 Task: Look for space in Barinas, Venezuela from 12th July, 2023 to 16th July, 2023 for 8 adults in price range Rs.10000 to Rs.16000. Place can be private room with 8 bedrooms having 8 beds and 8 bathrooms. Property type can be house, flat, guest house. Amenities needed are: wifi, TV, free parkinig on premises, gym, breakfast. Booking option can be shelf check-in. Required host language is English.
Action: Mouse moved to (578, 127)
Screenshot: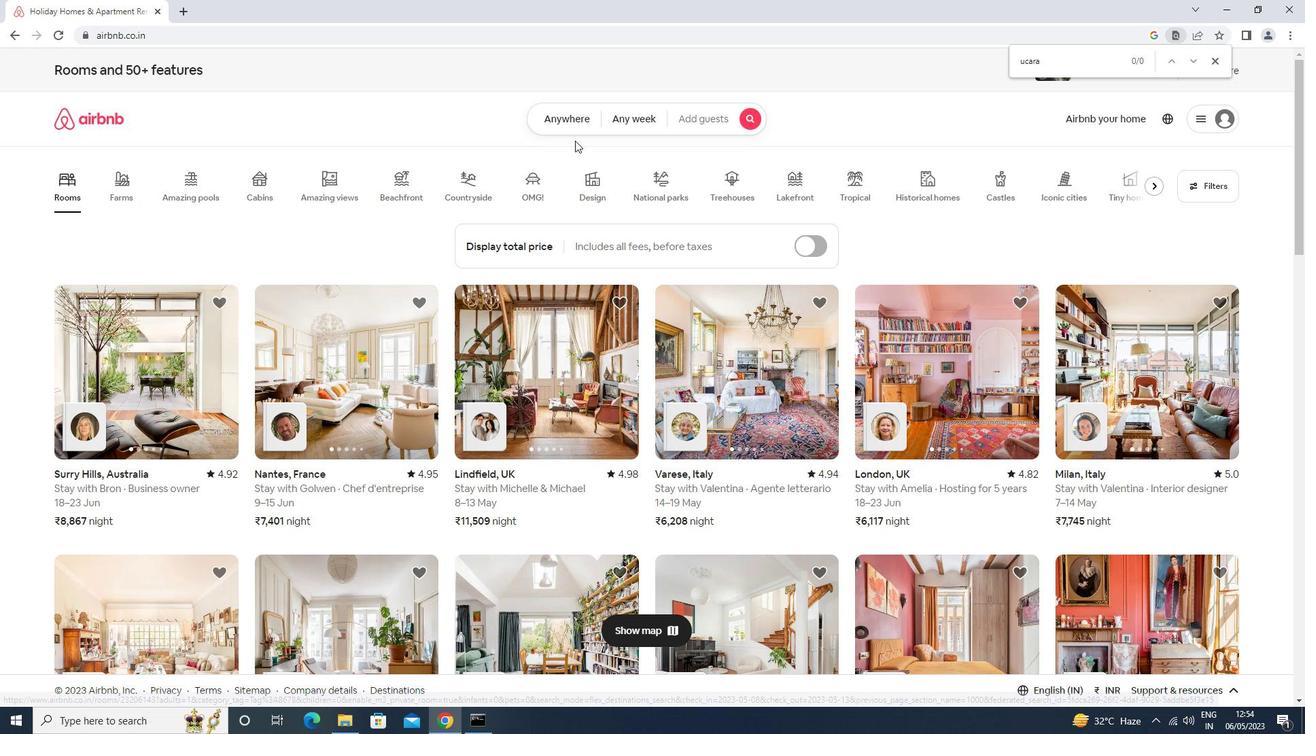 
Action: Mouse pressed left at (578, 127)
Screenshot: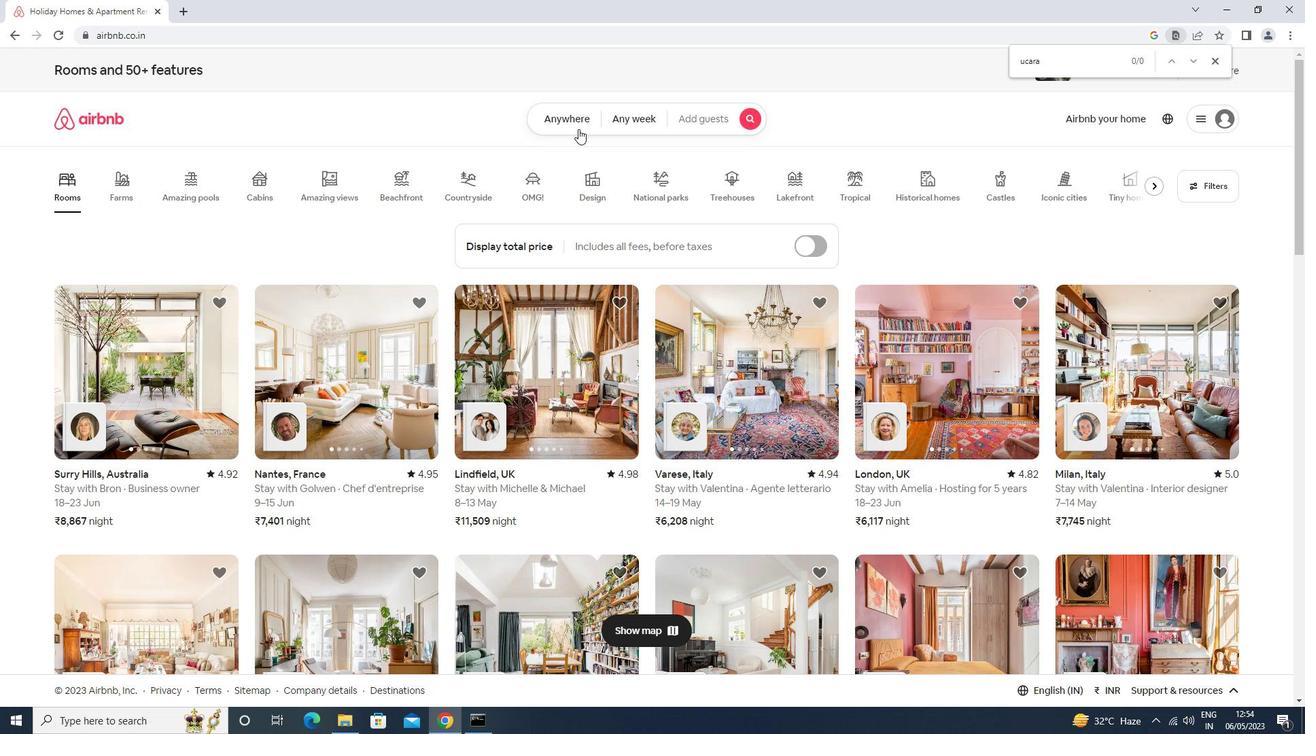 
Action: Mouse moved to (509, 177)
Screenshot: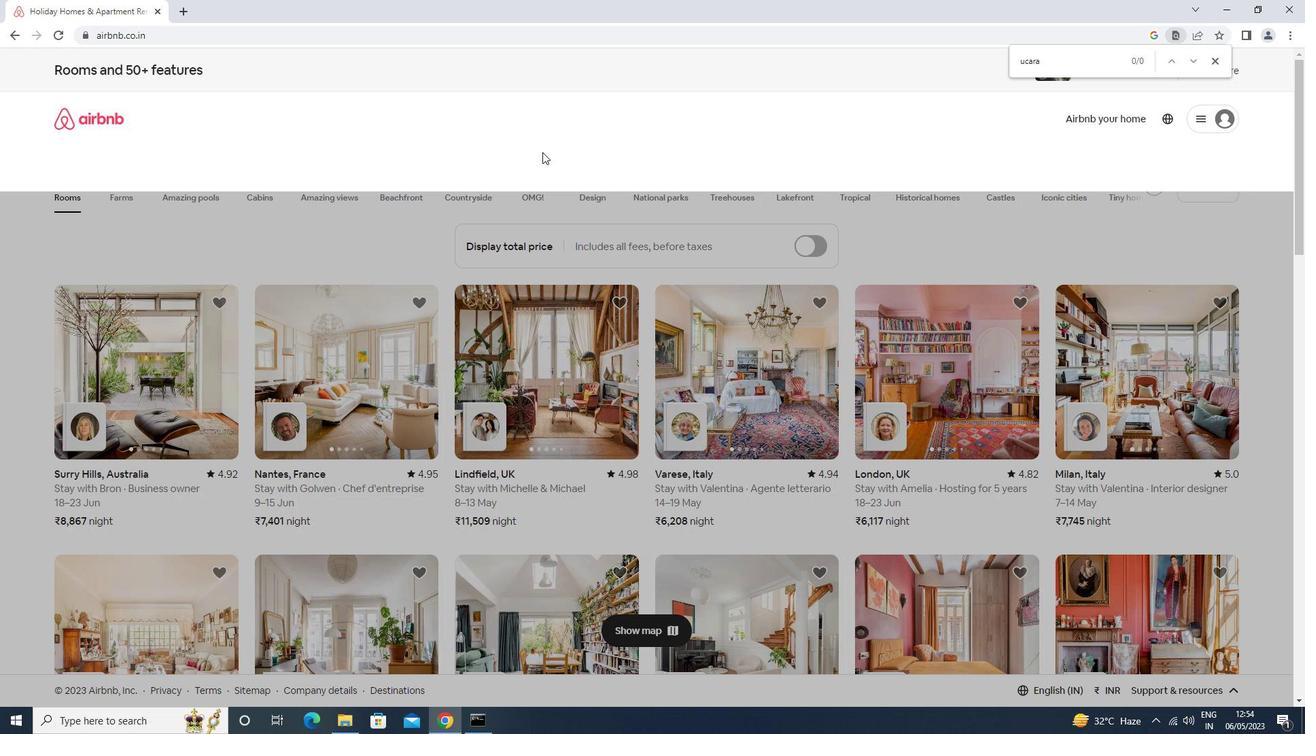 
Action: Mouse pressed left at (509, 177)
Screenshot: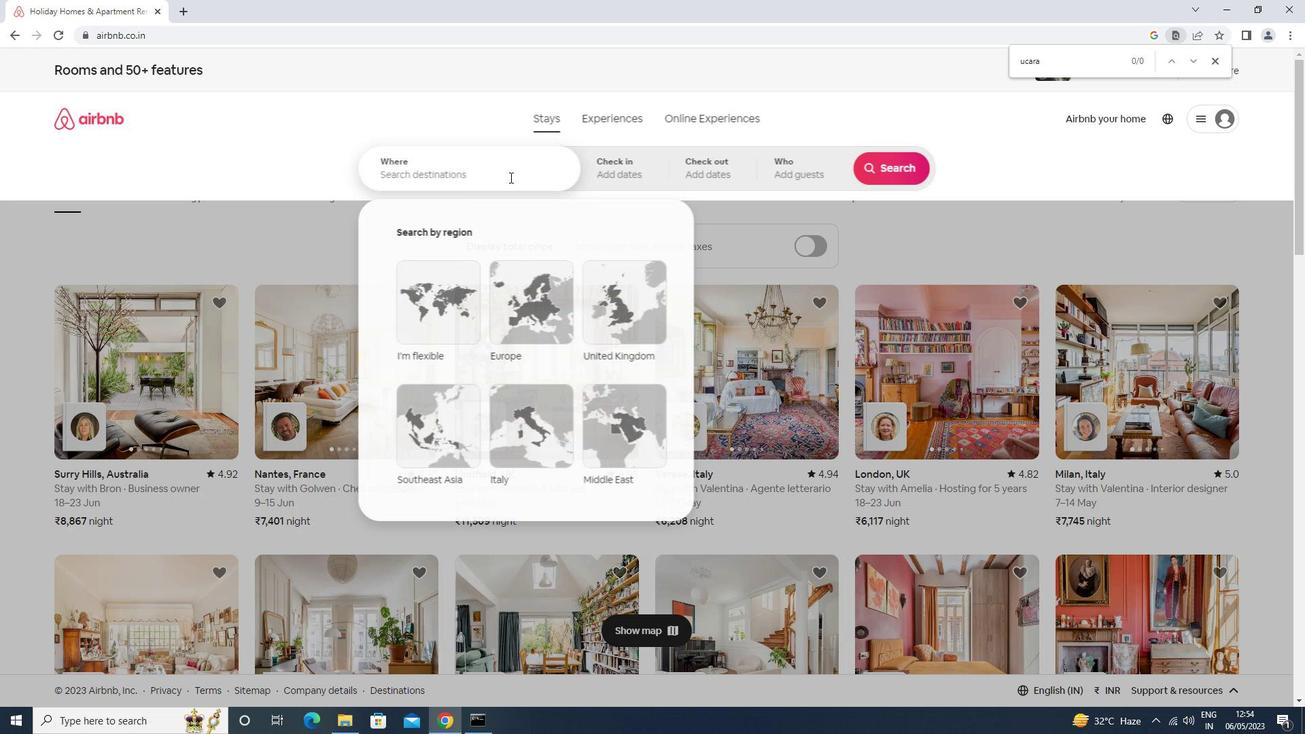 
Action: Key pressed barinas<Key.down><Key.enter>
Screenshot: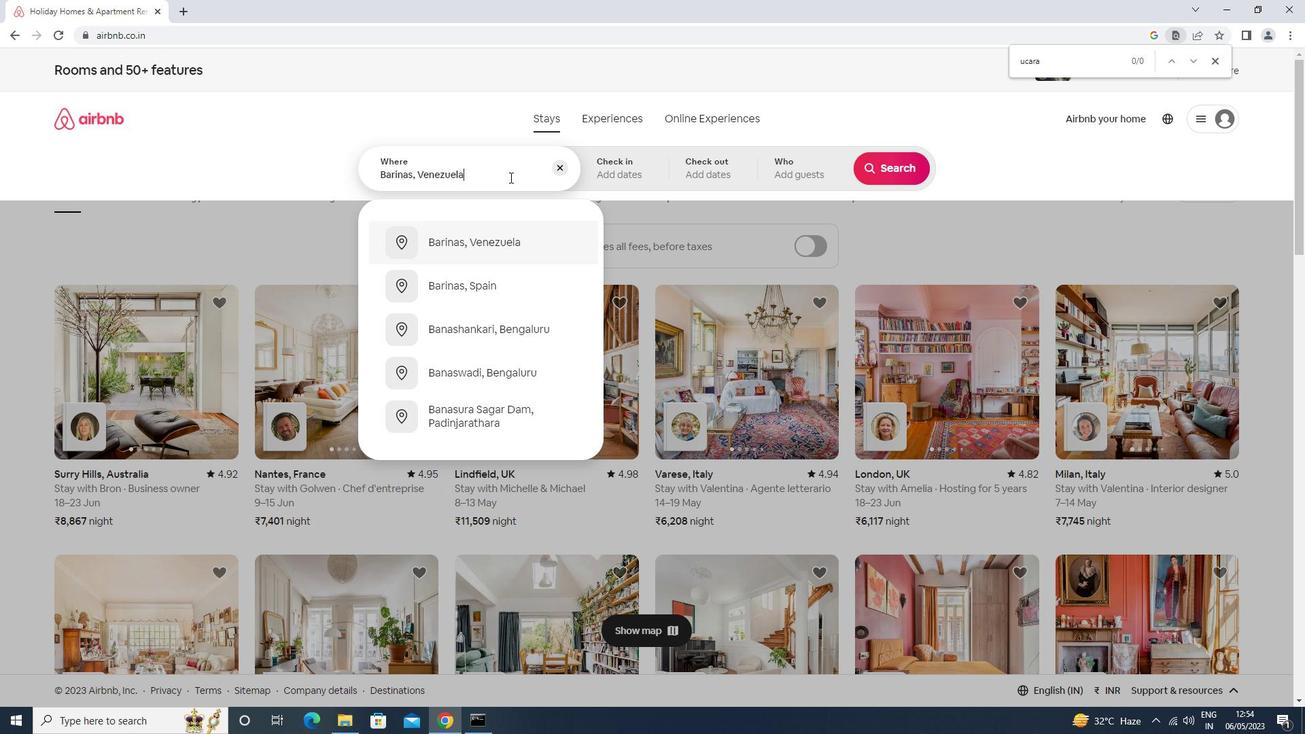 
Action: Mouse moved to (889, 280)
Screenshot: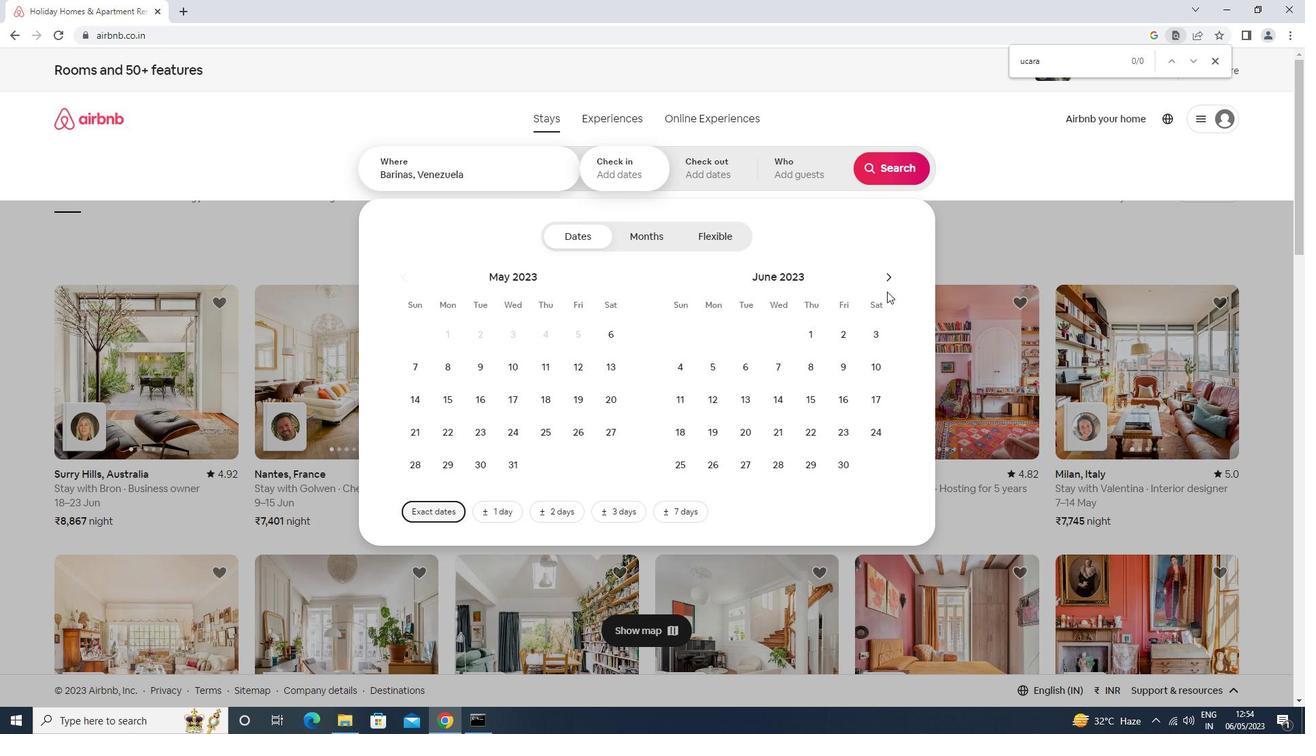 
Action: Mouse pressed left at (889, 280)
Screenshot: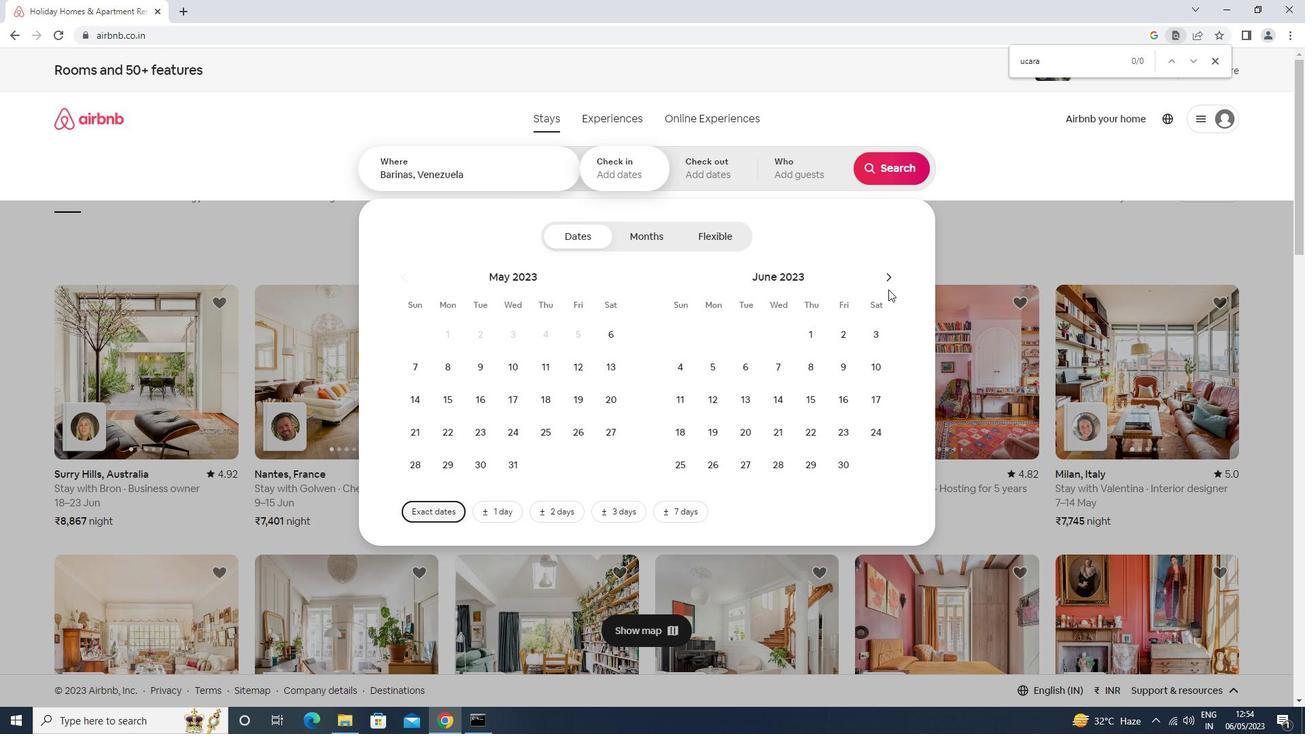 
Action: Mouse moved to (780, 388)
Screenshot: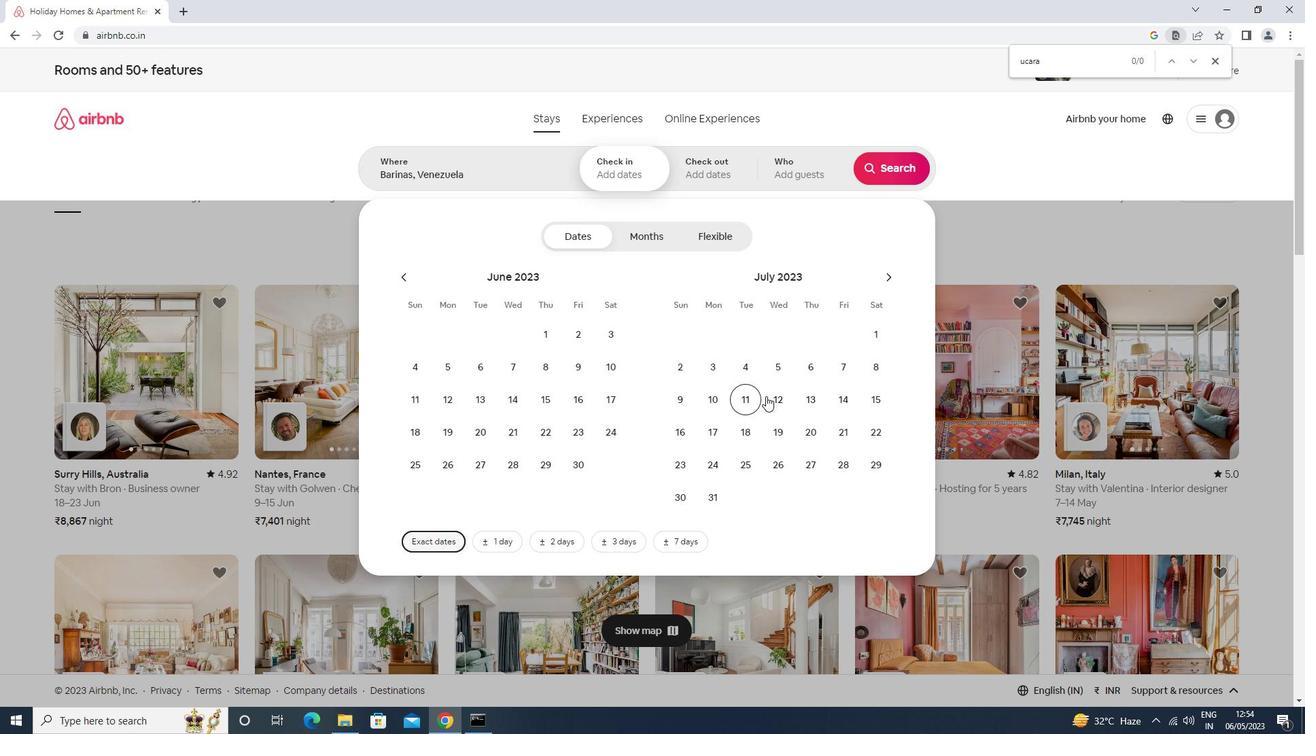 
Action: Mouse pressed left at (780, 388)
Screenshot: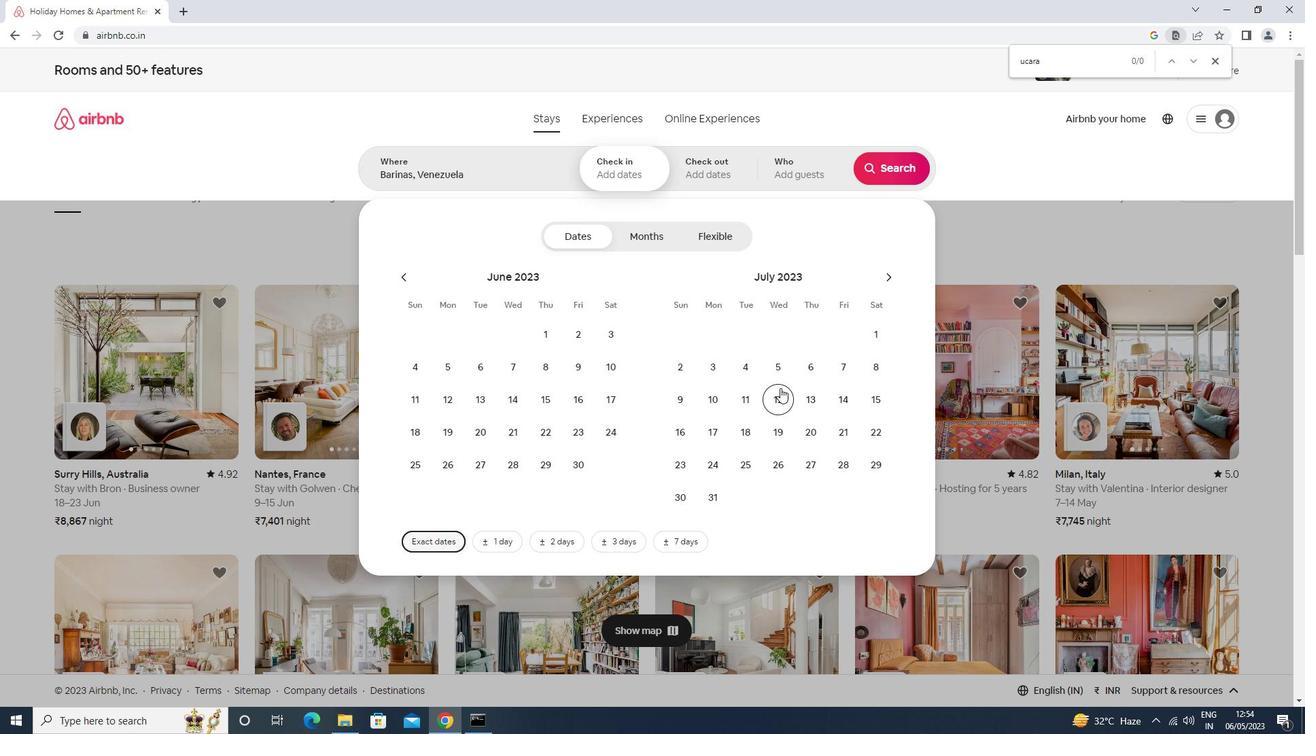 
Action: Mouse moved to (688, 429)
Screenshot: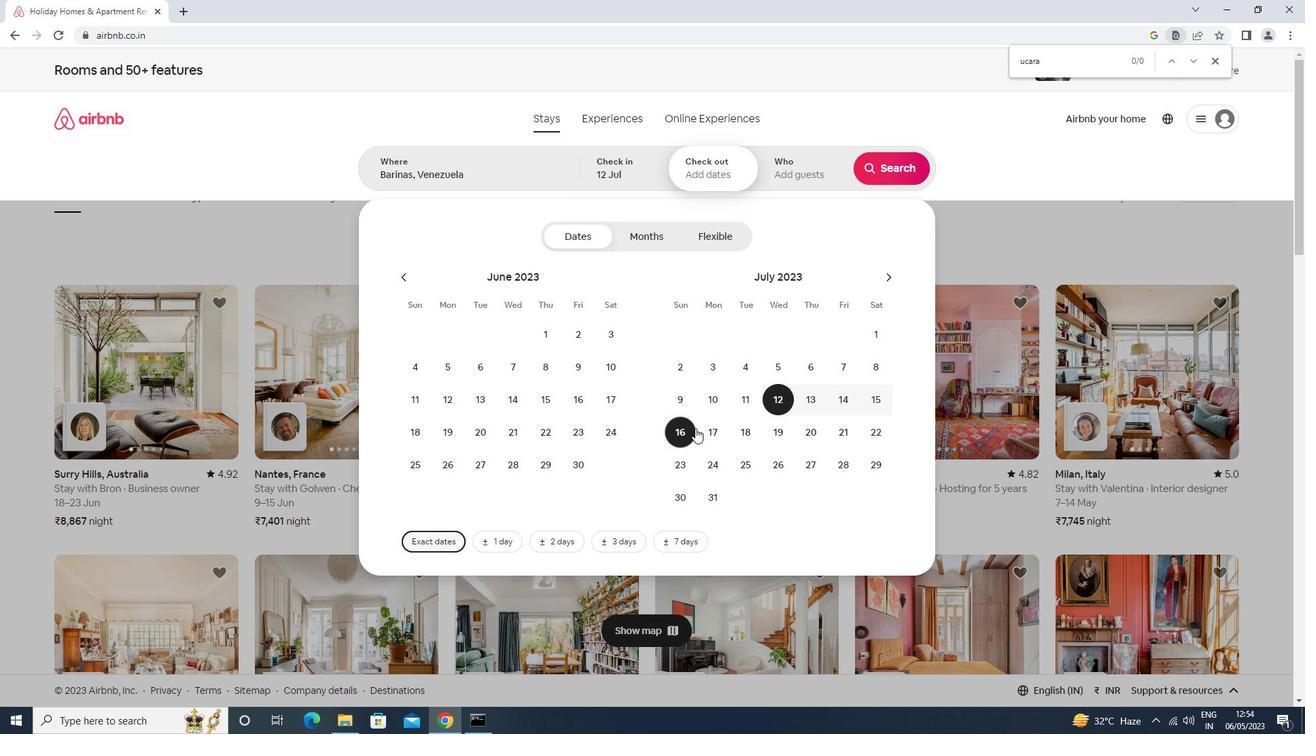 
Action: Mouse pressed left at (688, 429)
Screenshot: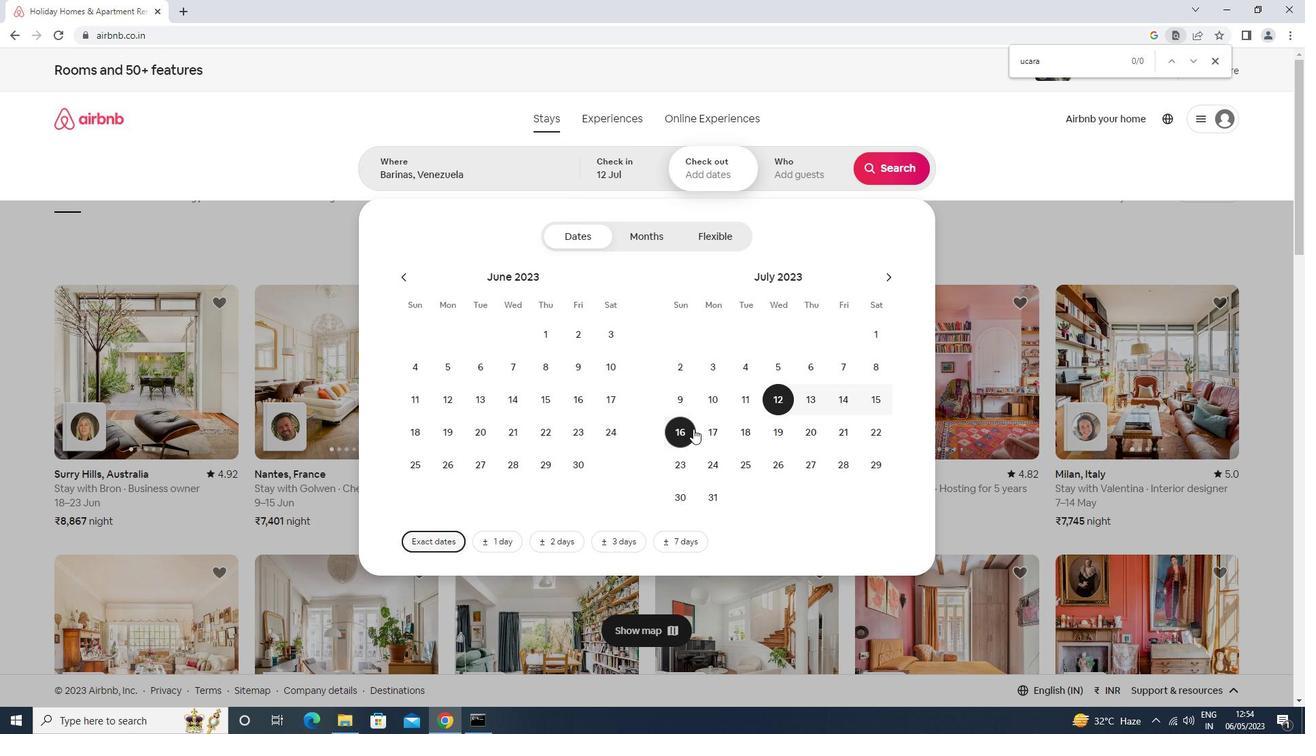 
Action: Mouse moved to (787, 178)
Screenshot: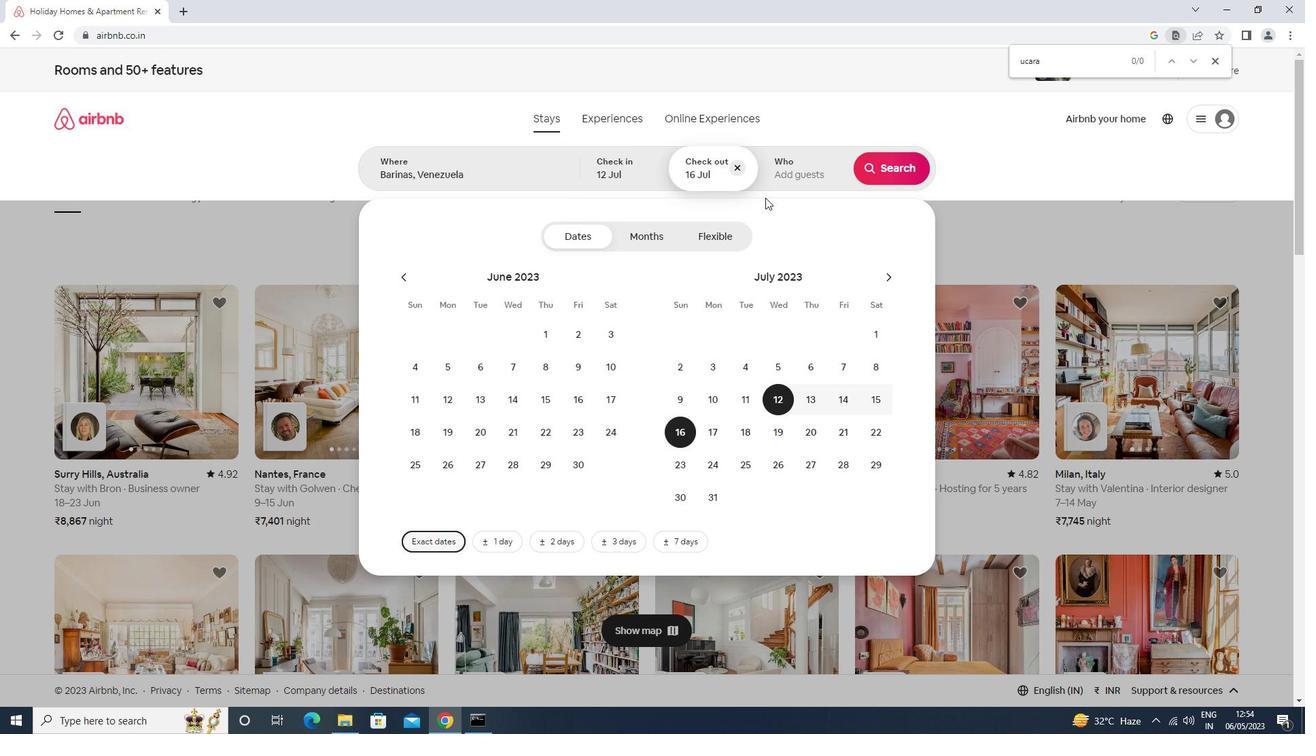 
Action: Mouse pressed left at (787, 178)
Screenshot: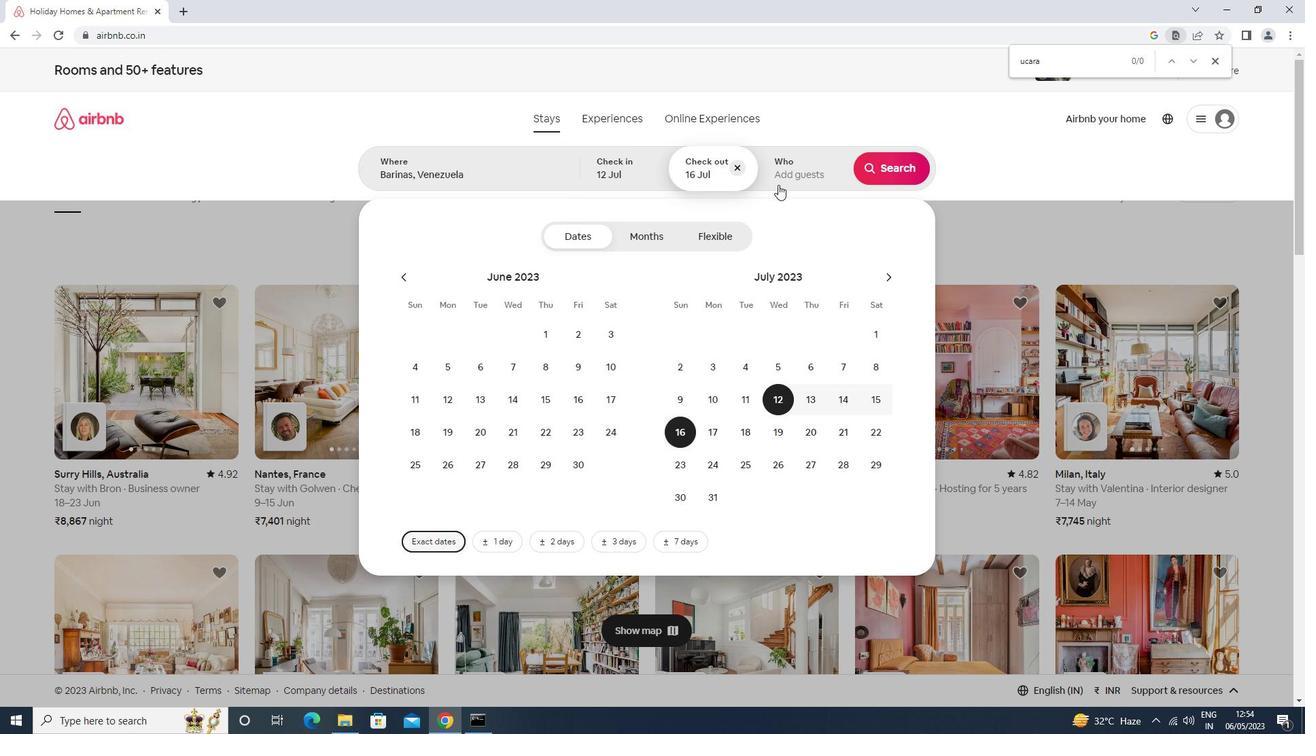 
Action: Mouse moved to (902, 246)
Screenshot: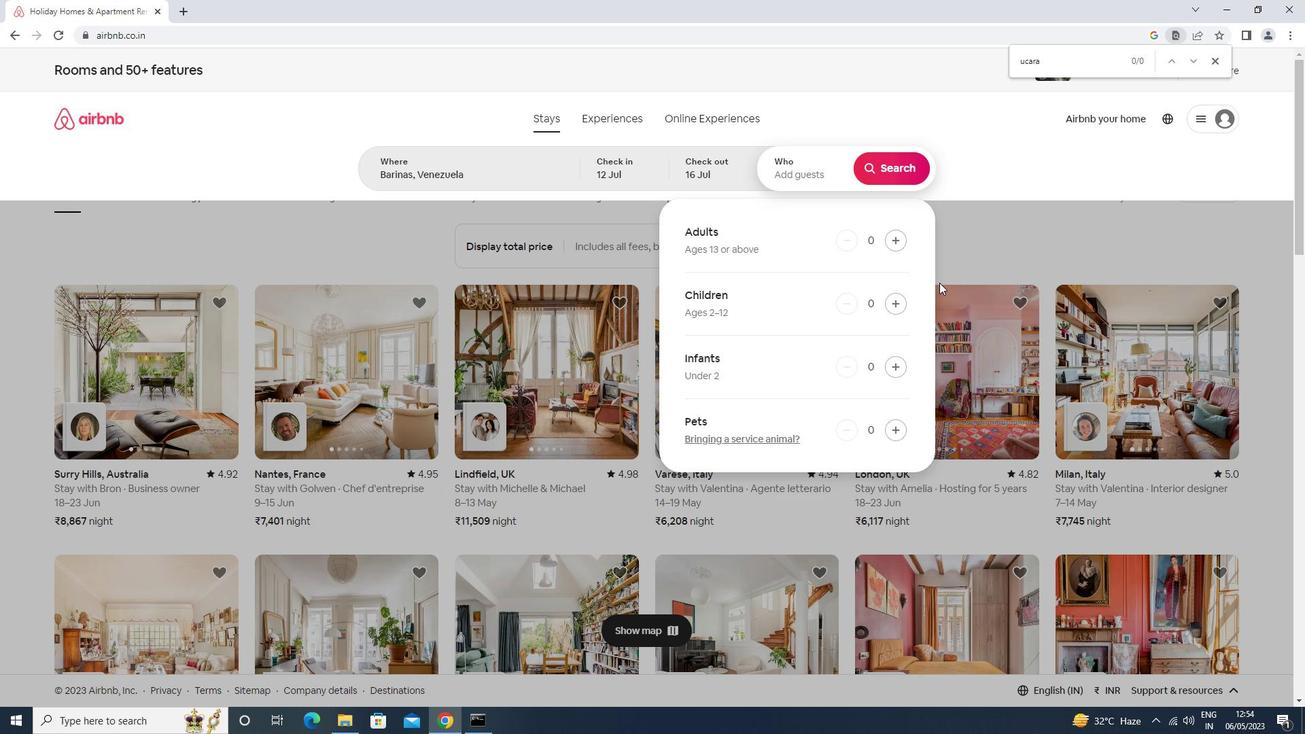 
Action: Mouse pressed left at (902, 246)
Screenshot: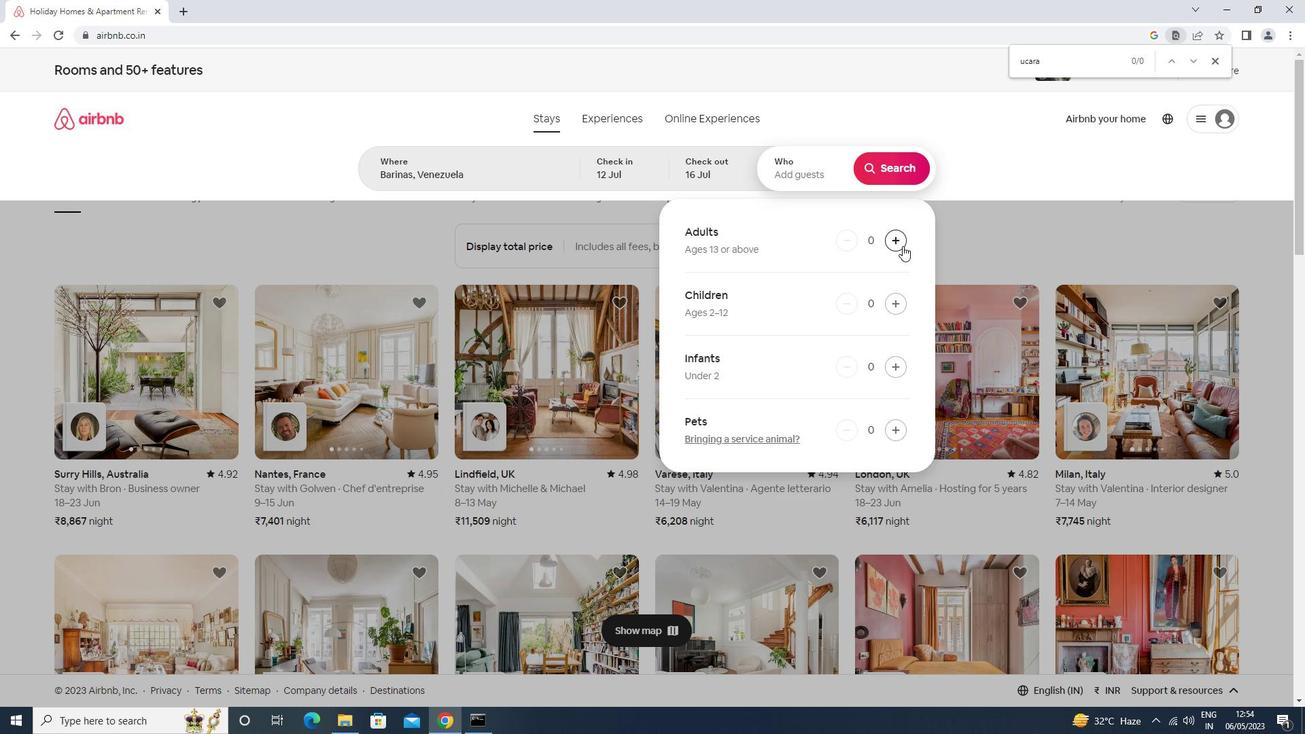 
Action: Mouse pressed left at (902, 246)
Screenshot: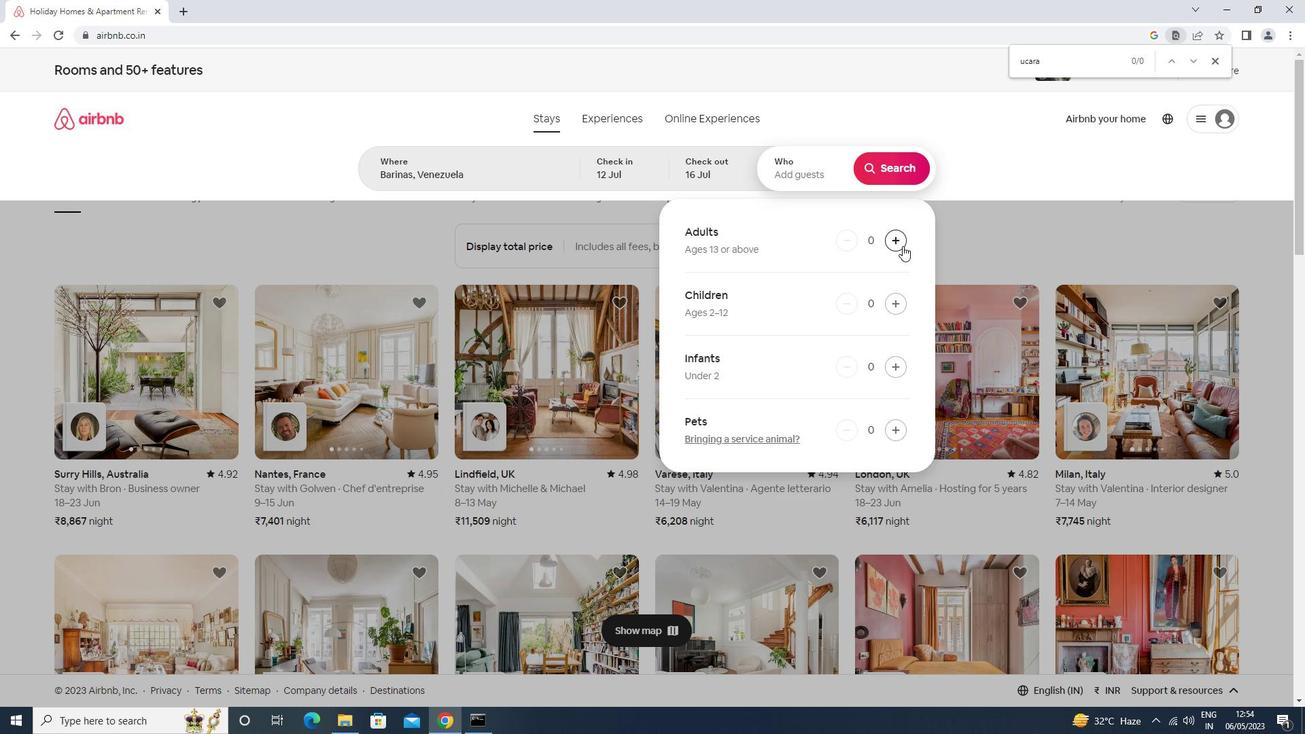 
Action: Mouse pressed left at (902, 246)
Screenshot: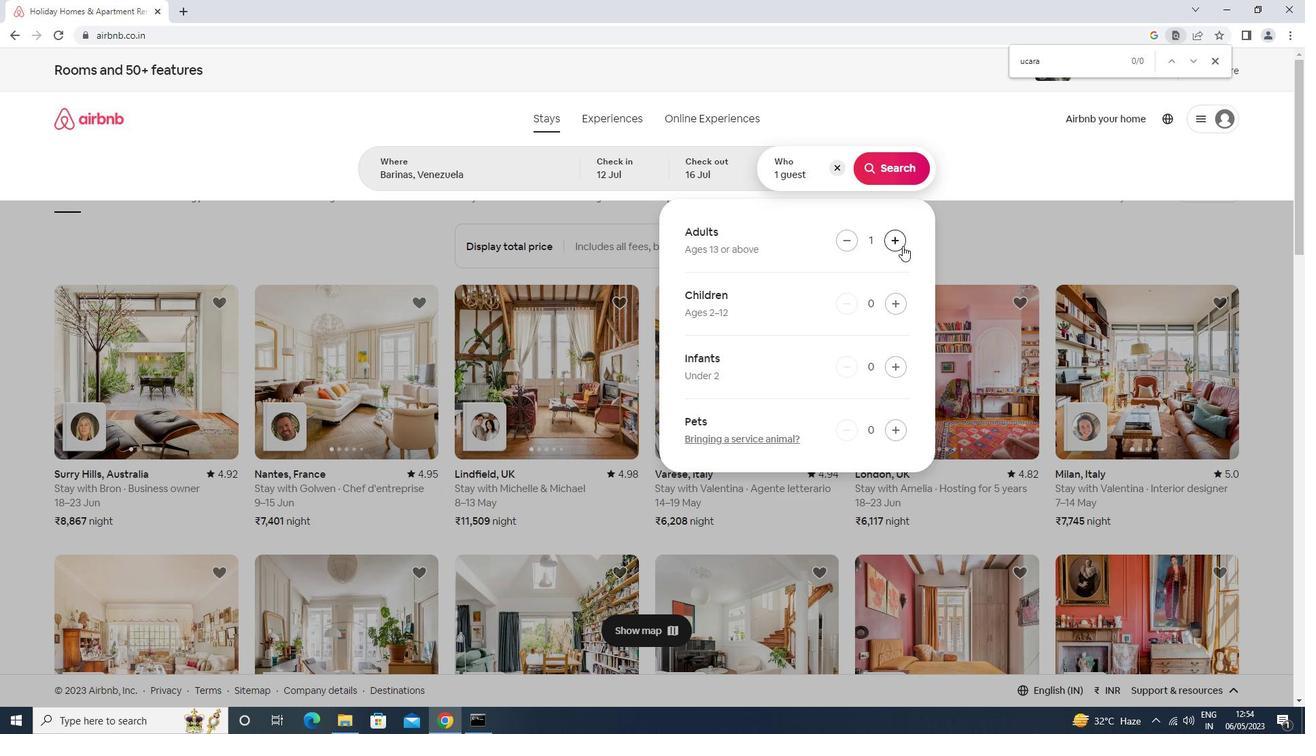
Action: Mouse pressed left at (902, 246)
Screenshot: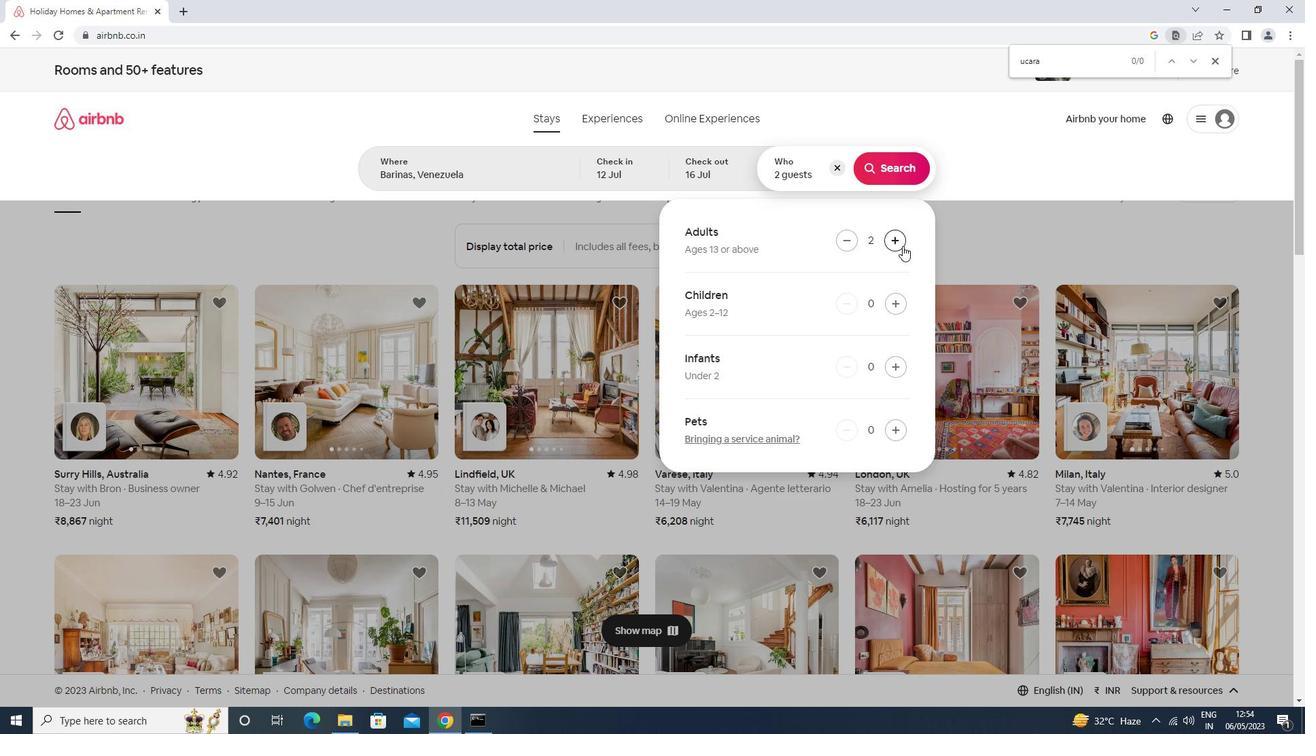 
Action: Mouse pressed left at (902, 246)
Screenshot: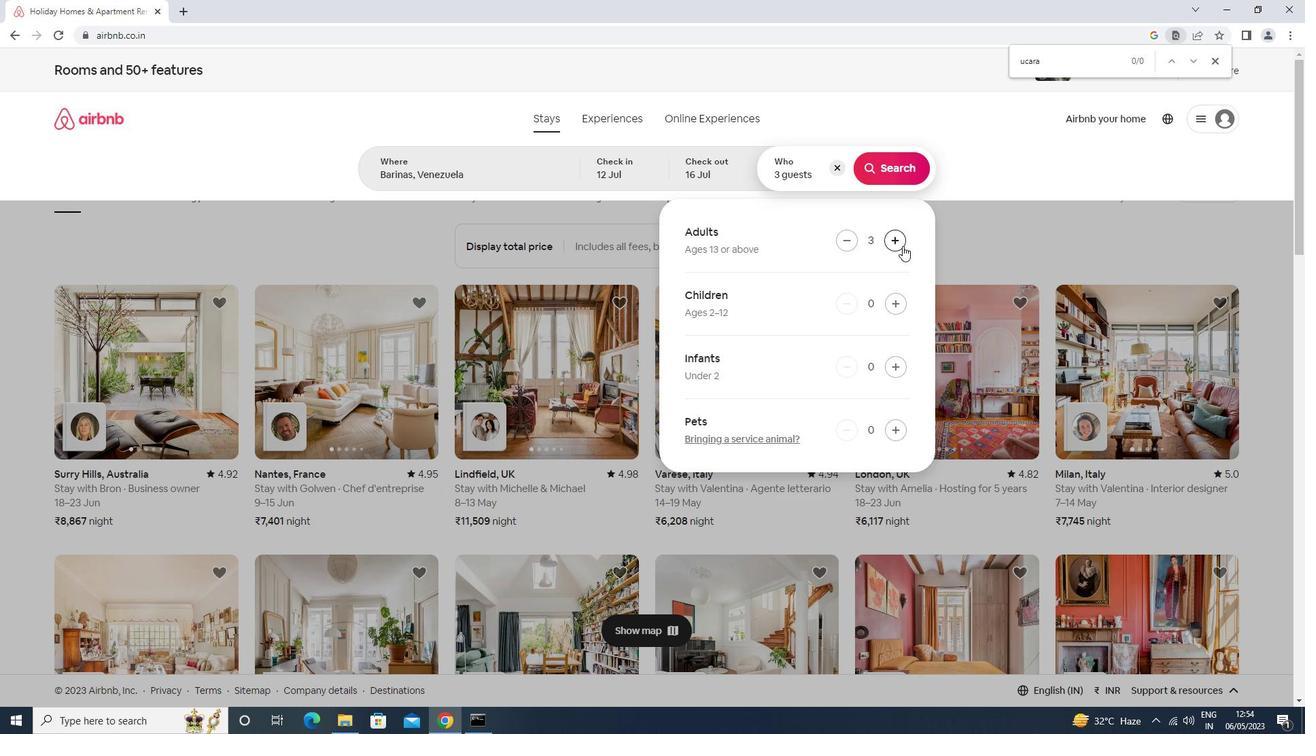
Action: Mouse pressed left at (902, 246)
Screenshot: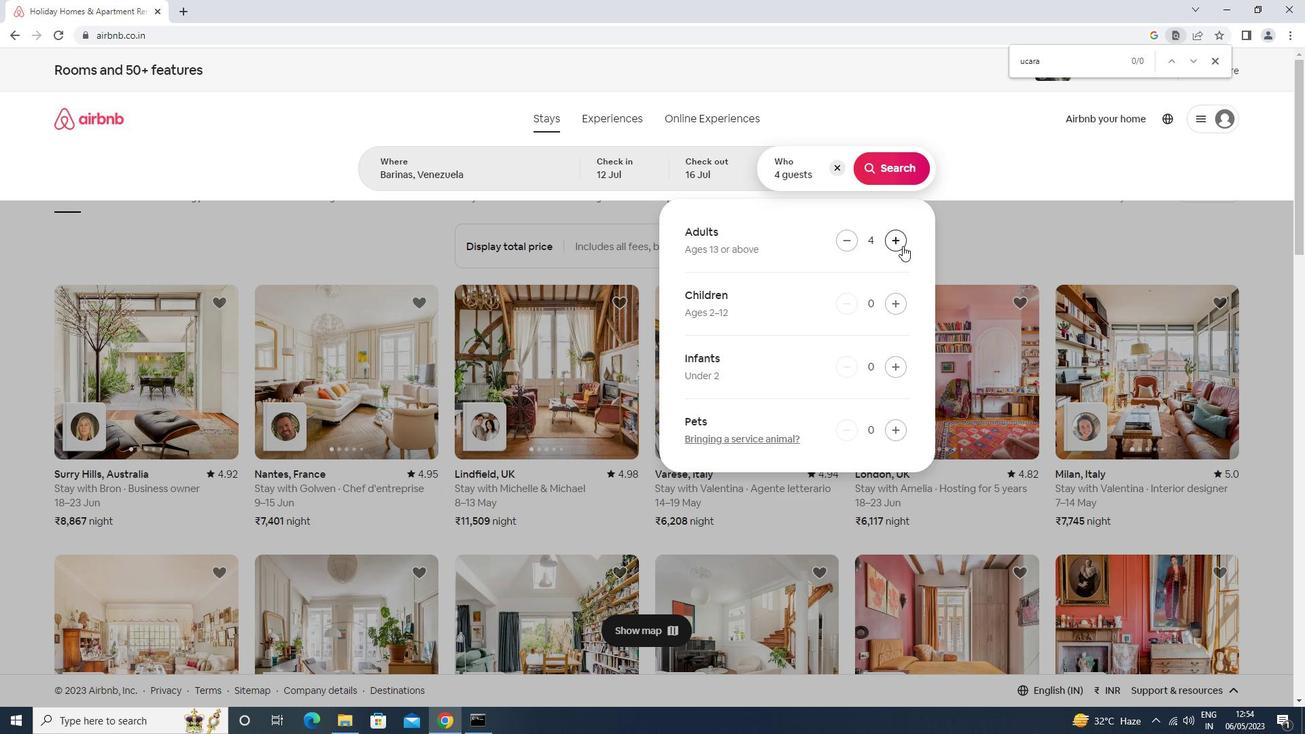 
Action: Mouse pressed left at (902, 246)
Screenshot: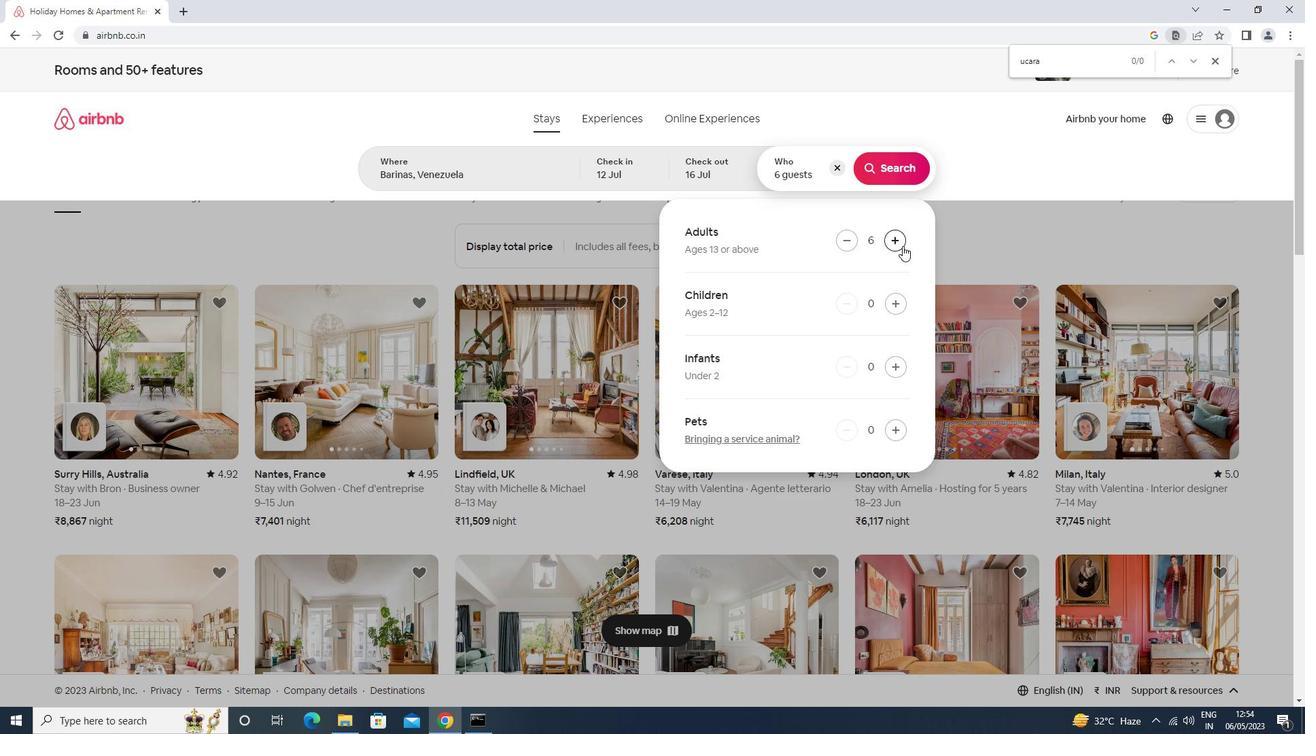 
Action: Mouse pressed left at (902, 246)
Screenshot: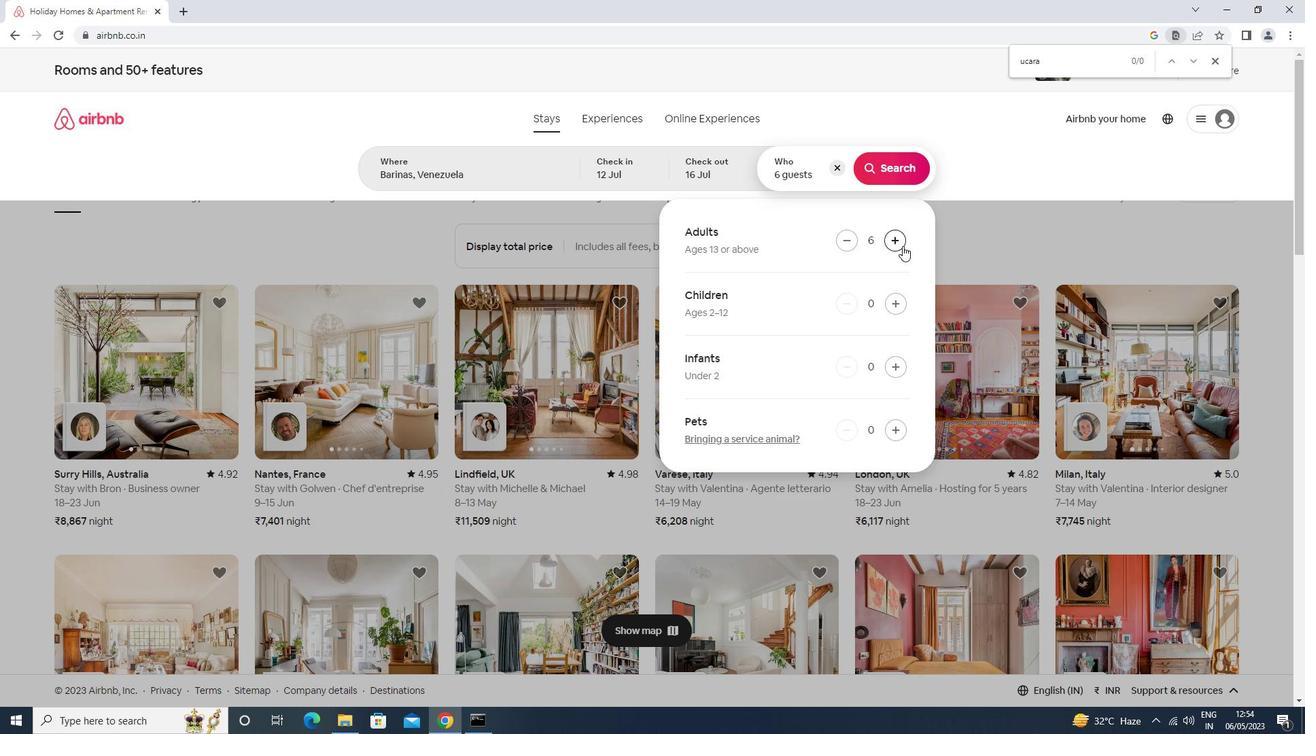 
Action: Mouse moved to (888, 166)
Screenshot: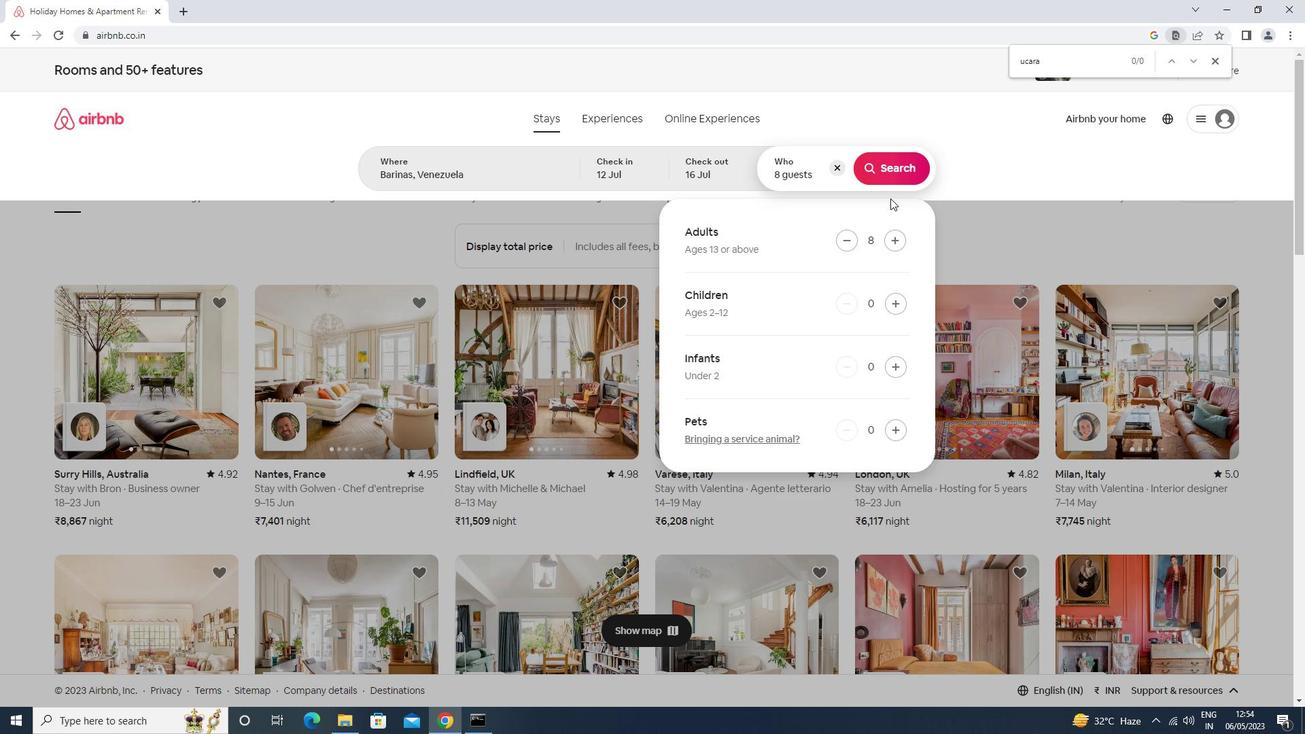 
Action: Mouse pressed left at (888, 166)
Screenshot: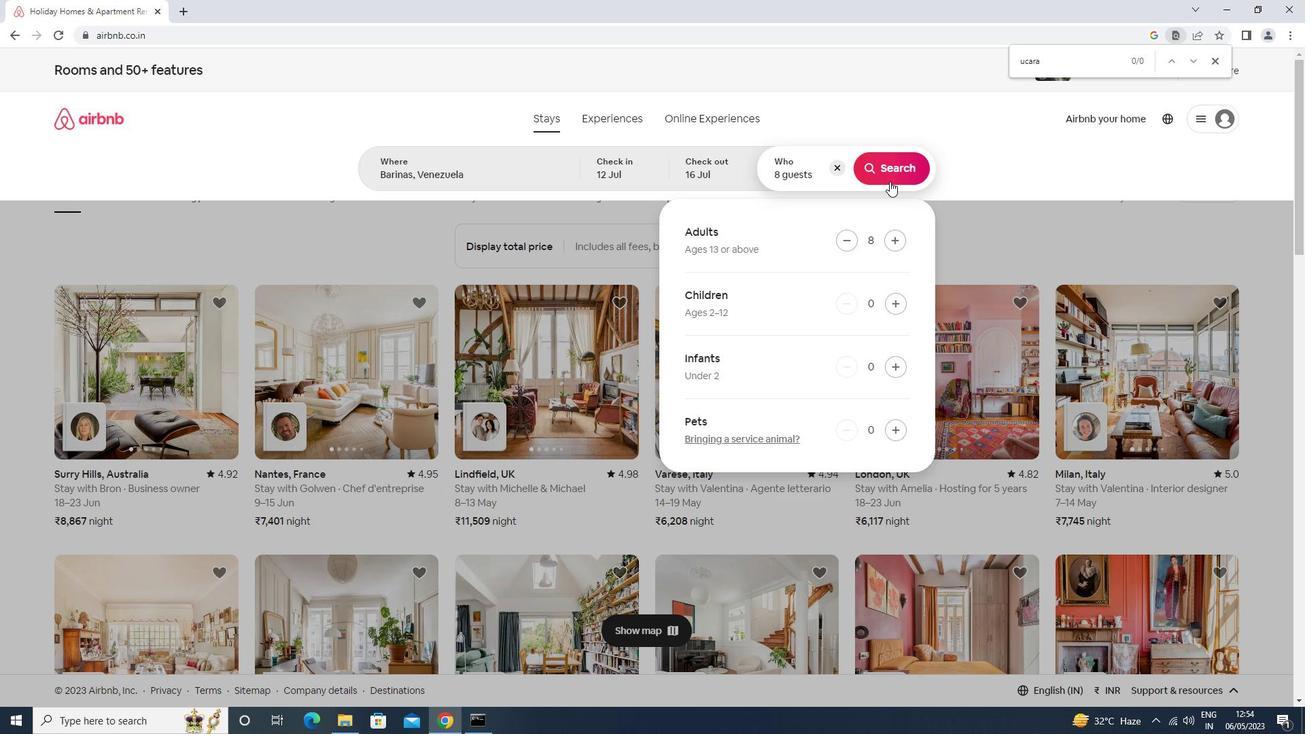 
Action: Mouse moved to (1257, 125)
Screenshot: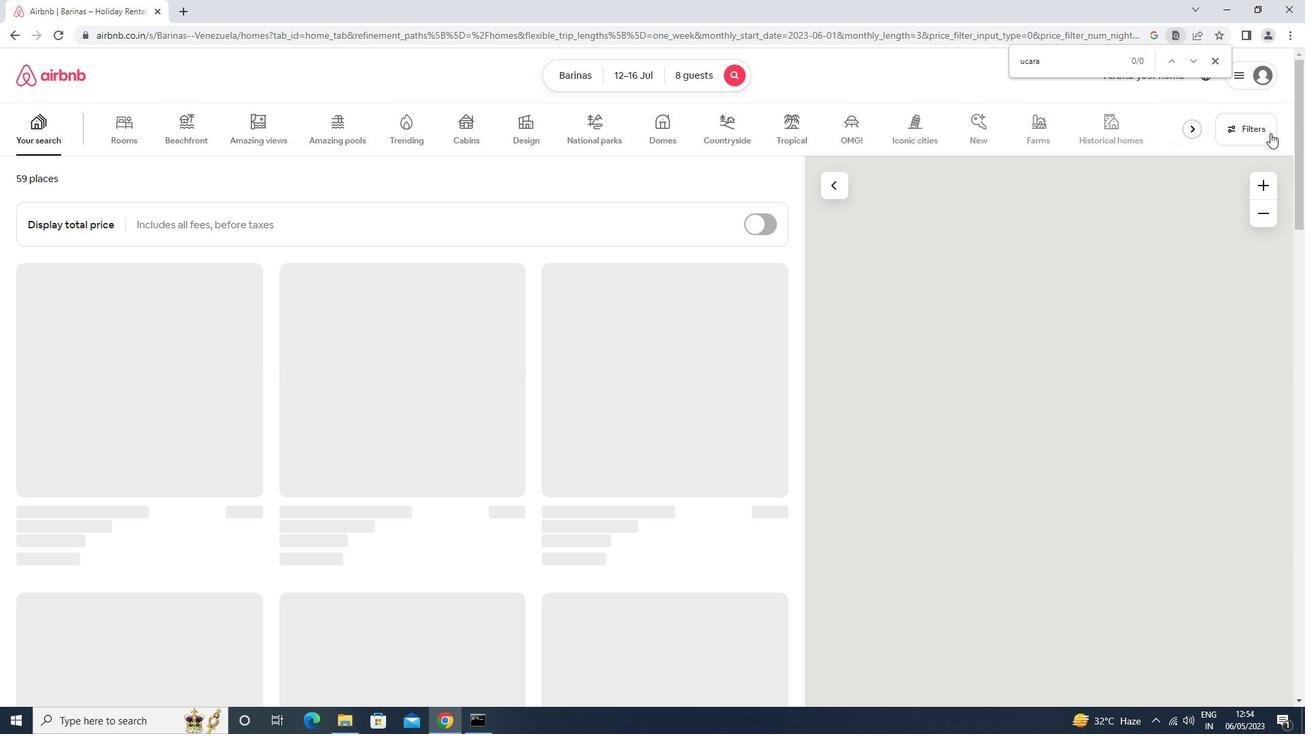 
Action: Mouse pressed left at (1257, 125)
Screenshot: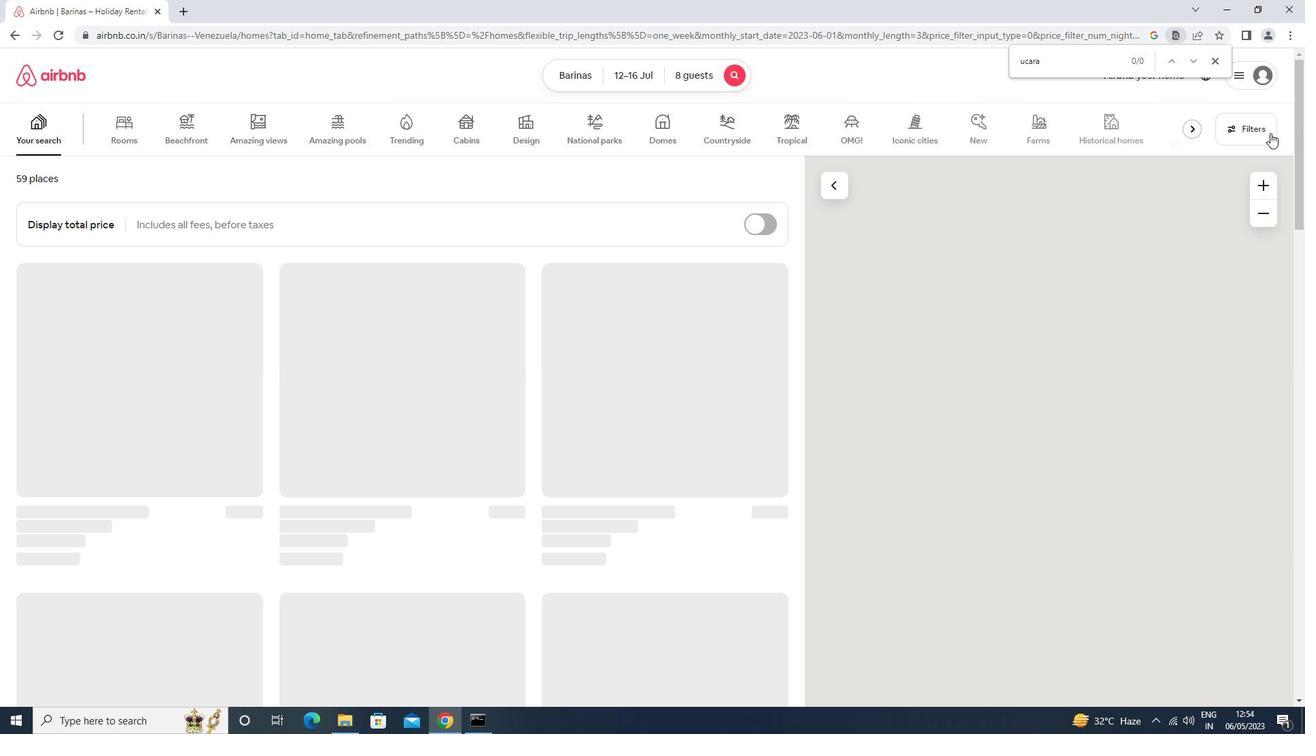 
Action: Mouse moved to (489, 468)
Screenshot: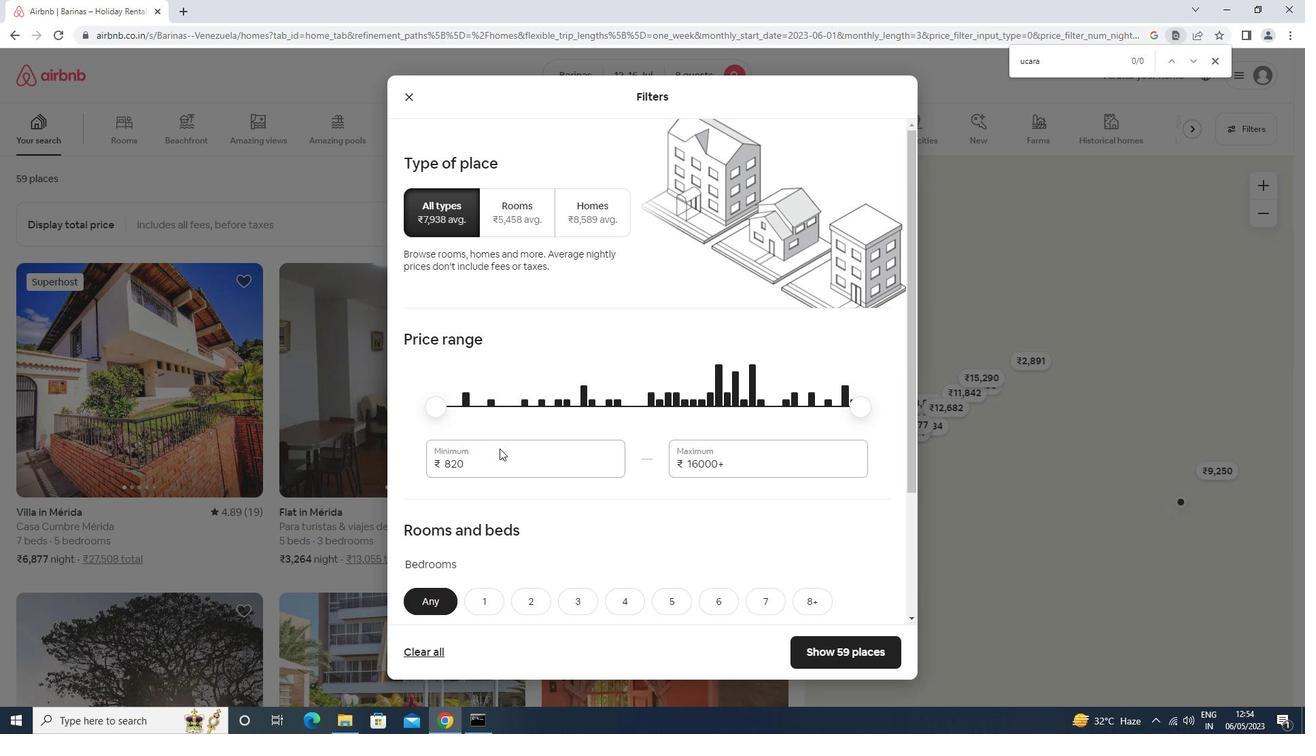 
Action: Mouse pressed left at (489, 468)
Screenshot: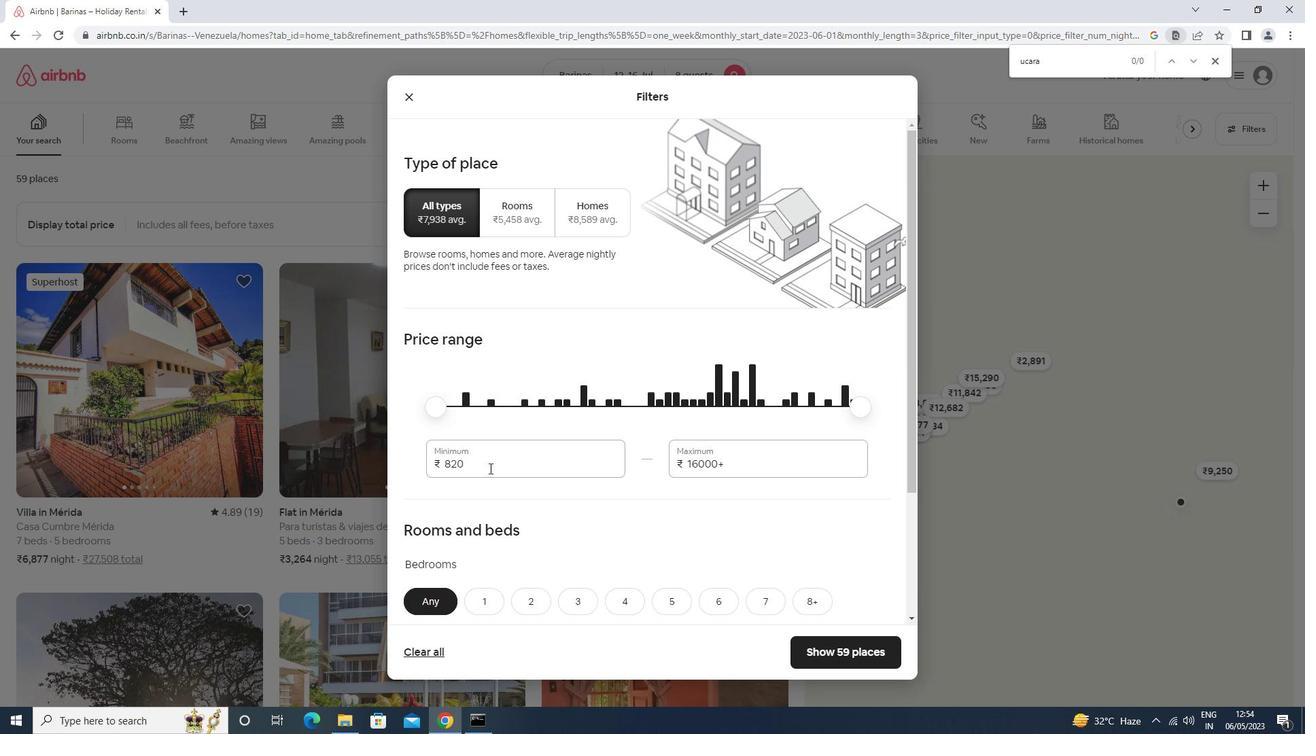 
Action: Mouse moved to (490, 465)
Screenshot: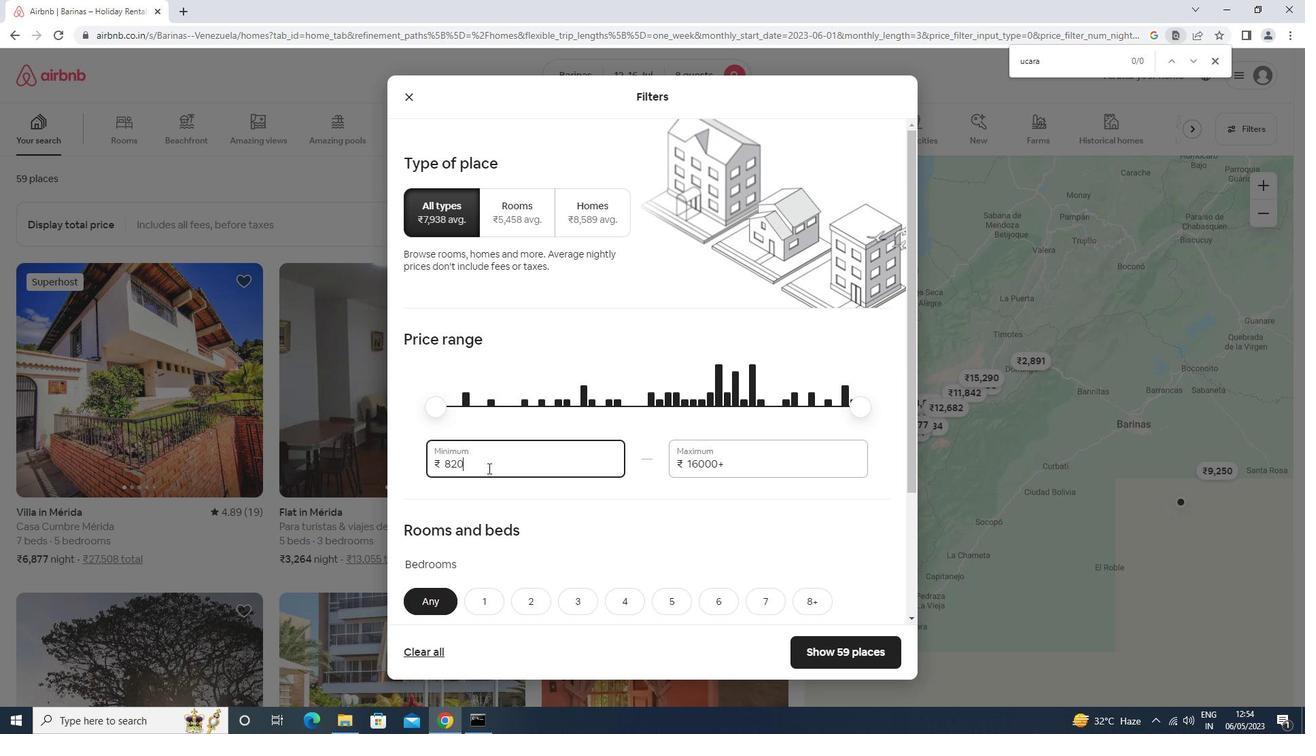
Action: Key pressed <Key.backspace><Key.backspace><Key.backspace><Key.backspace><Key.backspace><Key.backspace><Key.backspace><Key.backspace><Key.backspace><Key.backspace>10000<Key.tab>16000
Screenshot: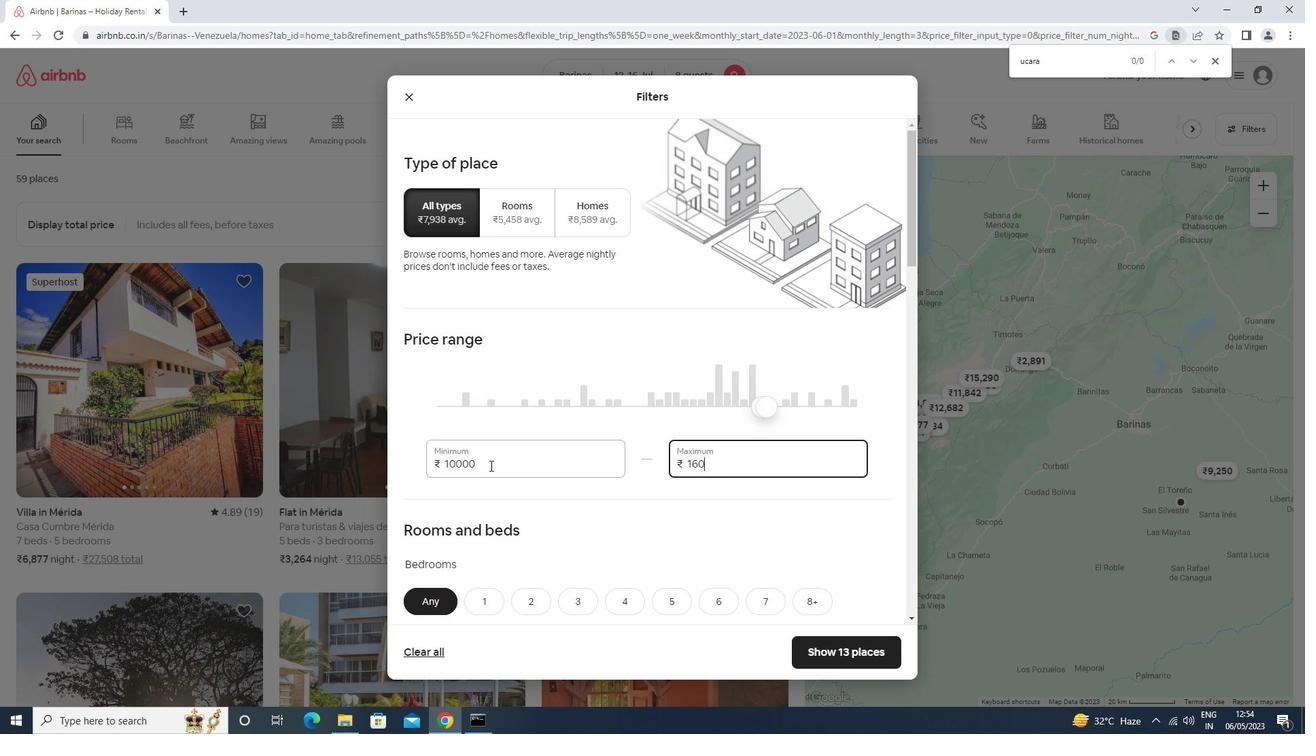 
Action: Mouse scrolled (490, 465) with delta (0, 0)
Screenshot: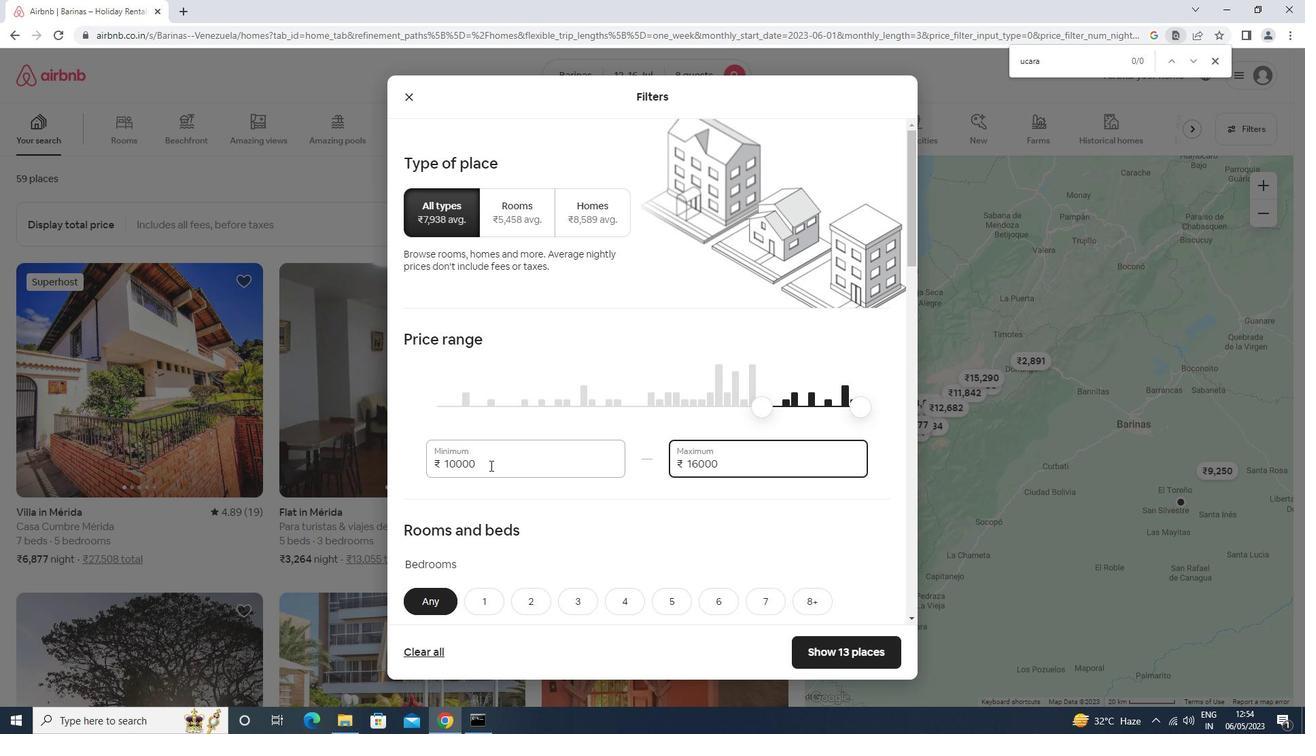 
Action: Mouse scrolled (490, 465) with delta (0, 0)
Screenshot: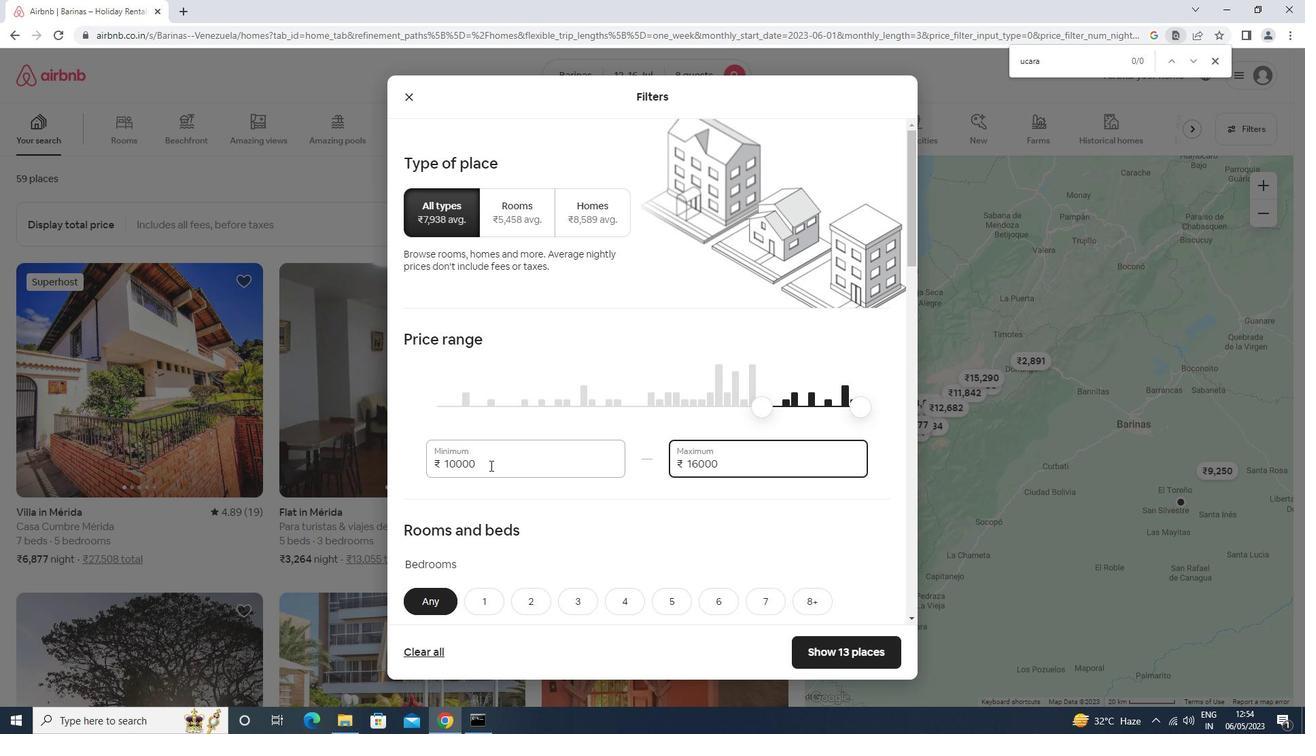 
Action: Mouse scrolled (490, 465) with delta (0, 0)
Screenshot: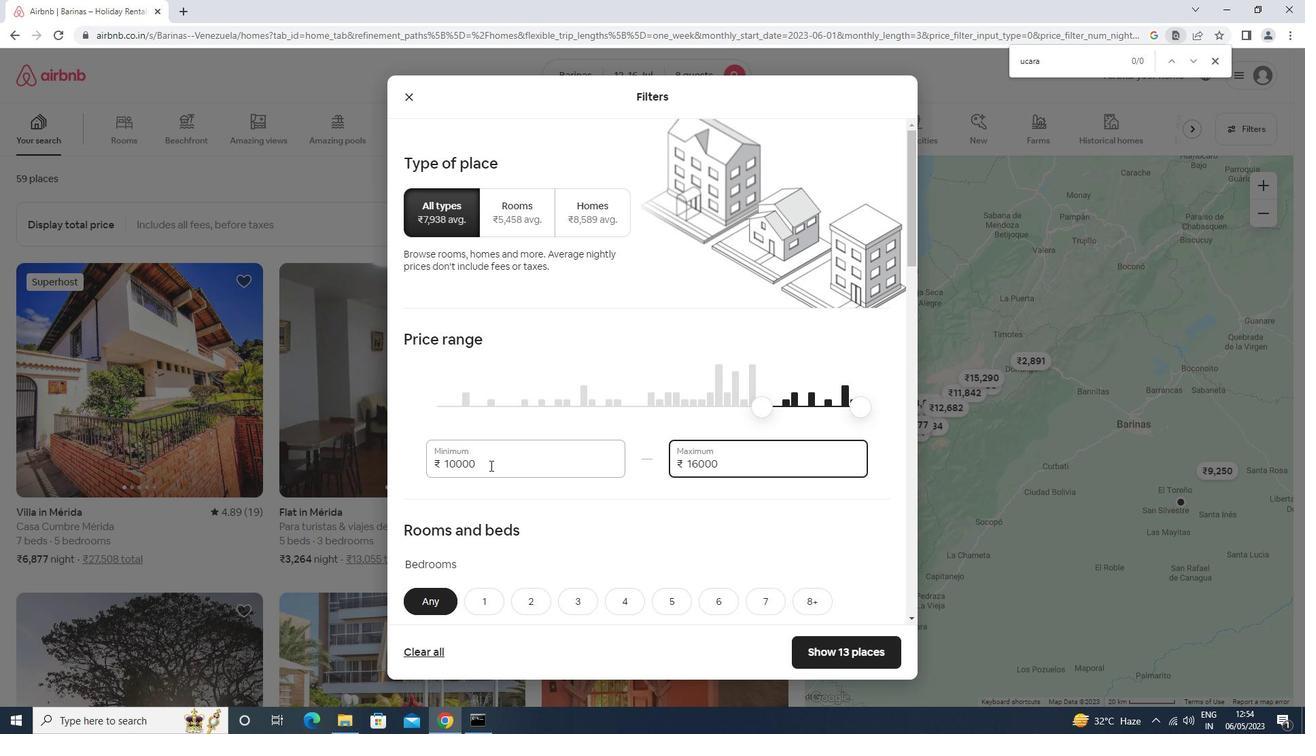 
Action: Mouse moved to (819, 395)
Screenshot: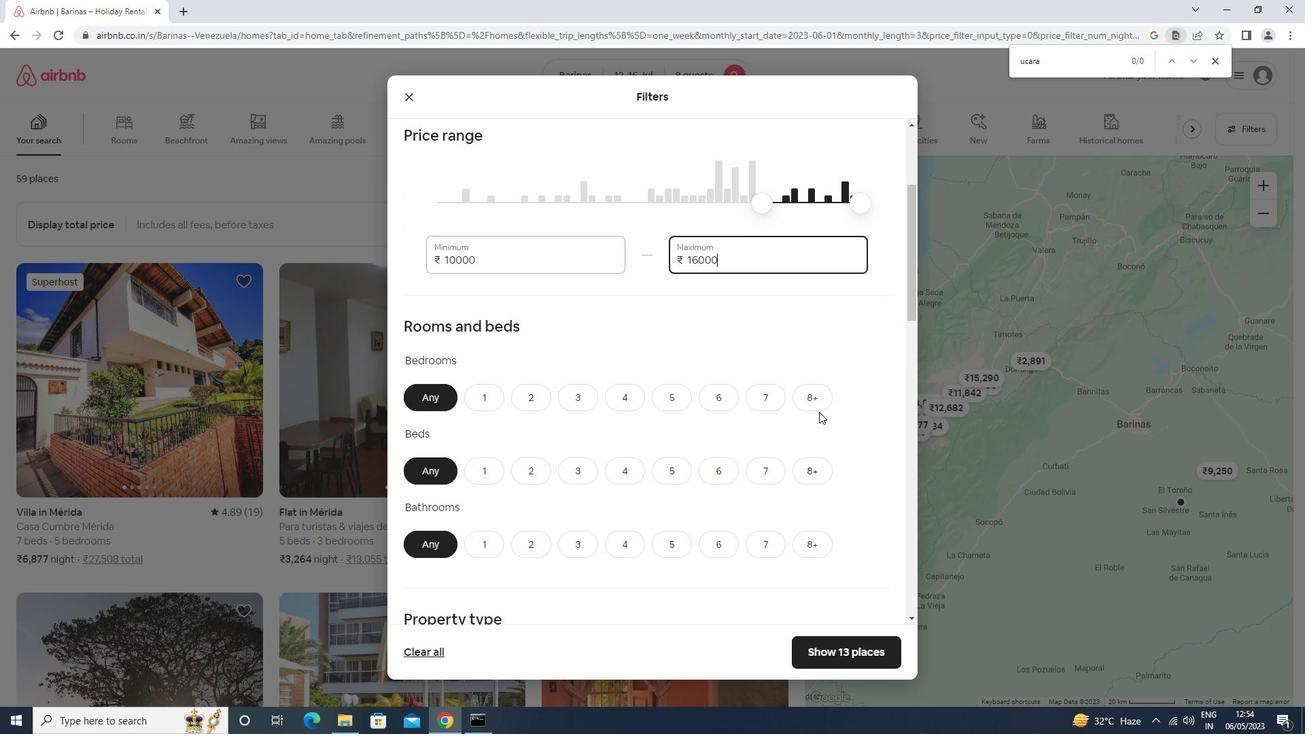 
Action: Mouse pressed left at (819, 395)
Screenshot: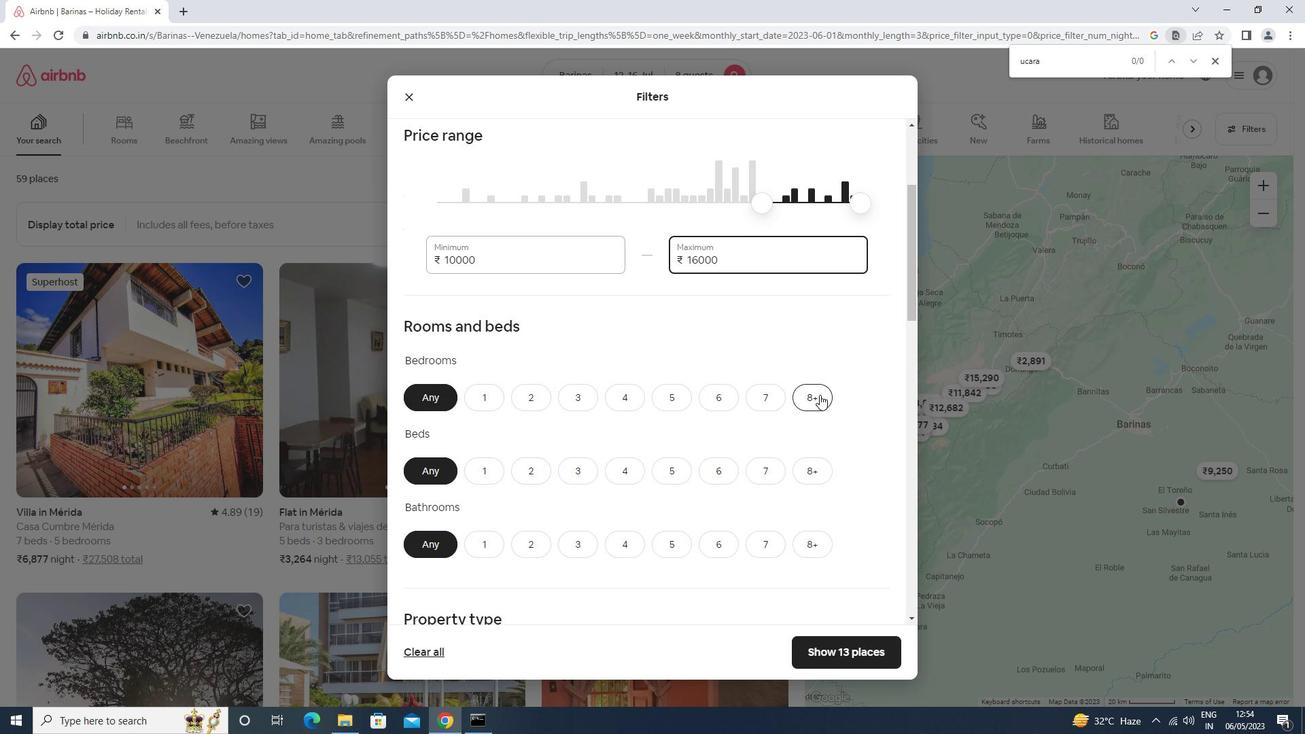 
Action: Mouse moved to (720, 406)
Screenshot: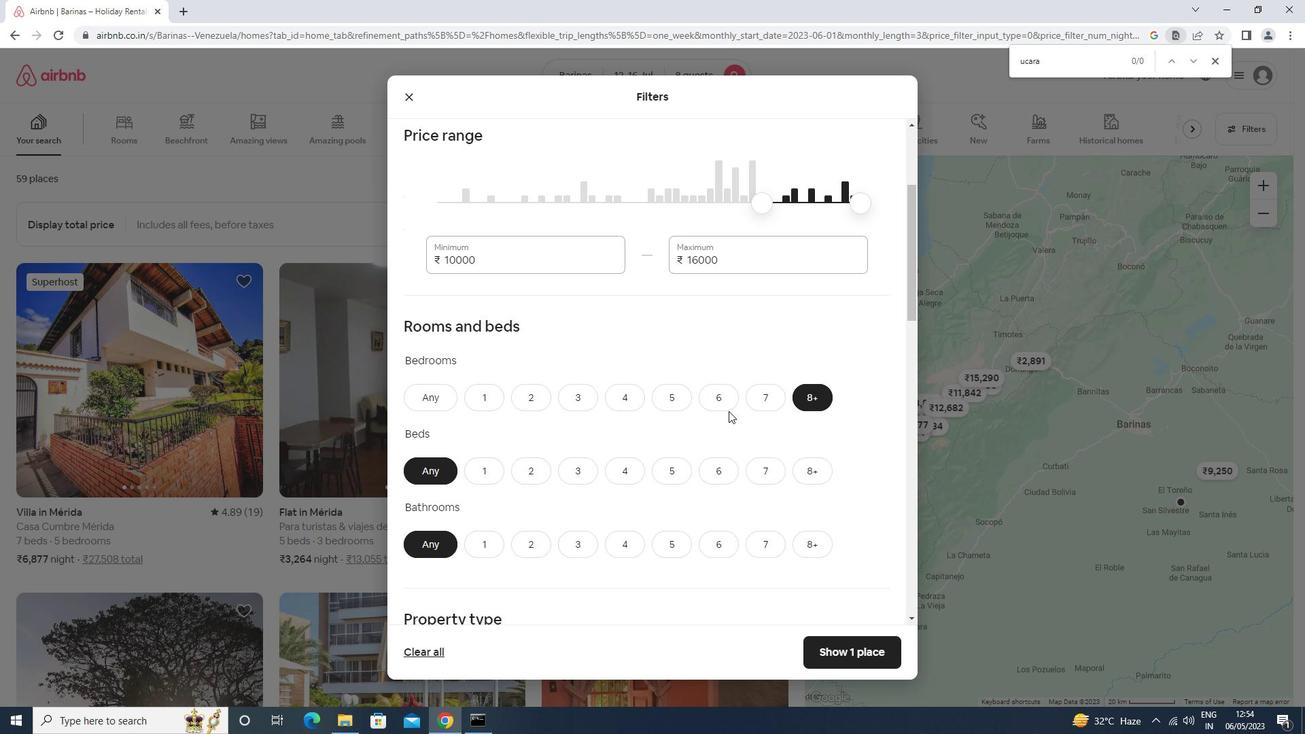 
Action: Mouse pressed left at (720, 406)
Screenshot: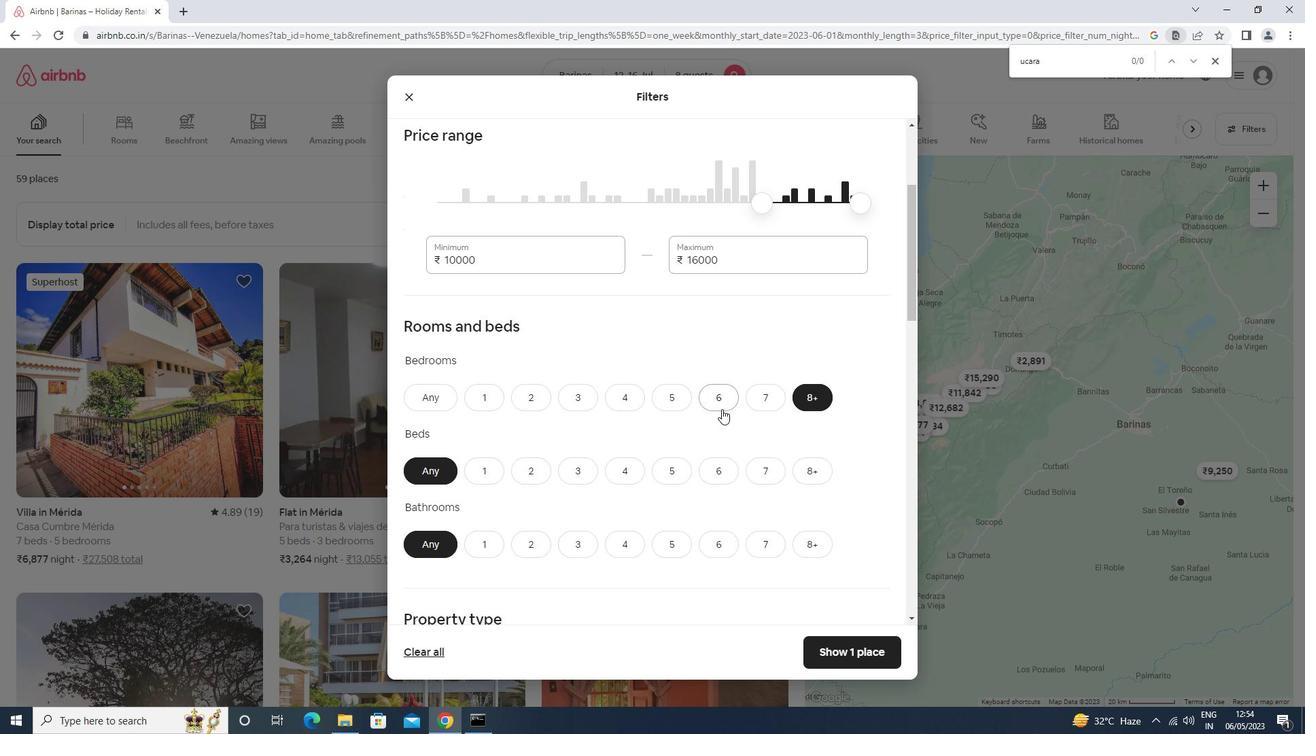 
Action: Mouse moved to (800, 467)
Screenshot: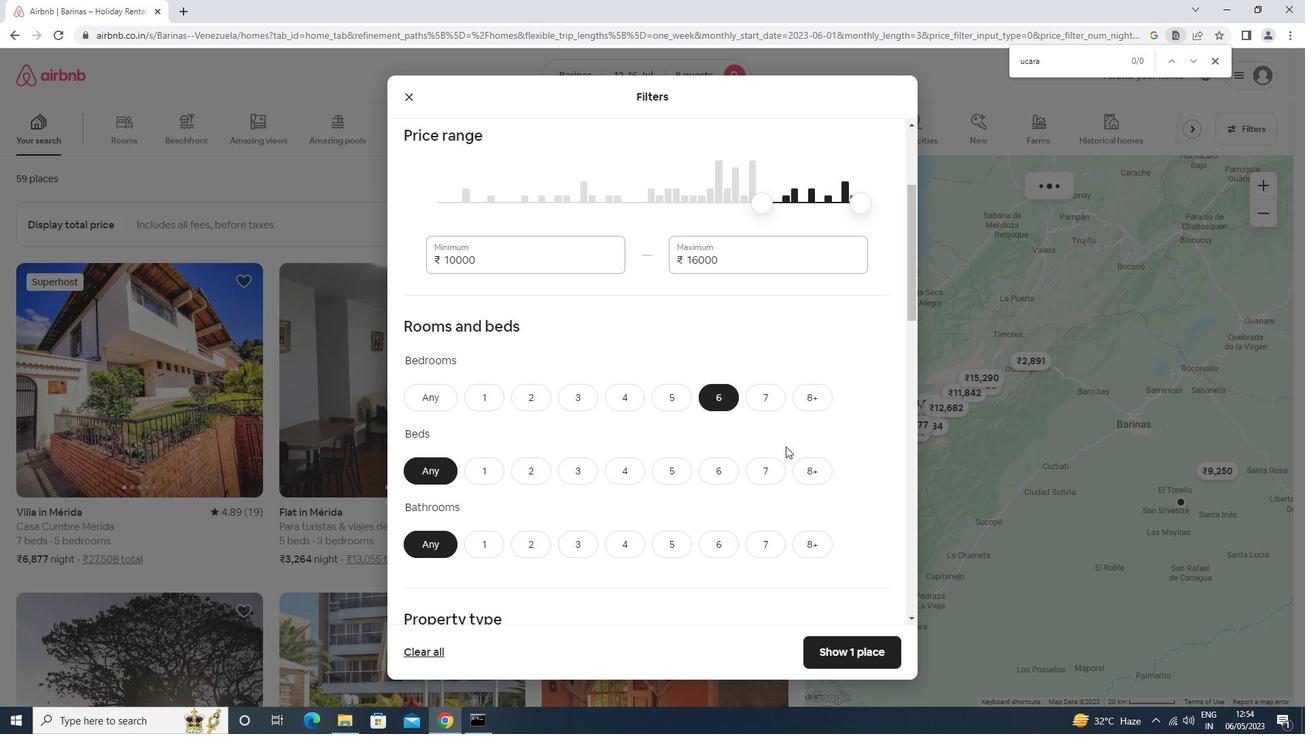 
Action: Mouse pressed left at (800, 467)
Screenshot: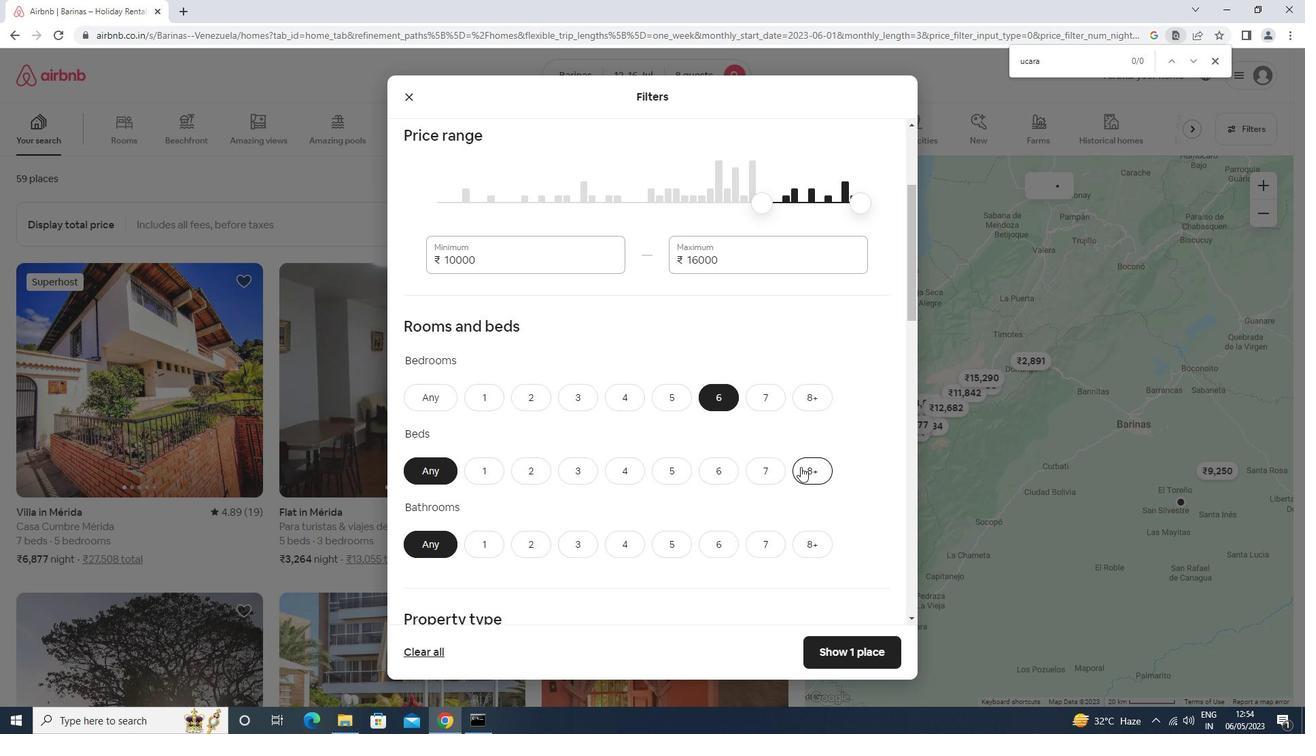 
Action: Mouse moved to (712, 539)
Screenshot: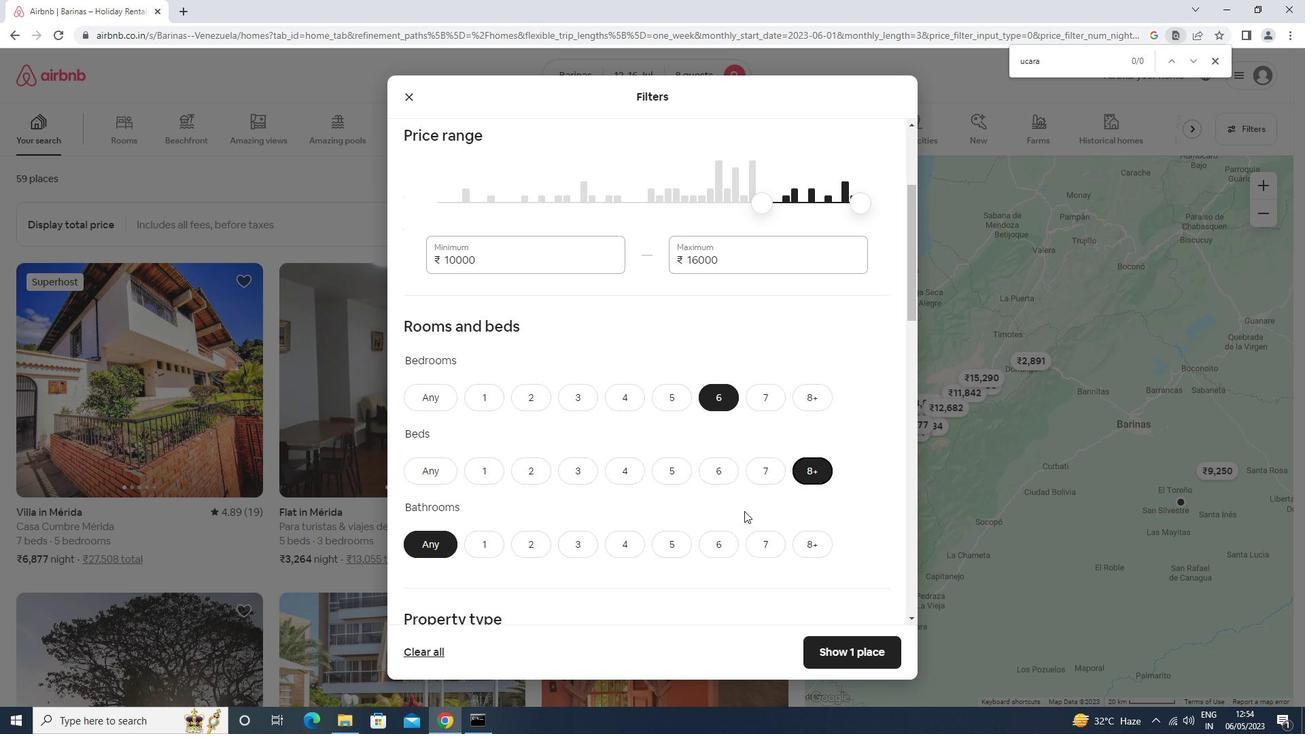 
Action: Mouse pressed left at (712, 539)
Screenshot: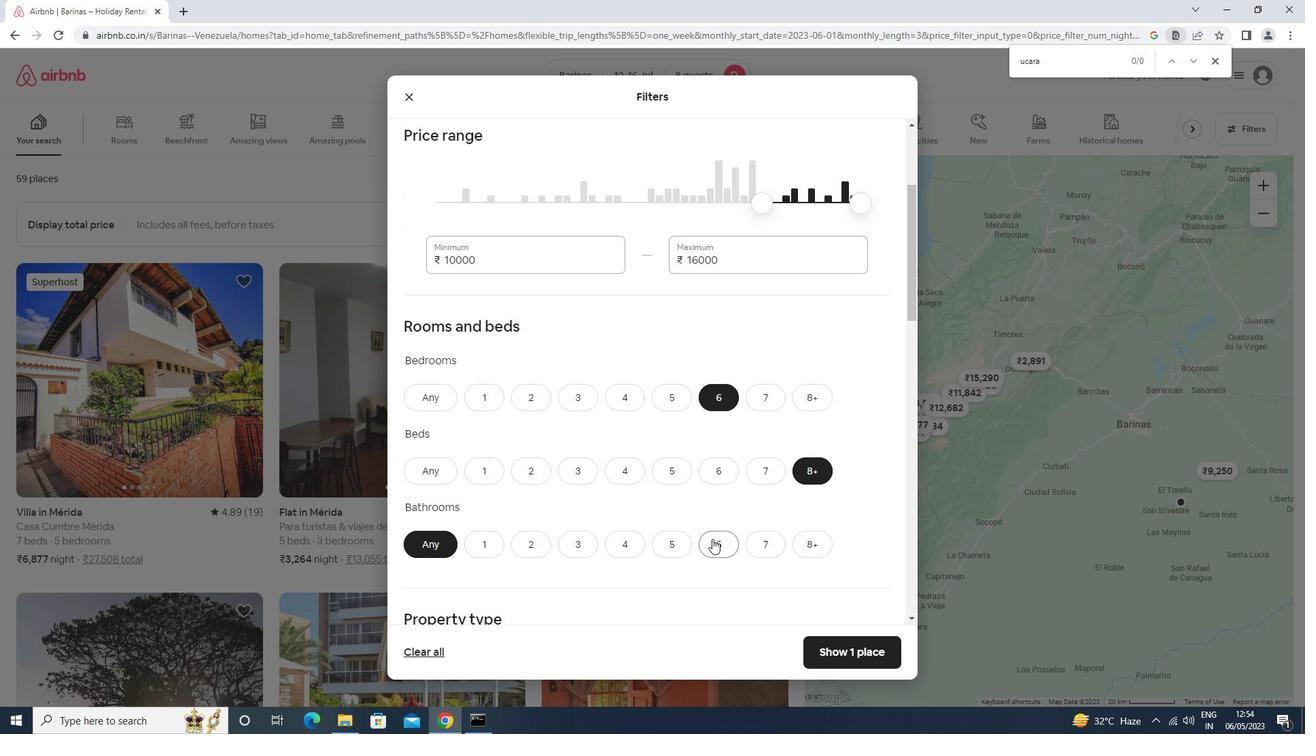 
Action: Mouse moved to (694, 413)
Screenshot: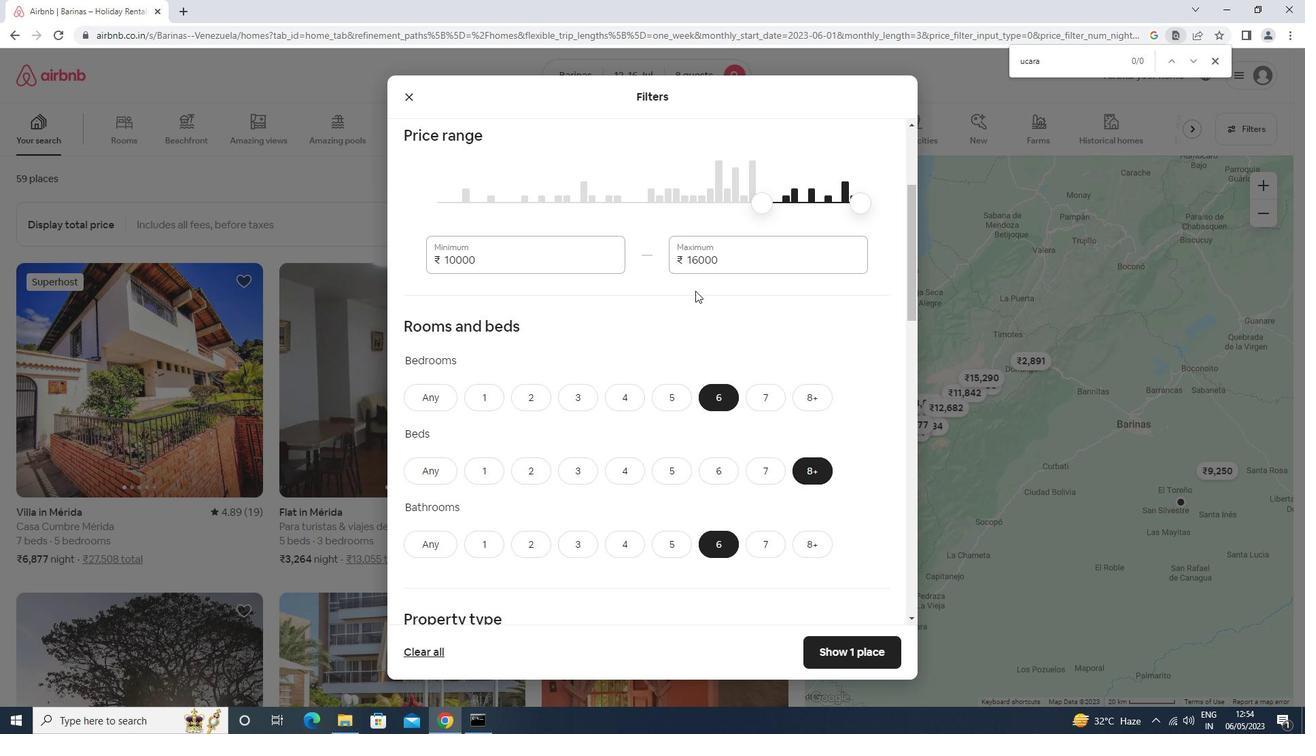 
Action: Mouse scrolled (694, 412) with delta (0, 0)
Screenshot: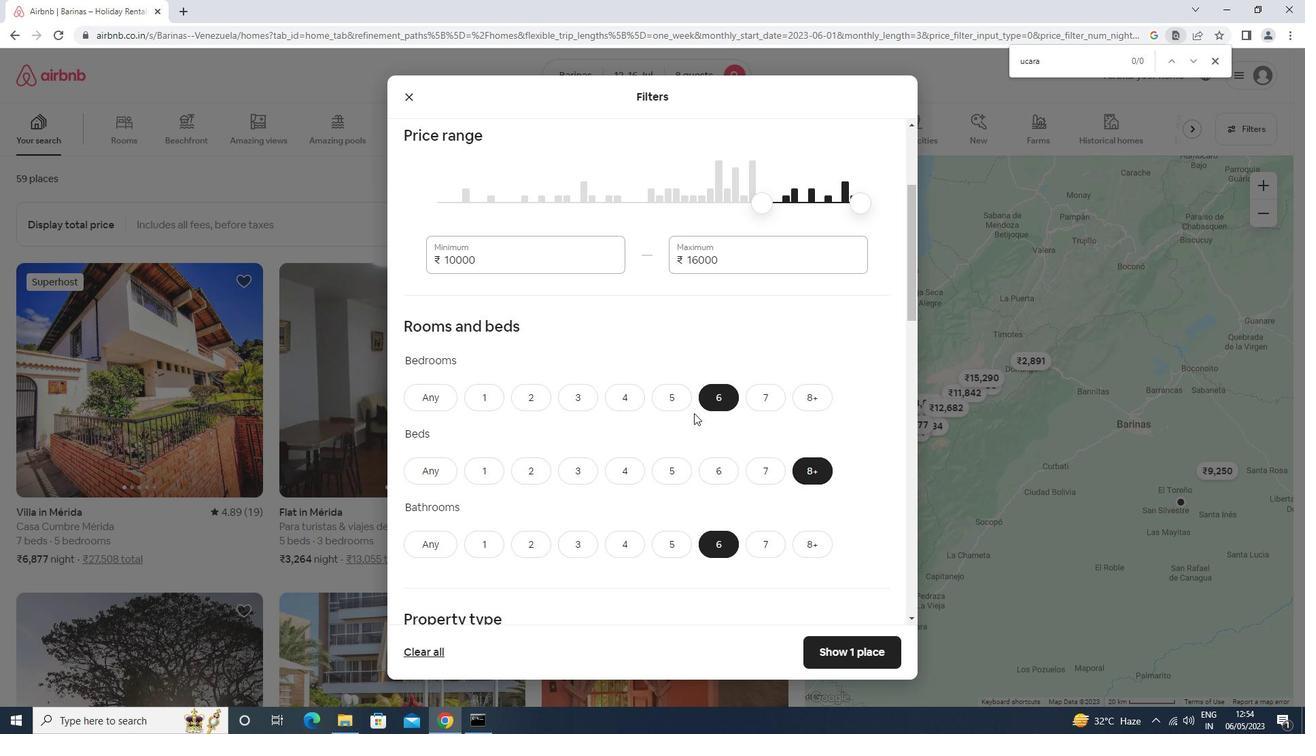 
Action: Mouse scrolled (694, 412) with delta (0, 0)
Screenshot: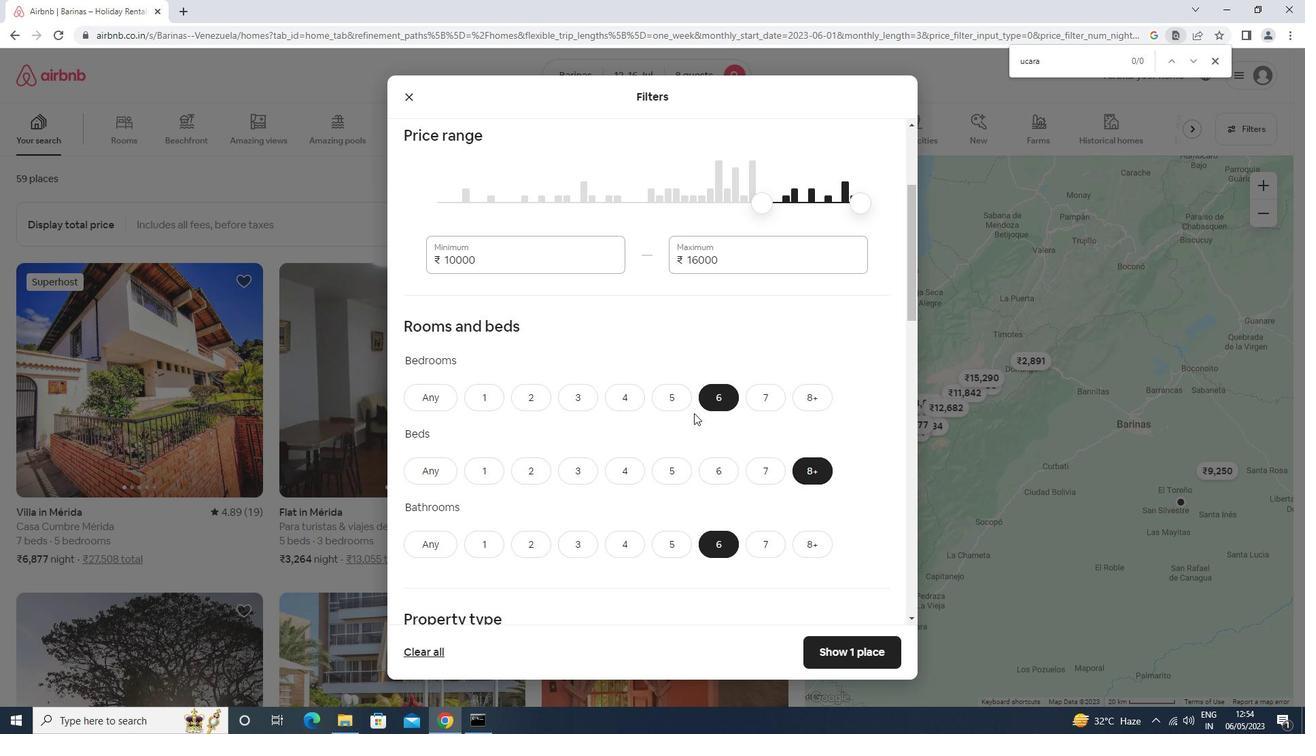 
Action: Mouse moved to (694, 414)
Screenshot: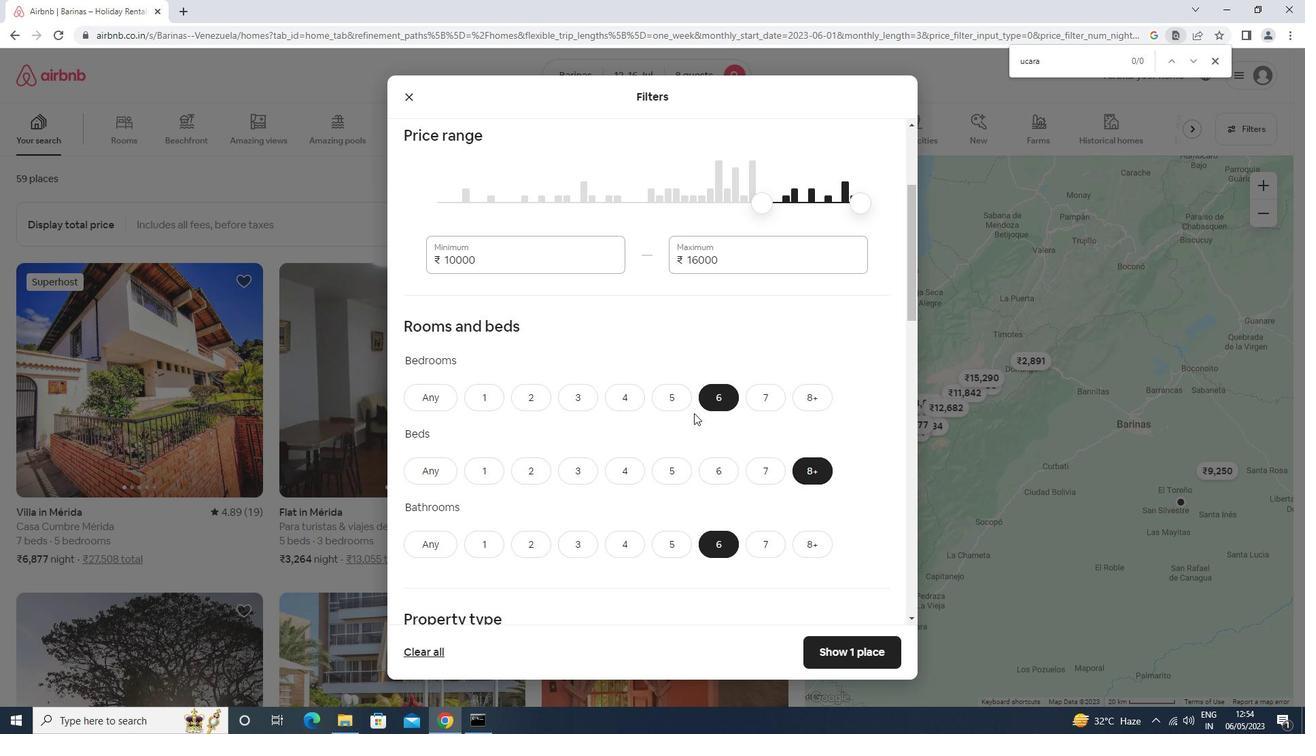 
Action: Mouse scrolled (694, 413) with delta (0, 0)
Screenshot: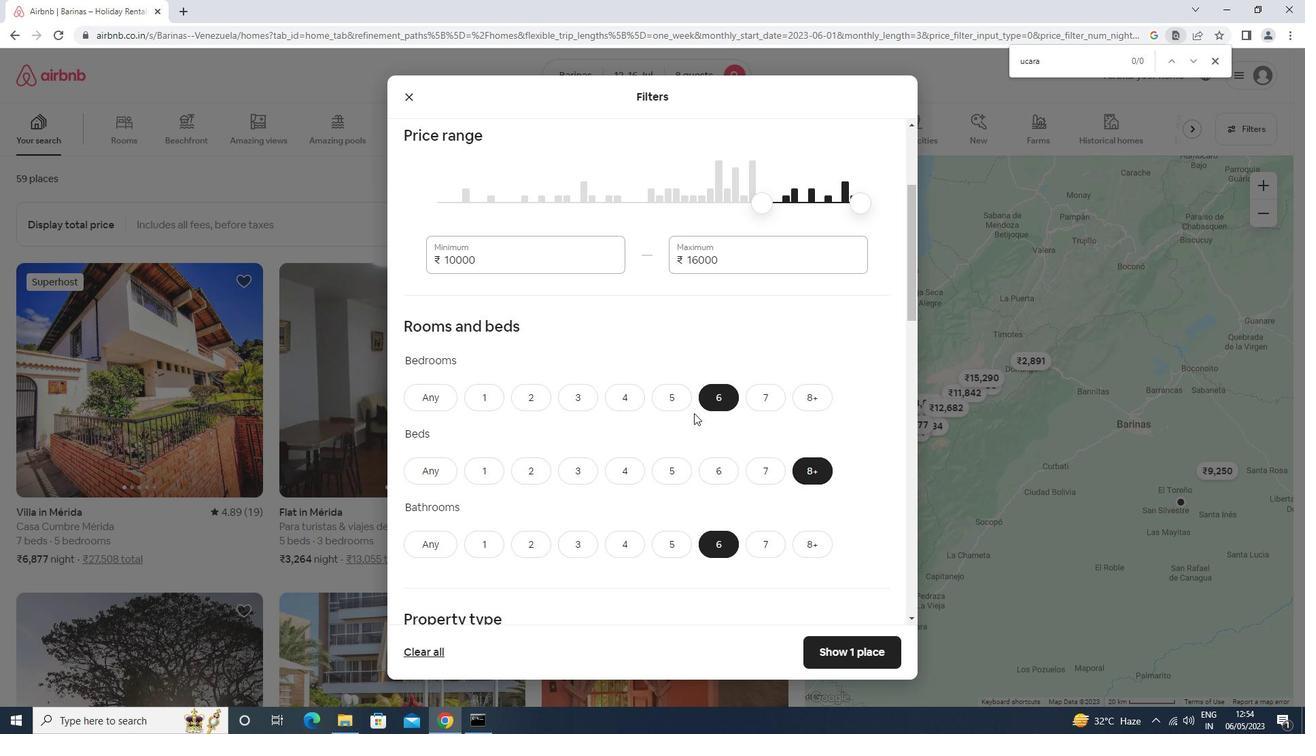 
Action: Mouse scrolled (694, 413) with delta (0, 0)
Screenshot: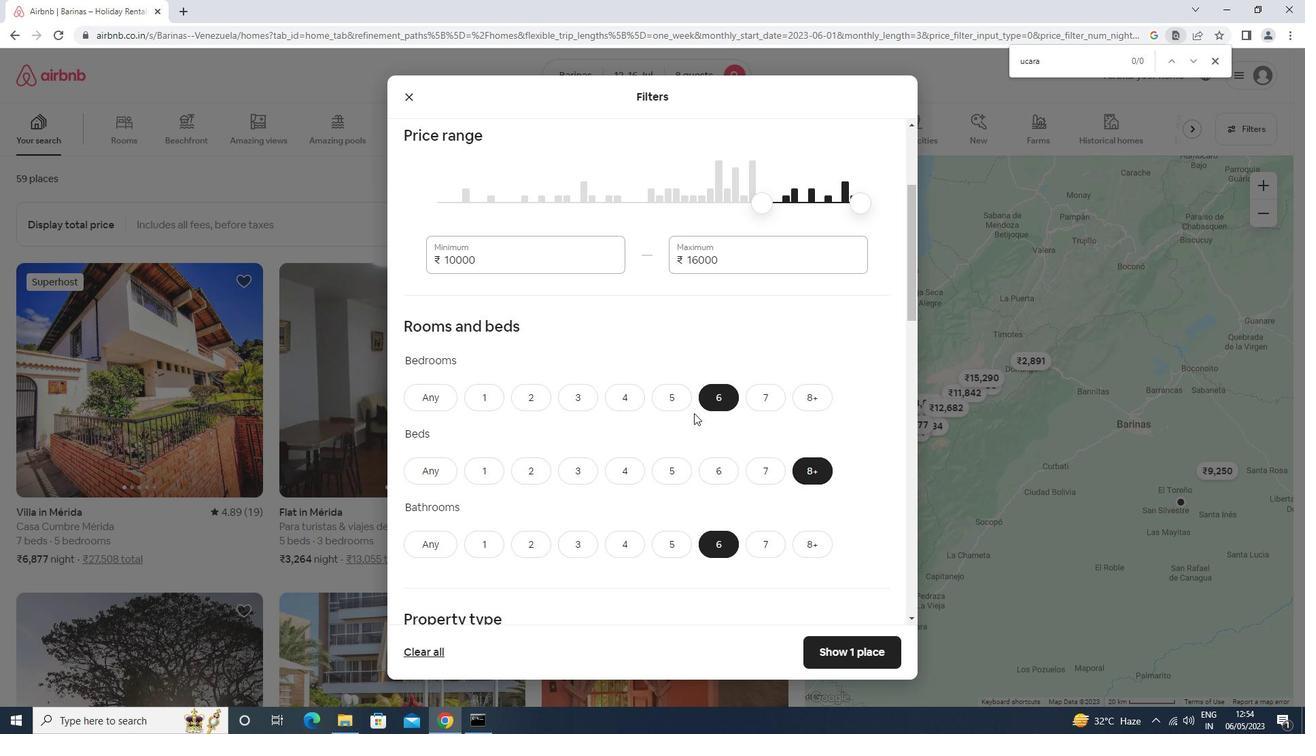 
Action: Mouse scrolled (694, 413) with delta (0, 0)
Screenshot: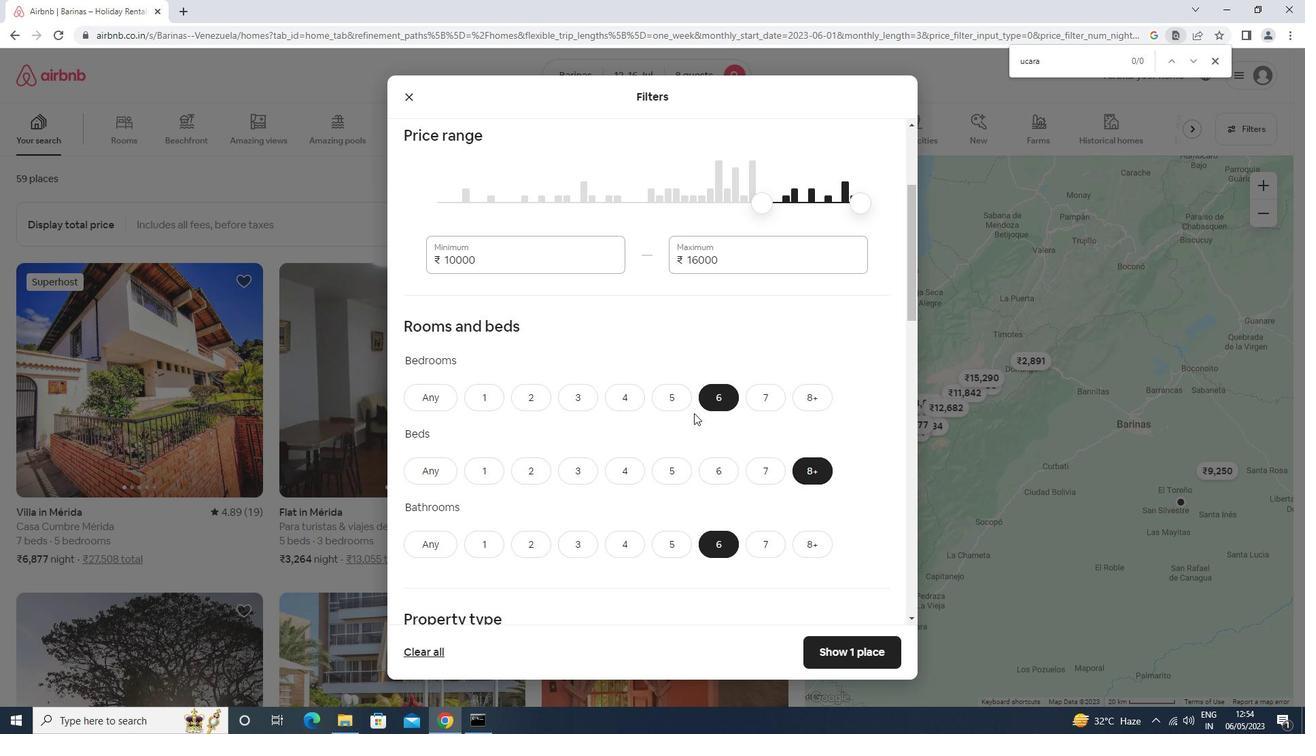 
Action: Mouse moved to (428, 347)
Screenshot: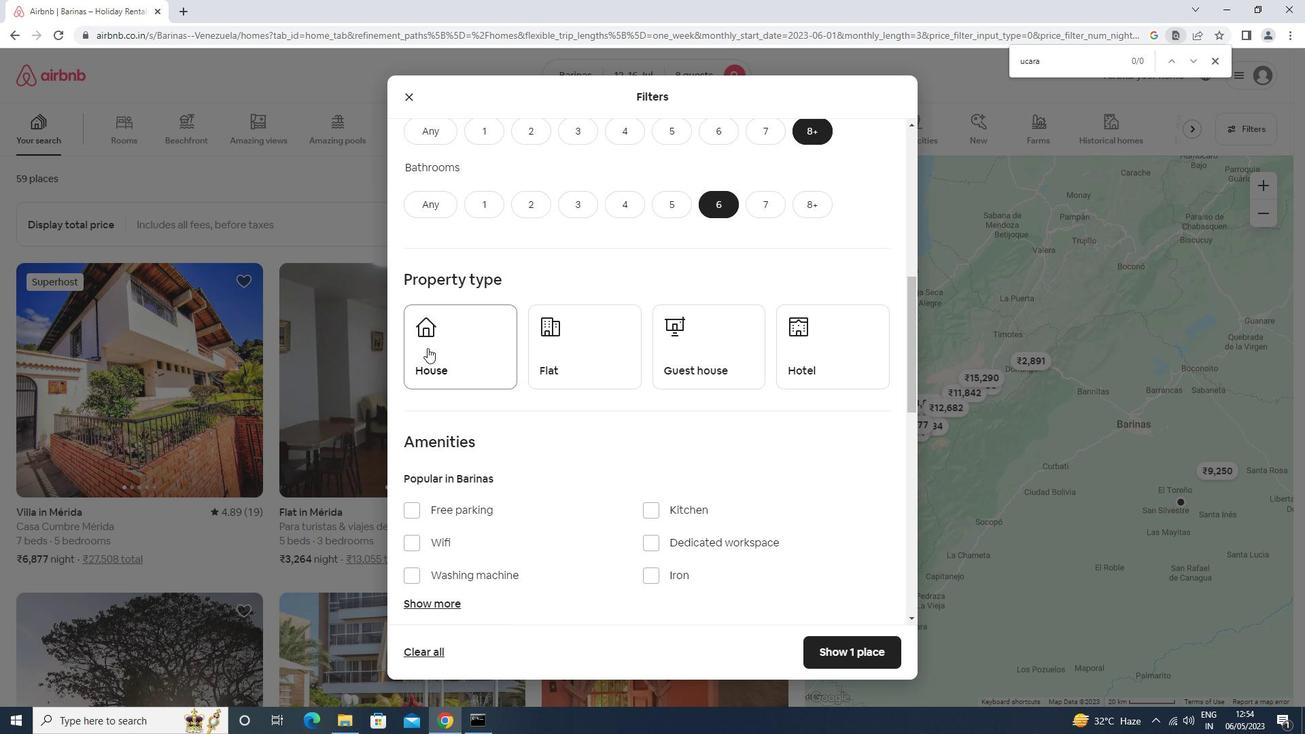 
Action: Mouse pressed left at (428, 347)
Screenshot: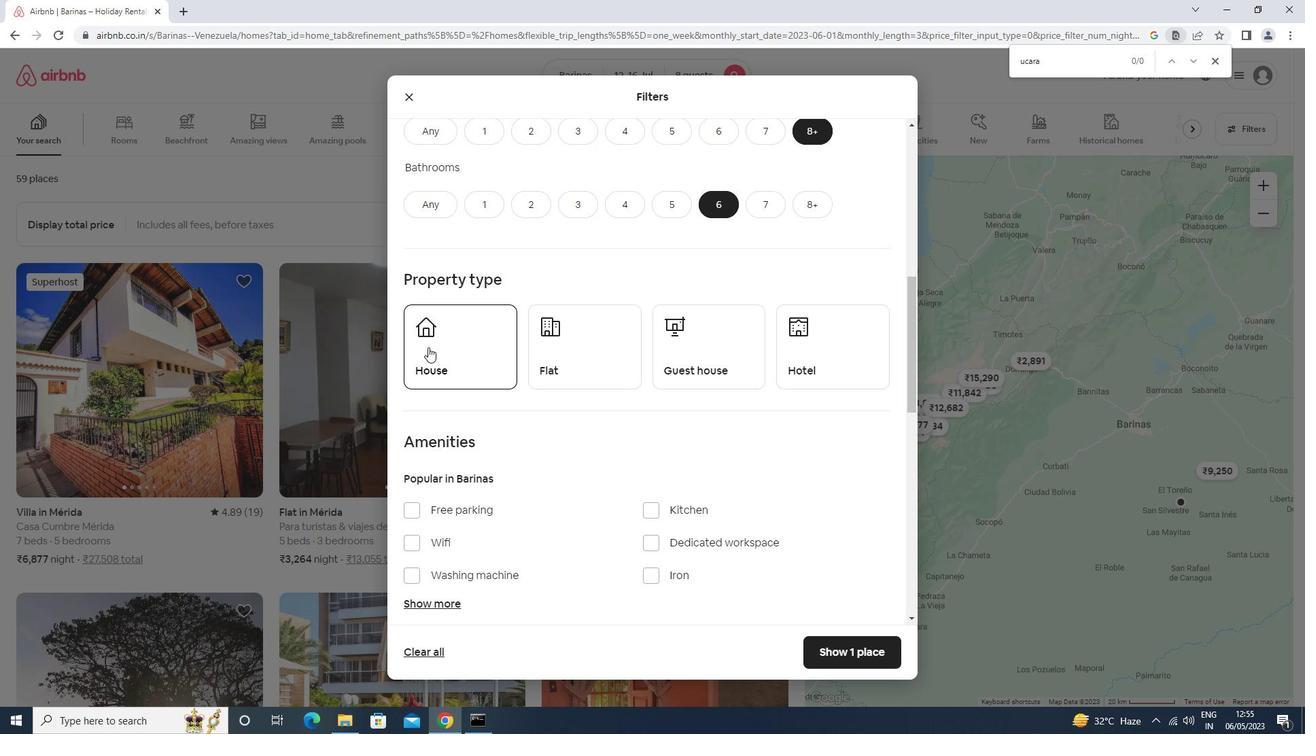 
Action: Mouse moved to (565, 364)
Screenshot: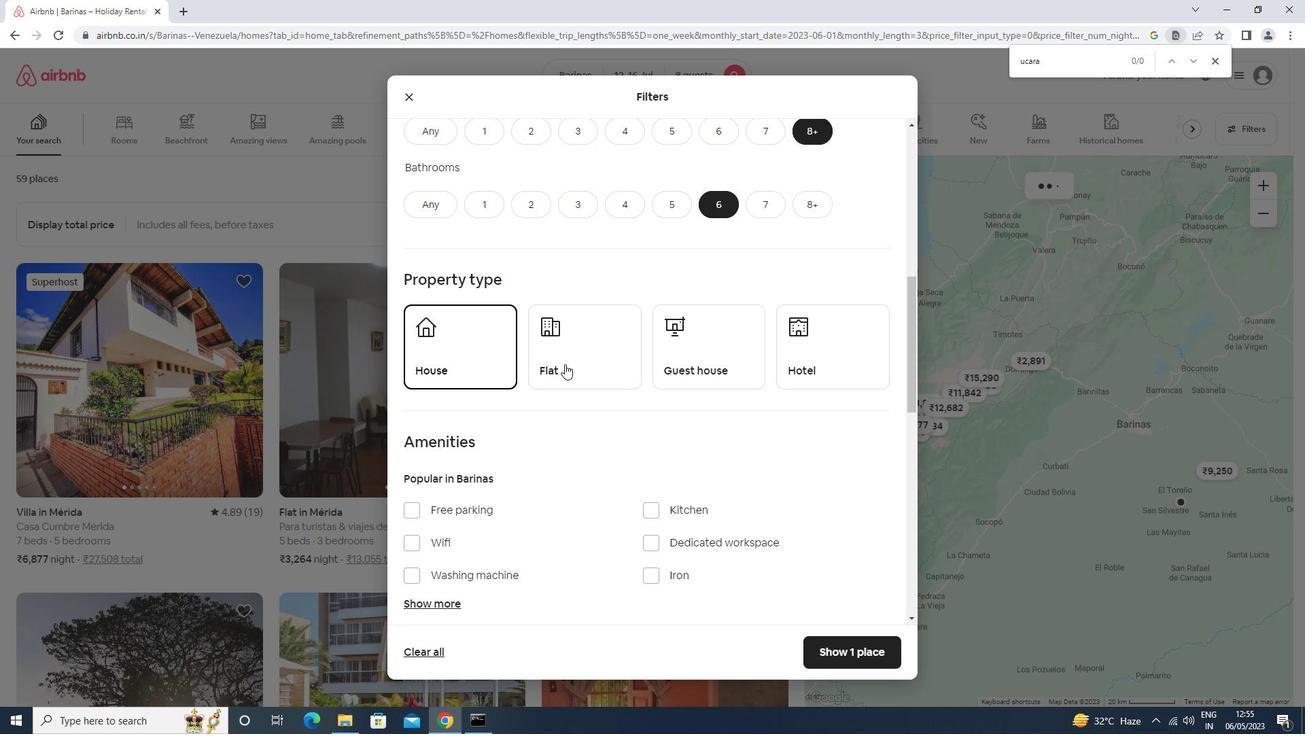 
Action: Mouse pressed left at (565, 364)
Screenshot: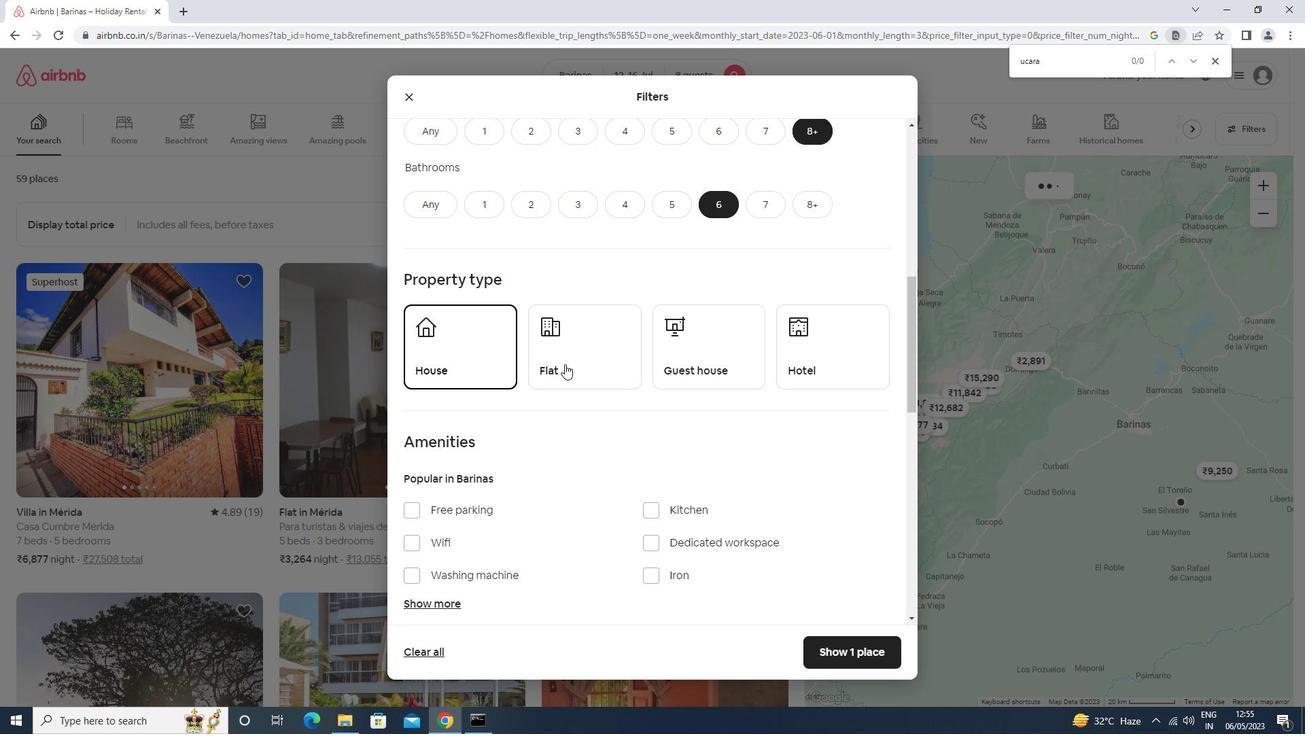 
Action: Mouse moved to (711, 367)
Screenshot: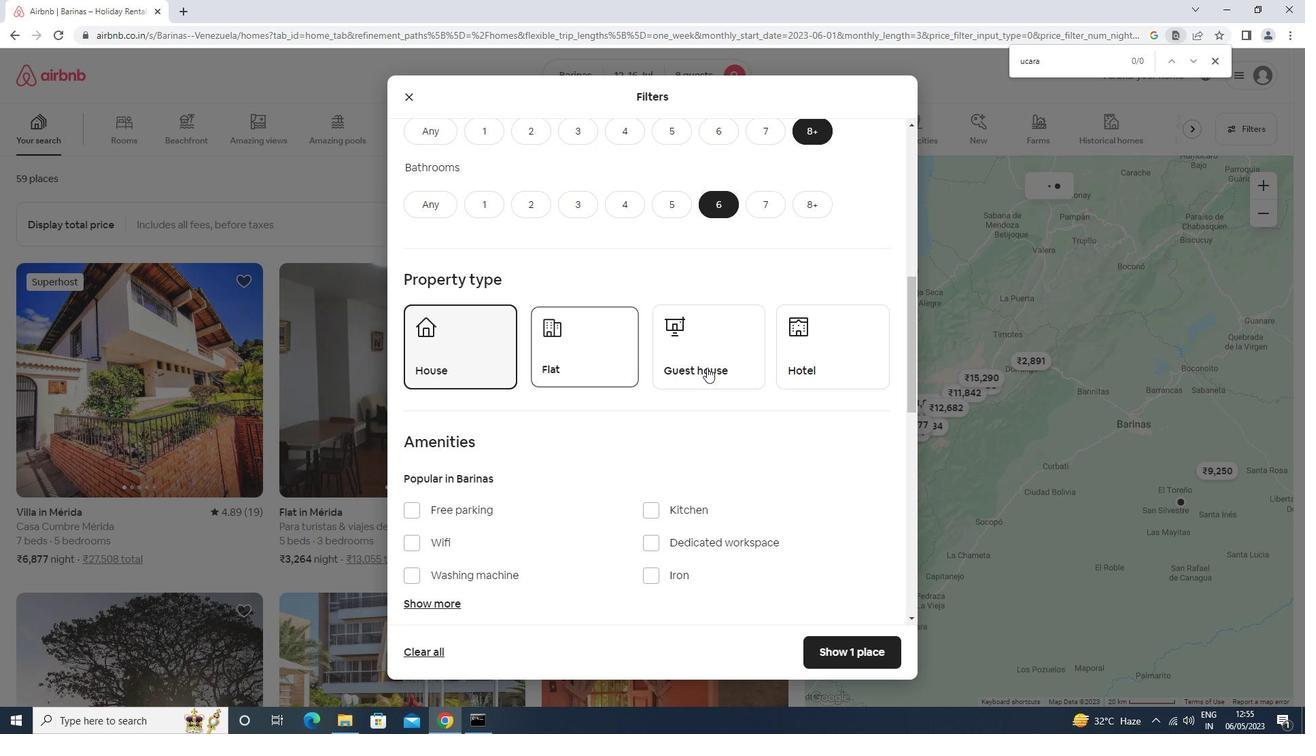
Action: Mouse pressed left at (711, 367)
Screenshot: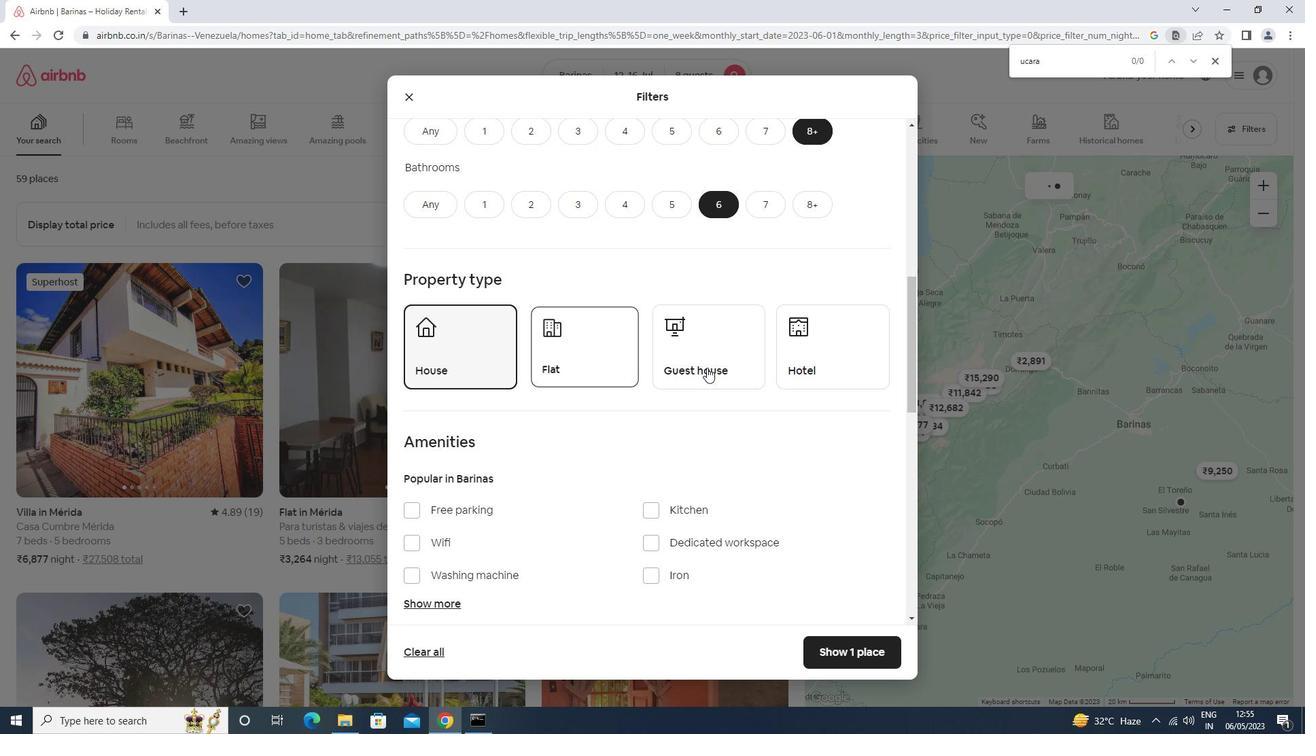 
Action: Mouse scrolled (711, 367) with delta (0, 0)
Screenshot: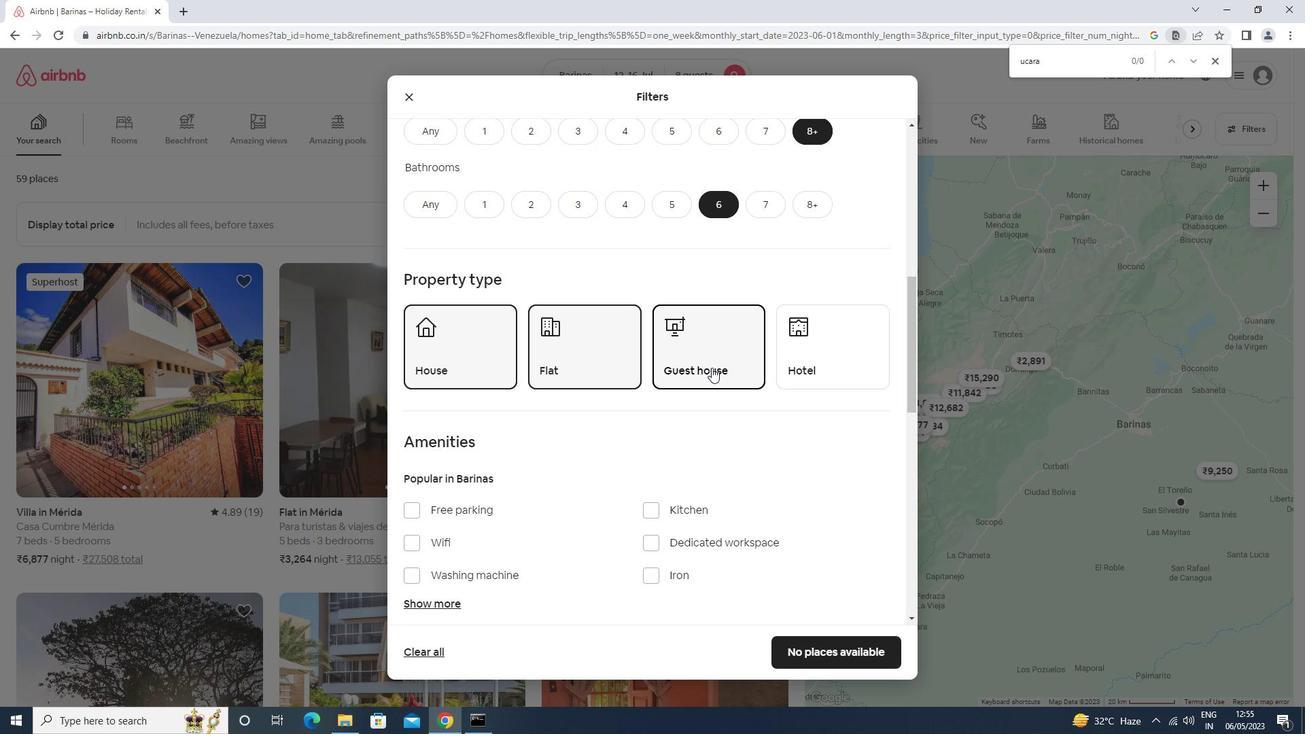 
Action: Mouse scrolled (711, 367) with delta (0, 0)
Screenshot: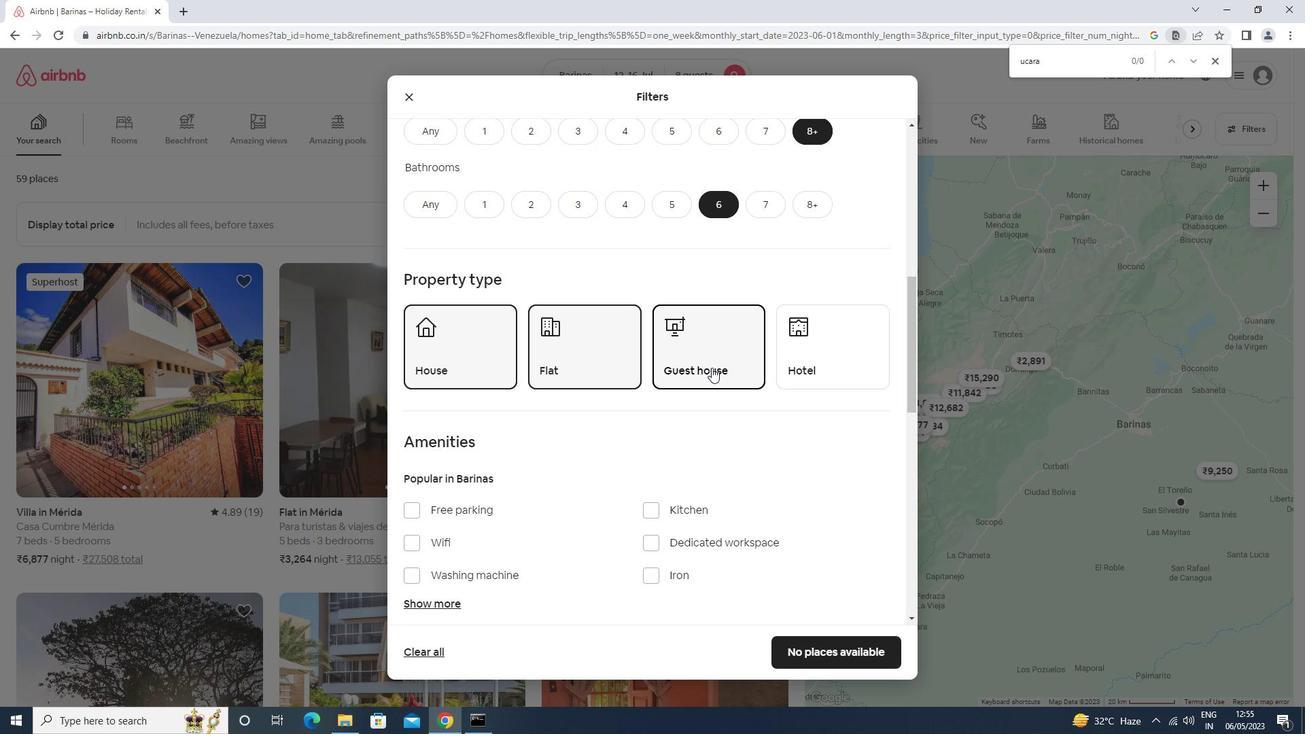 
Action: Mouse scrolled (711, 367) with delta (0, 0)
Screenshot: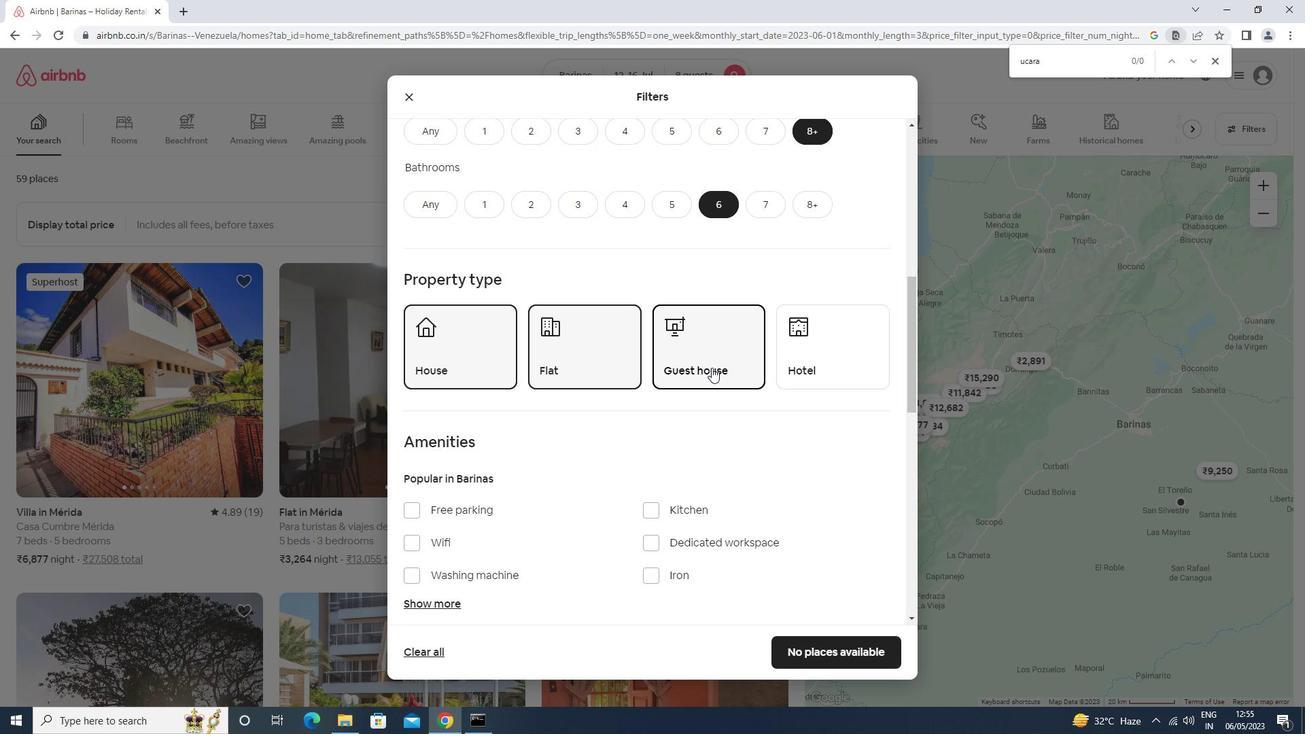 
Action: Mouse scrolled (711, 367) with delta (0, 0)
Screenshot: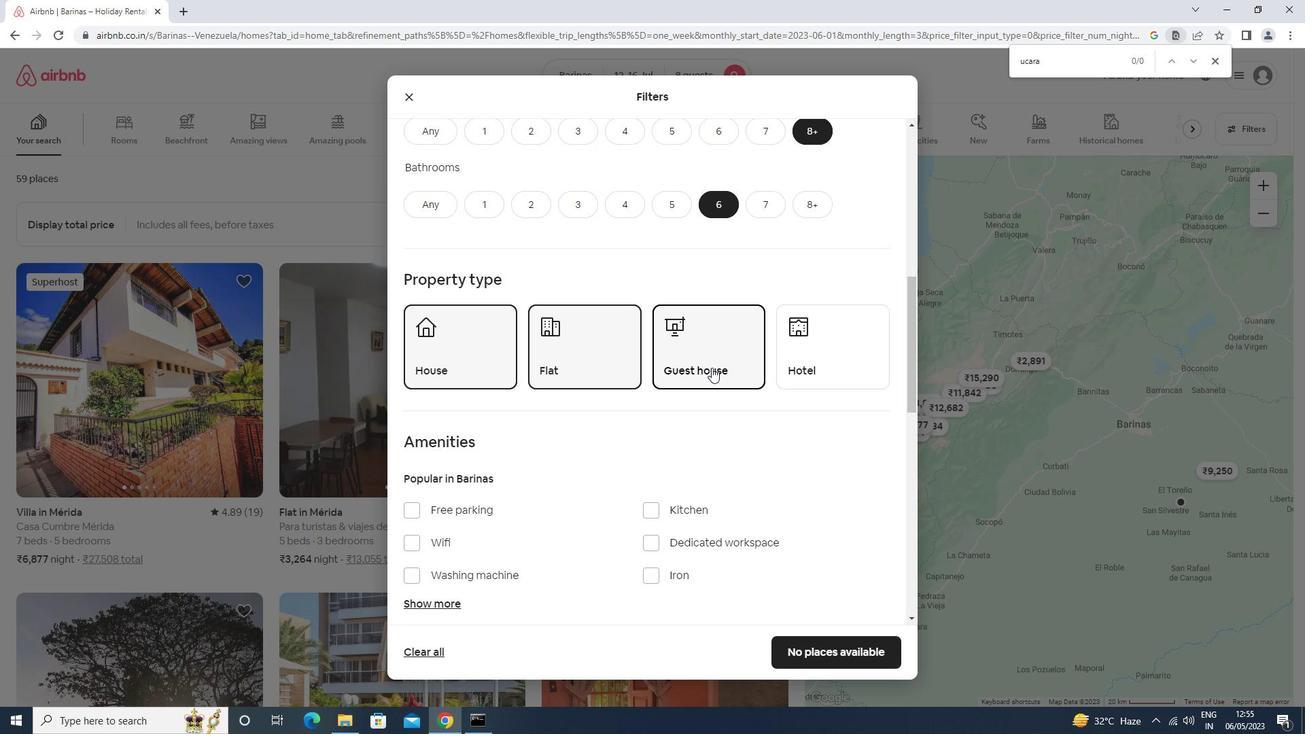 
Action: Mouse scrolled (711, 367) with delta (0, 0)
Screenshot: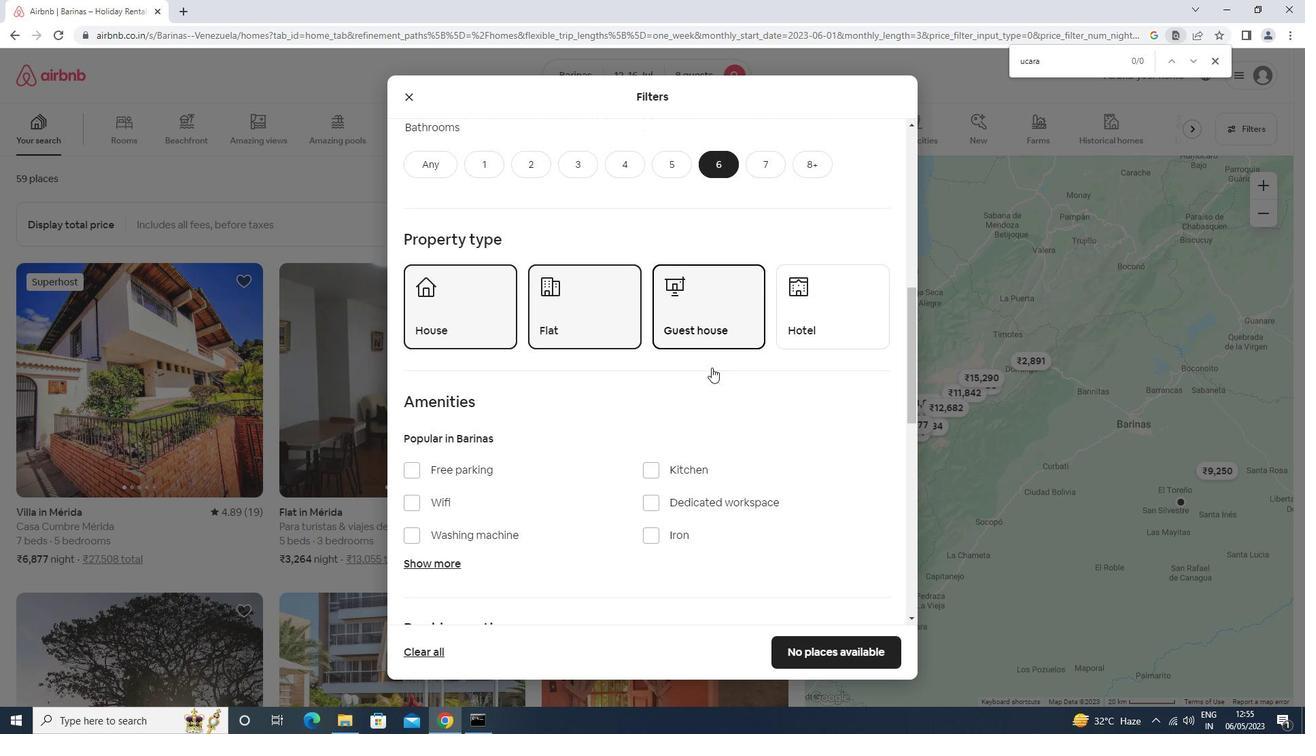 
Action: Mouse moved to (454, 197)
Screenshot: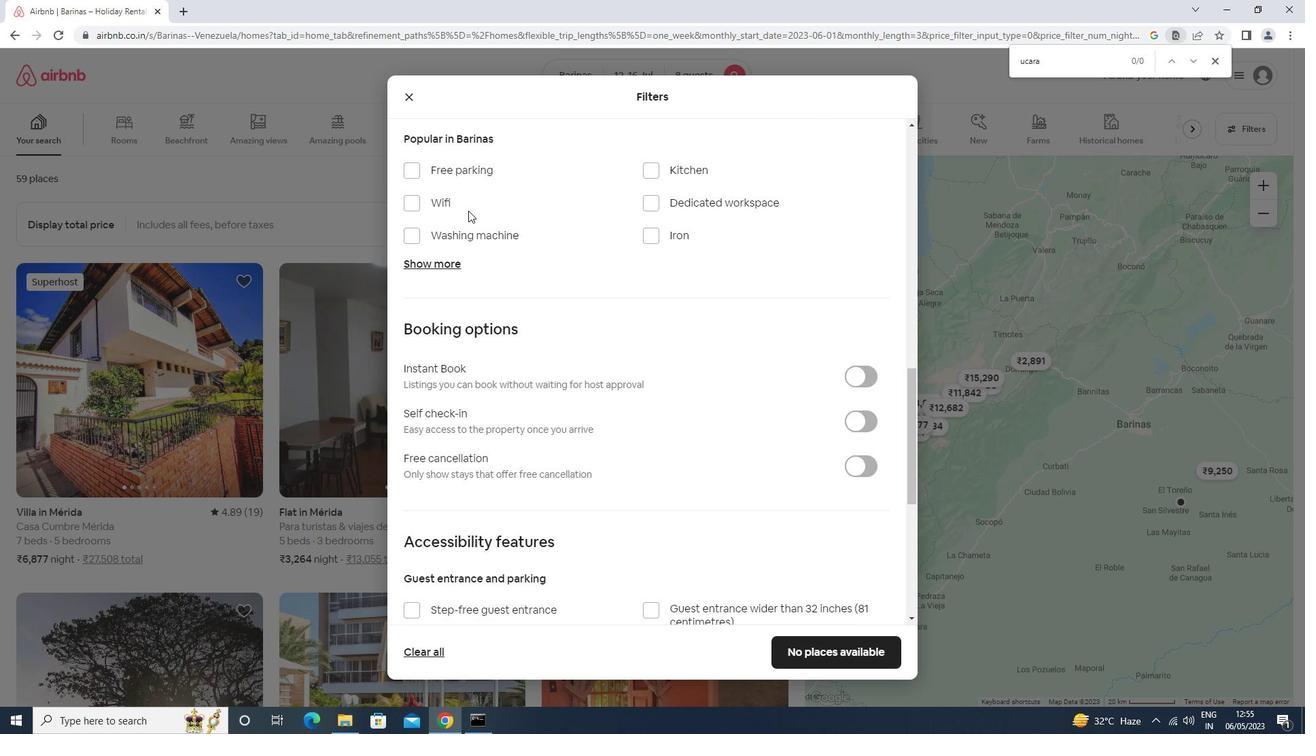 
Action: Mouse pressed left at (454, 197)
Screenshot: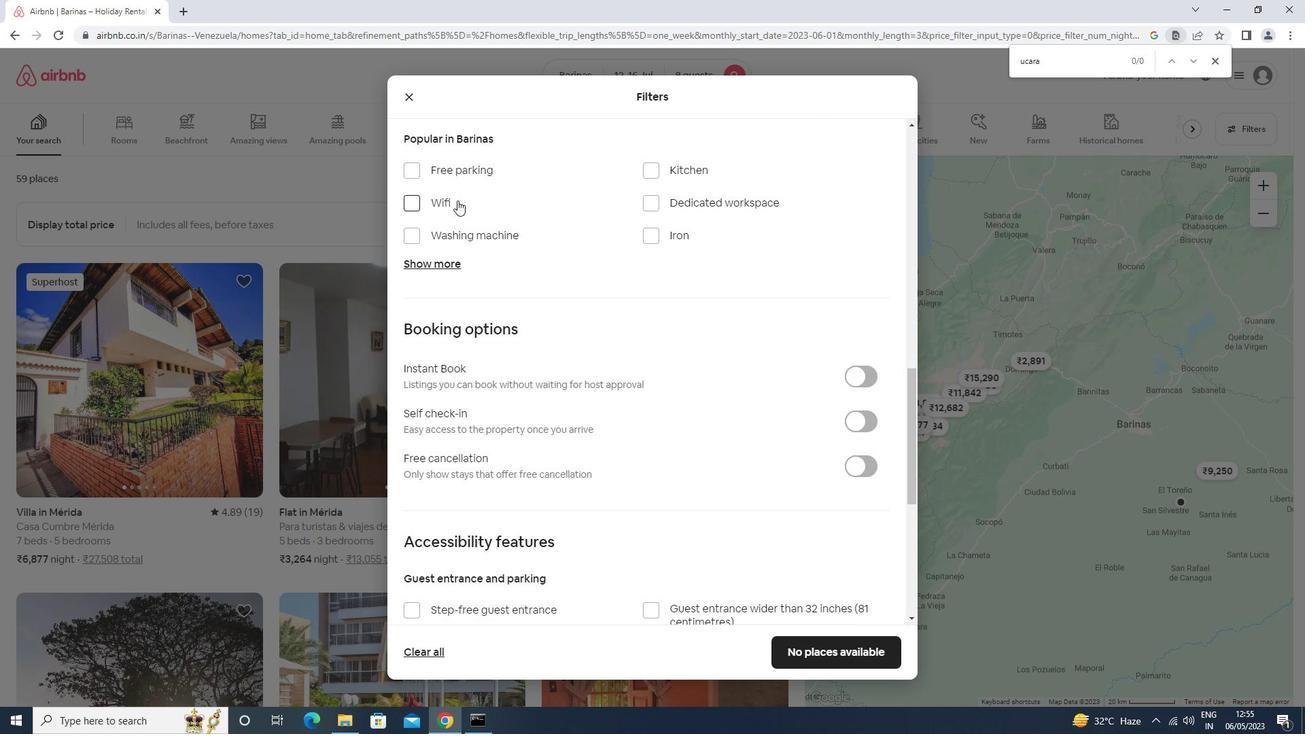 
Action: Mouse moved to (465, 159)
Screenshot: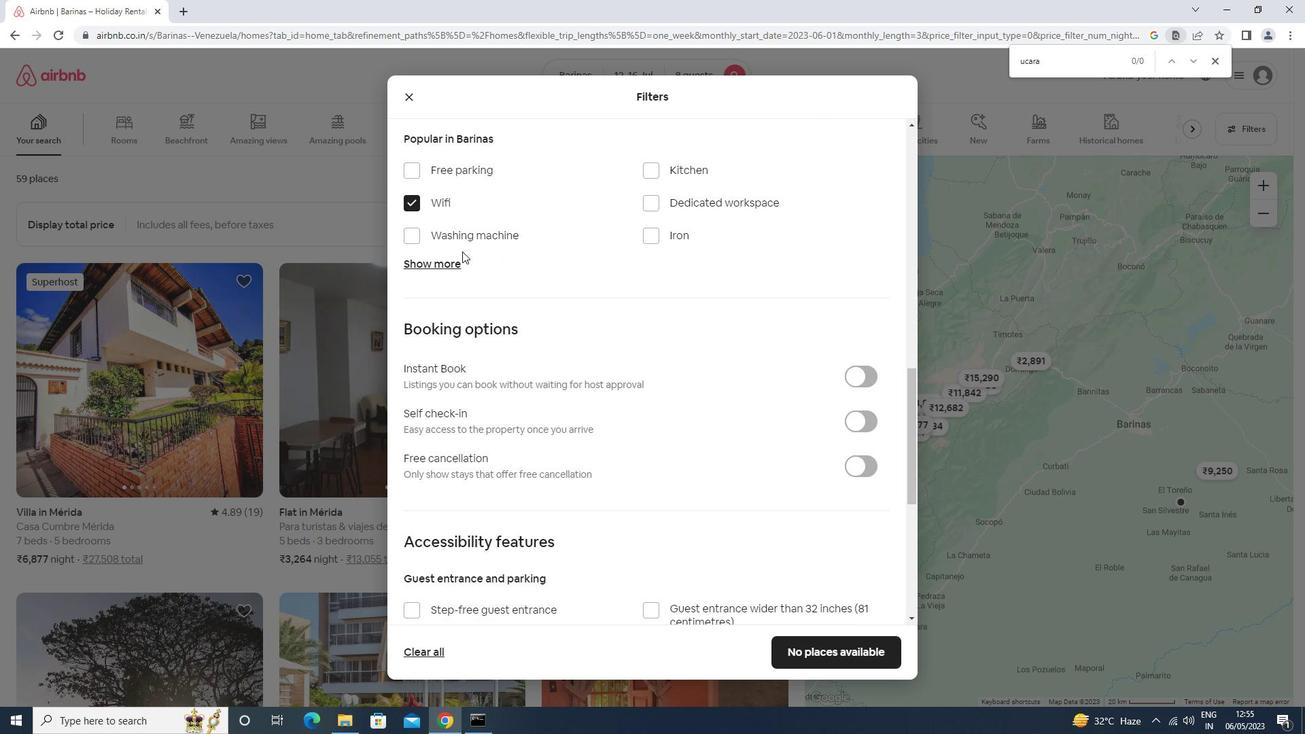 
Action: Mouse pressed left at (465, 159)
Screenshot: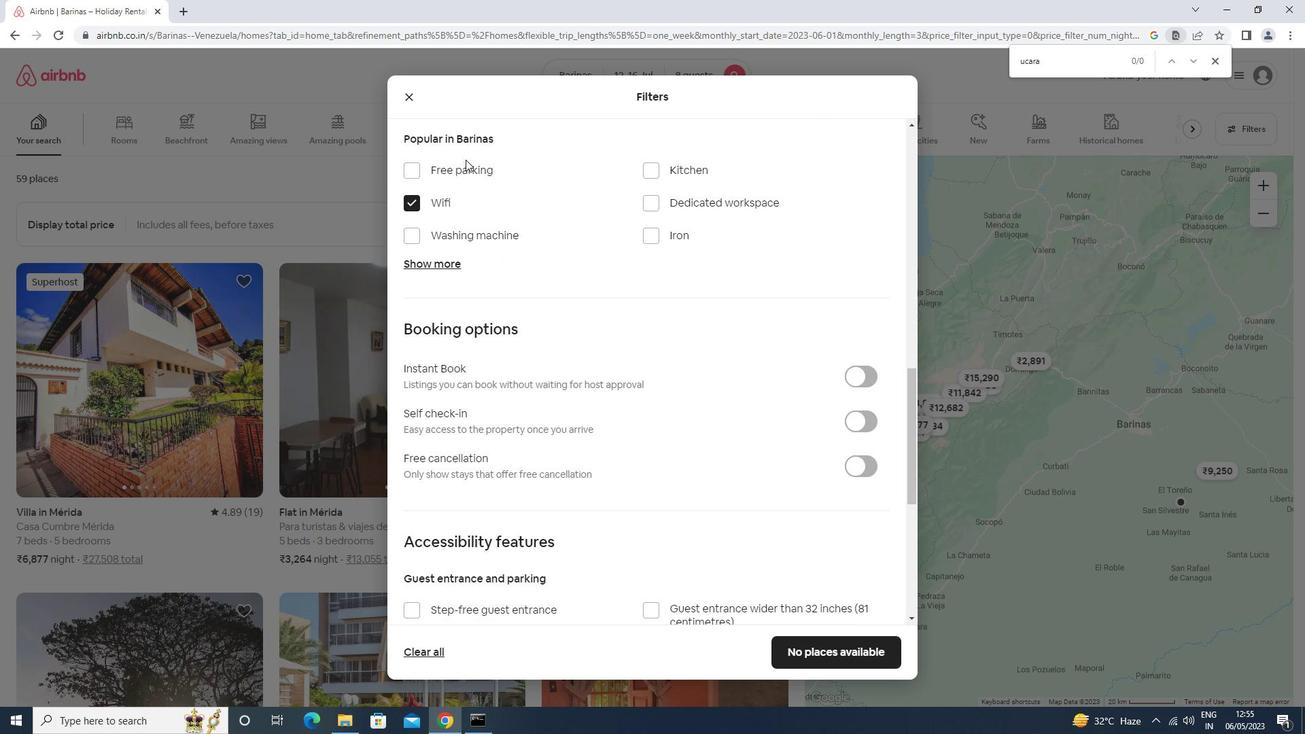 
Action: Mouse moved to (463, 164)
Screenshot: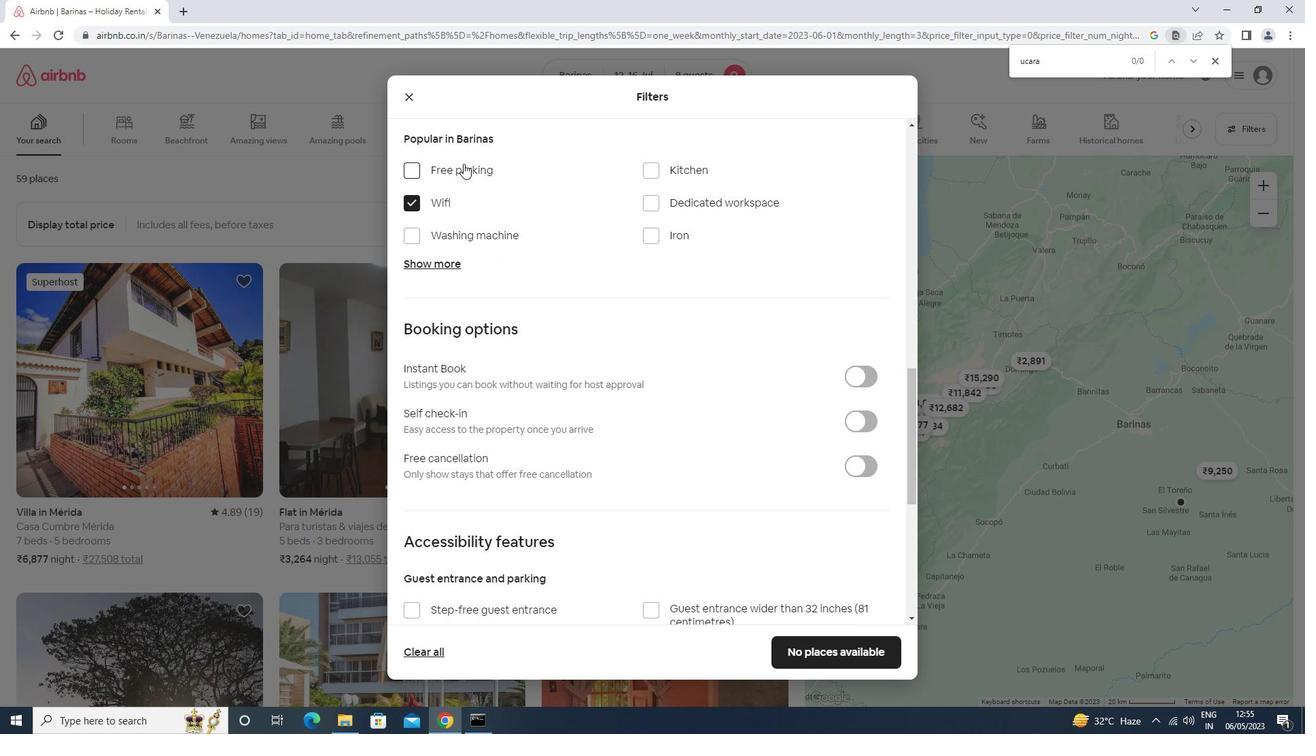 
Action: Mouse pressed left at (463, 164)
Screenshot: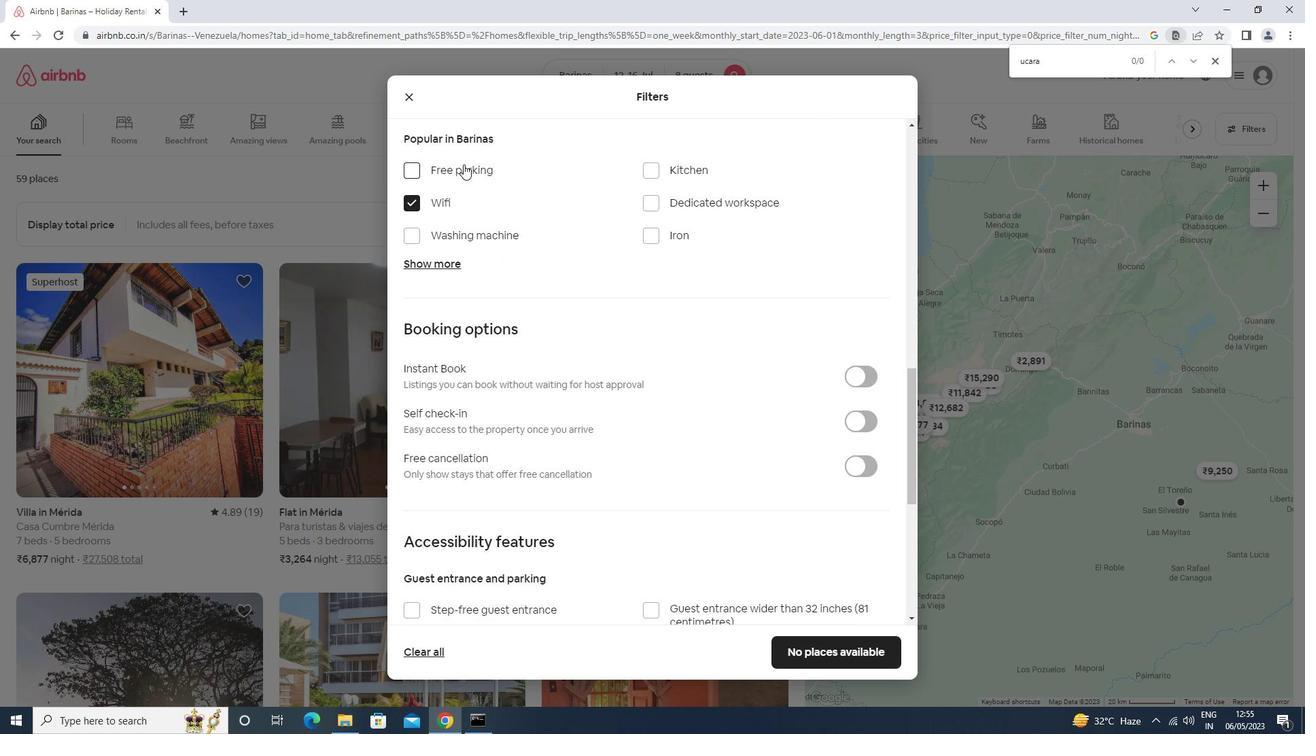 
Action: Mouse moved to (446, 267)
Screenshot: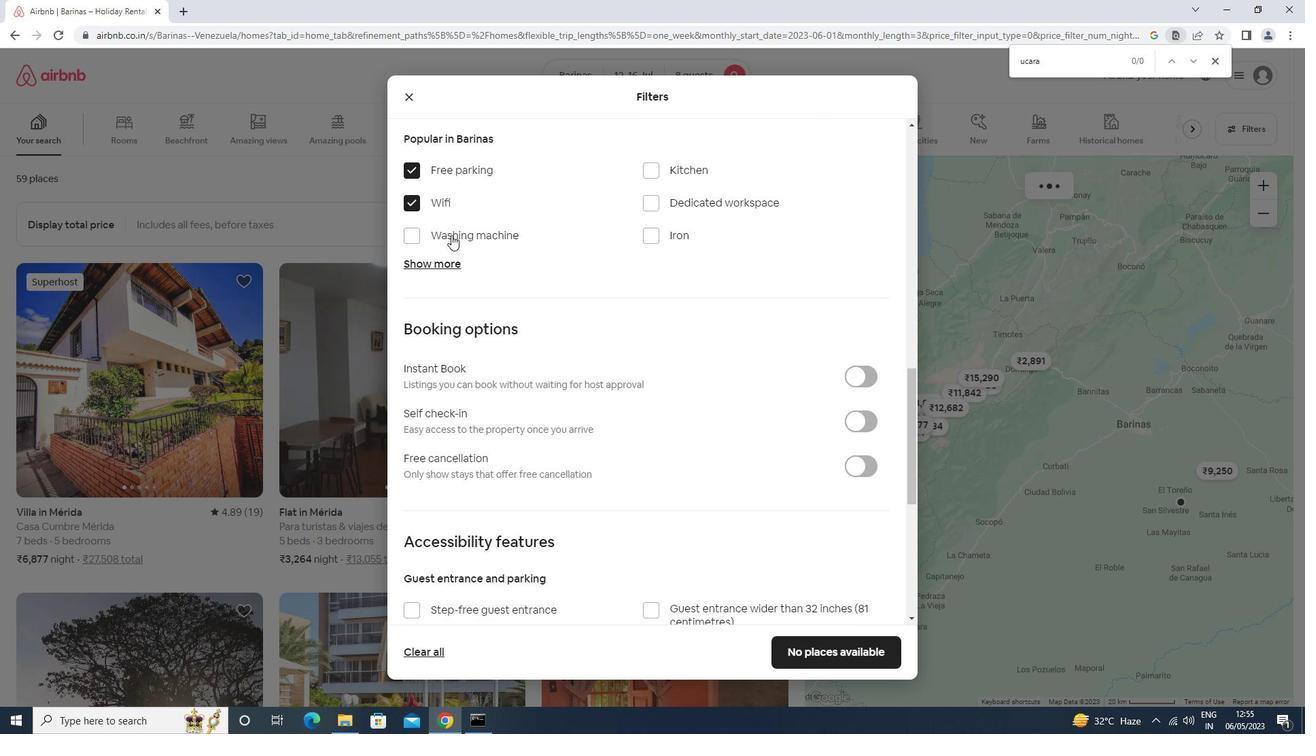 
Action: Mouse pressed left at (446, 267)
Screenshot: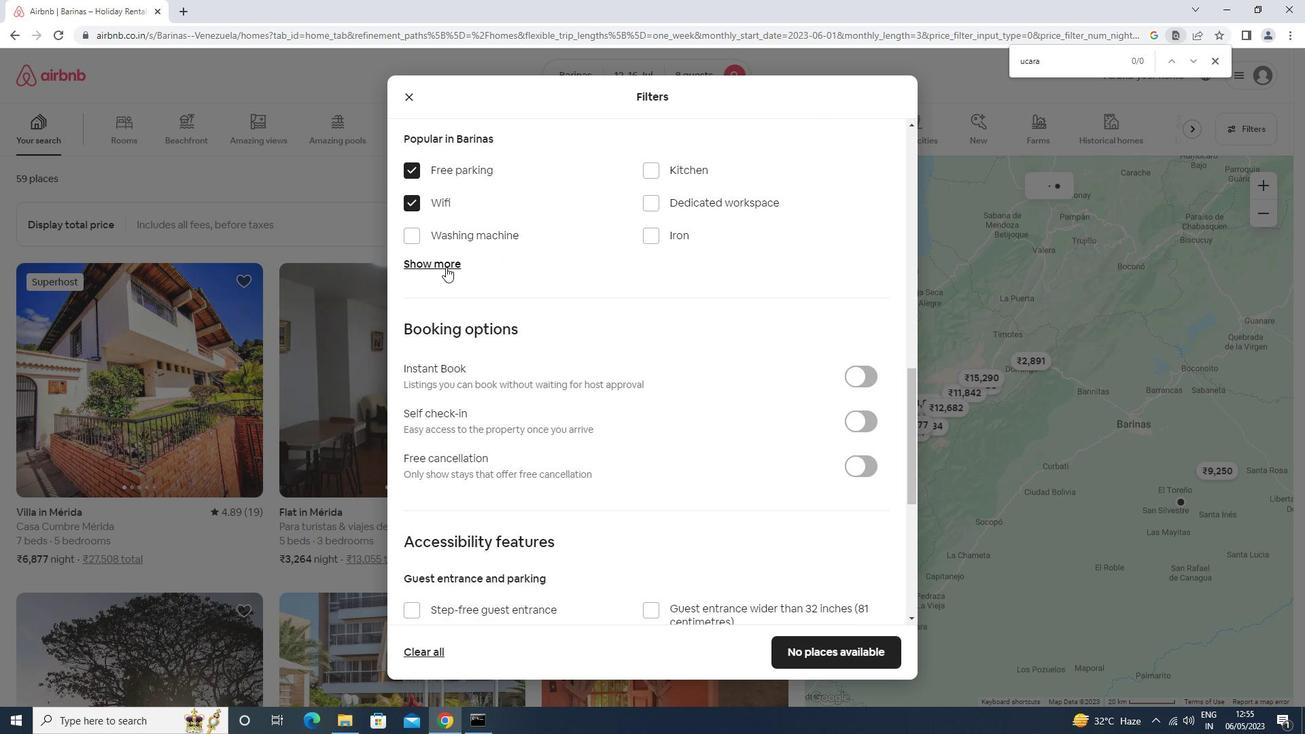 
Action: Mouse moved to (661, 348)
Screenshot: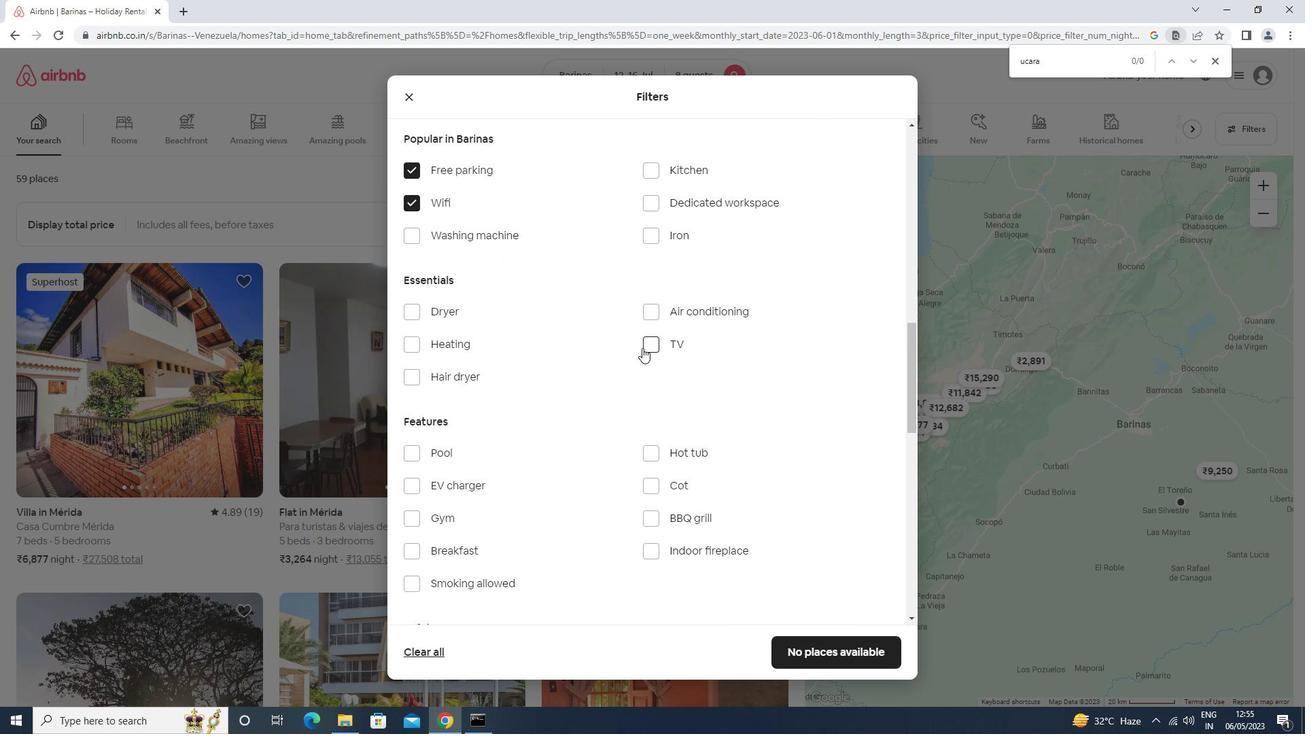 
Action: Mouse pressed left at (661, 348)
Screenshot: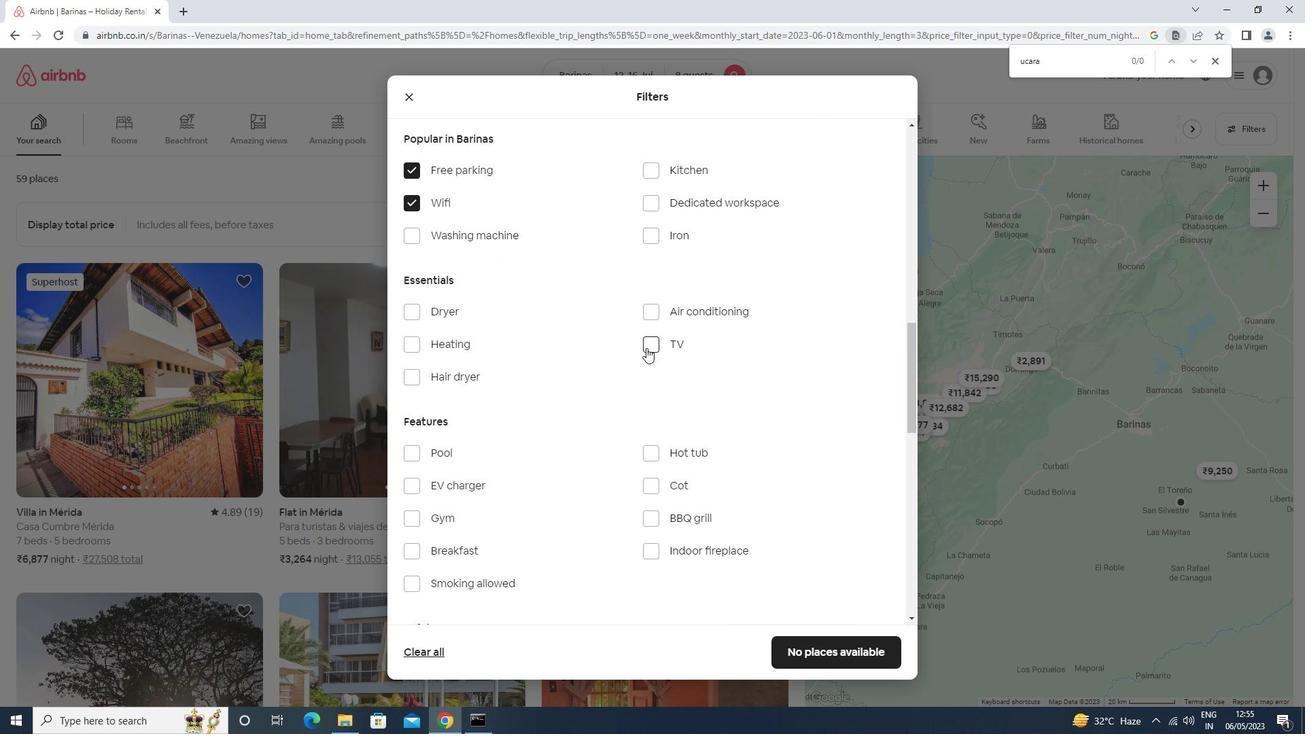 
Action: Mouse moved to (661, 348)
Screenshot: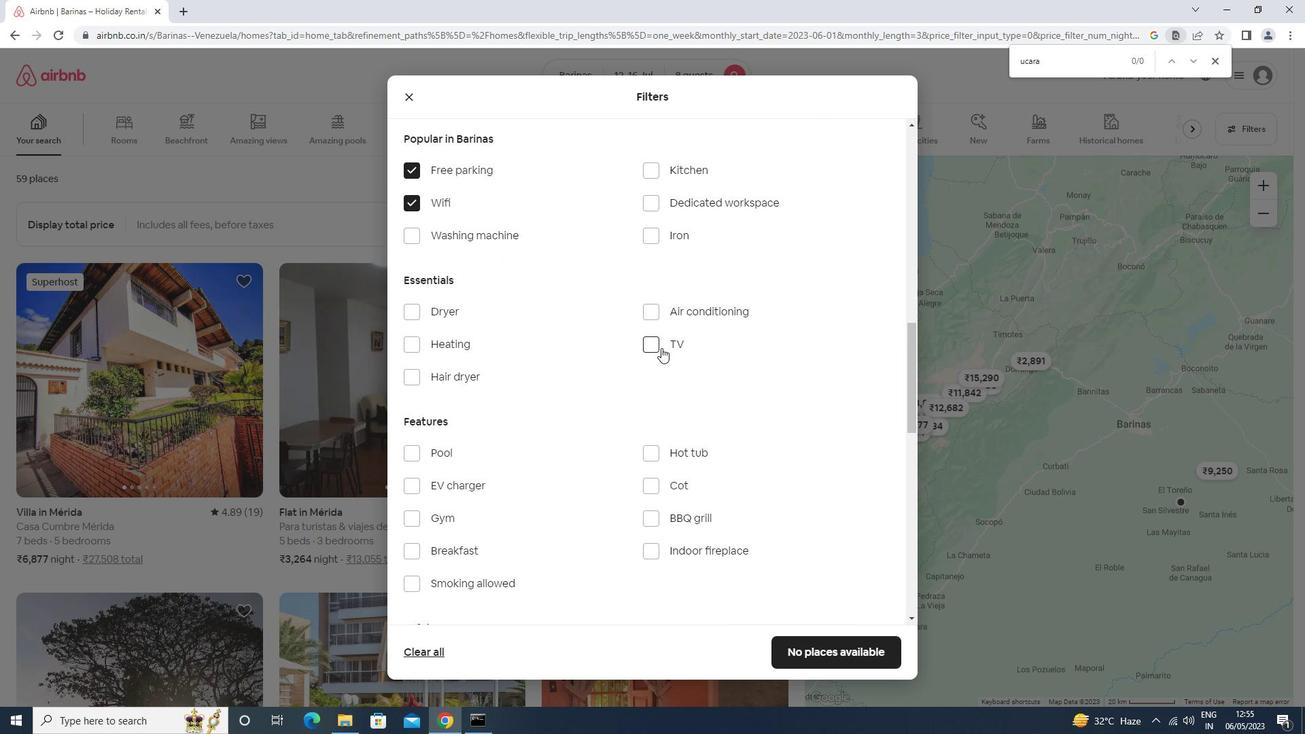 
Action: Mouse scrolled (661, 347) with delta (0, 0)
Screenshot: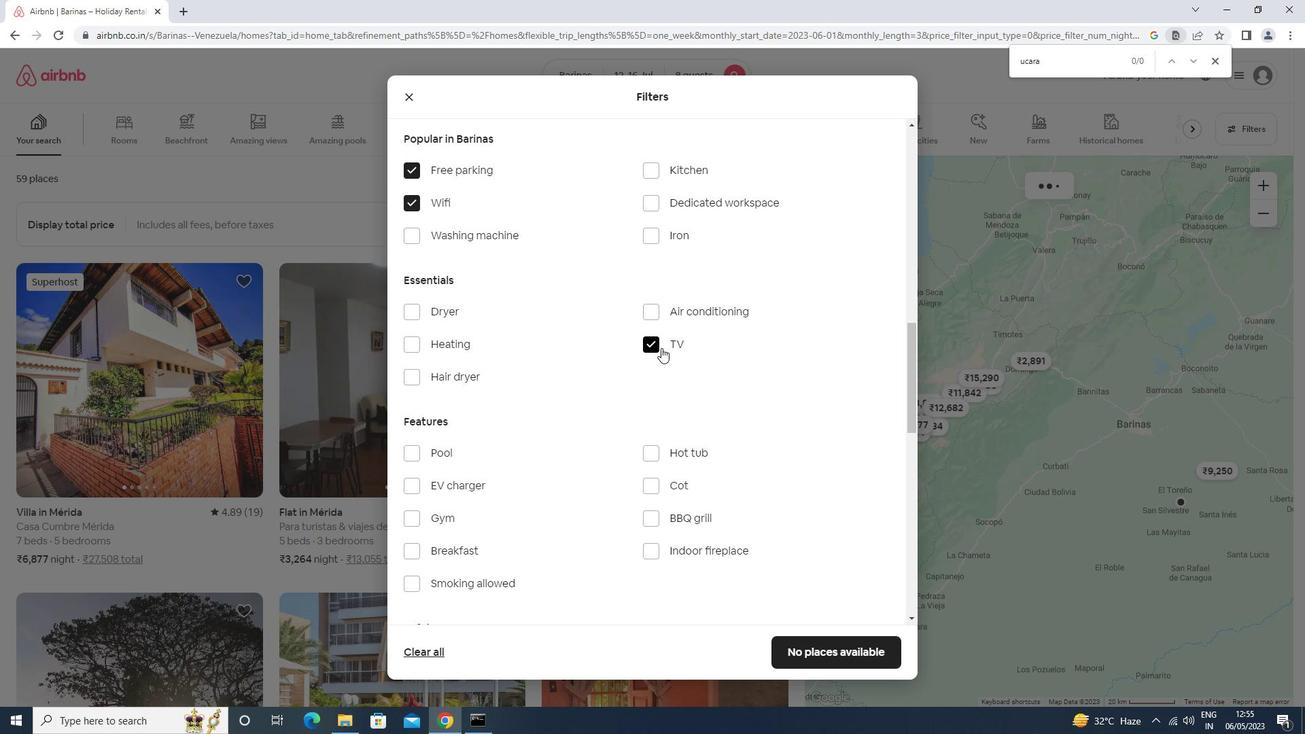 
Action: Mouse scrolled (661, 347) with delta (0, 0)
Screenshot: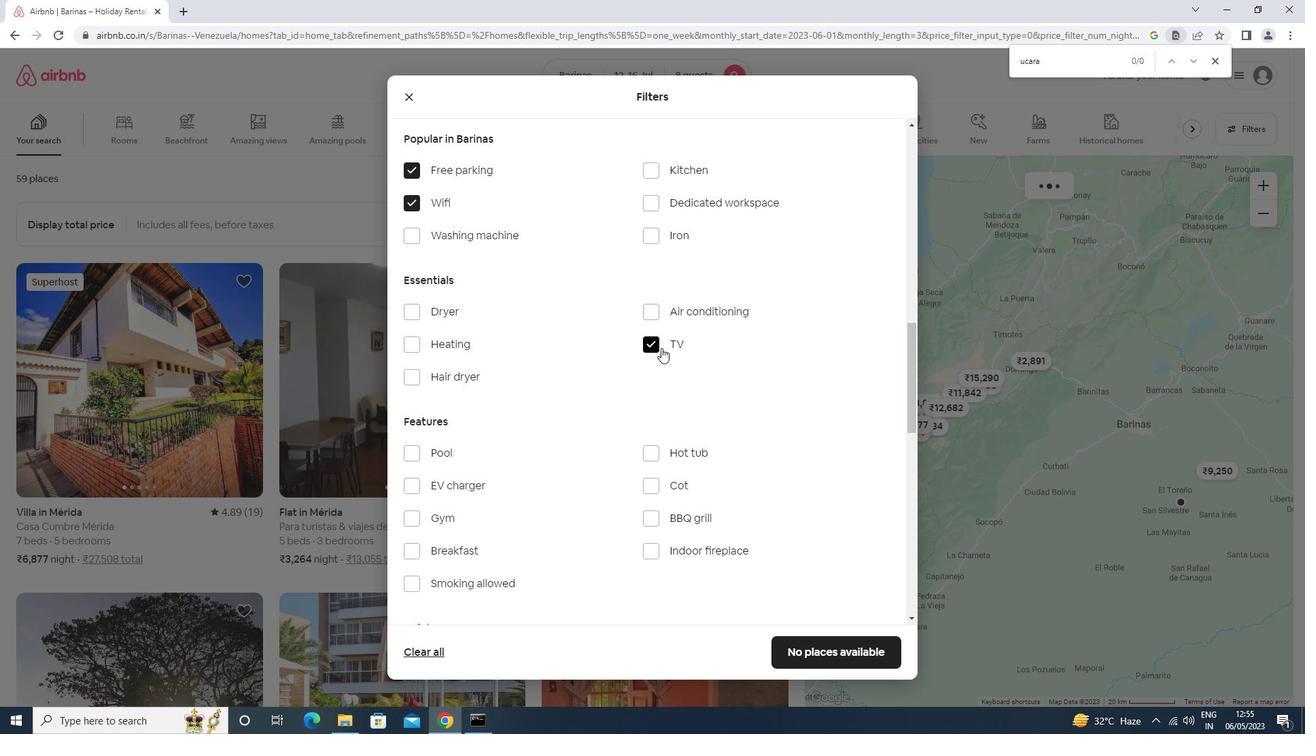 
Action: Mouse scrolled (661, 347) with delta (0, 0)
Screenshot: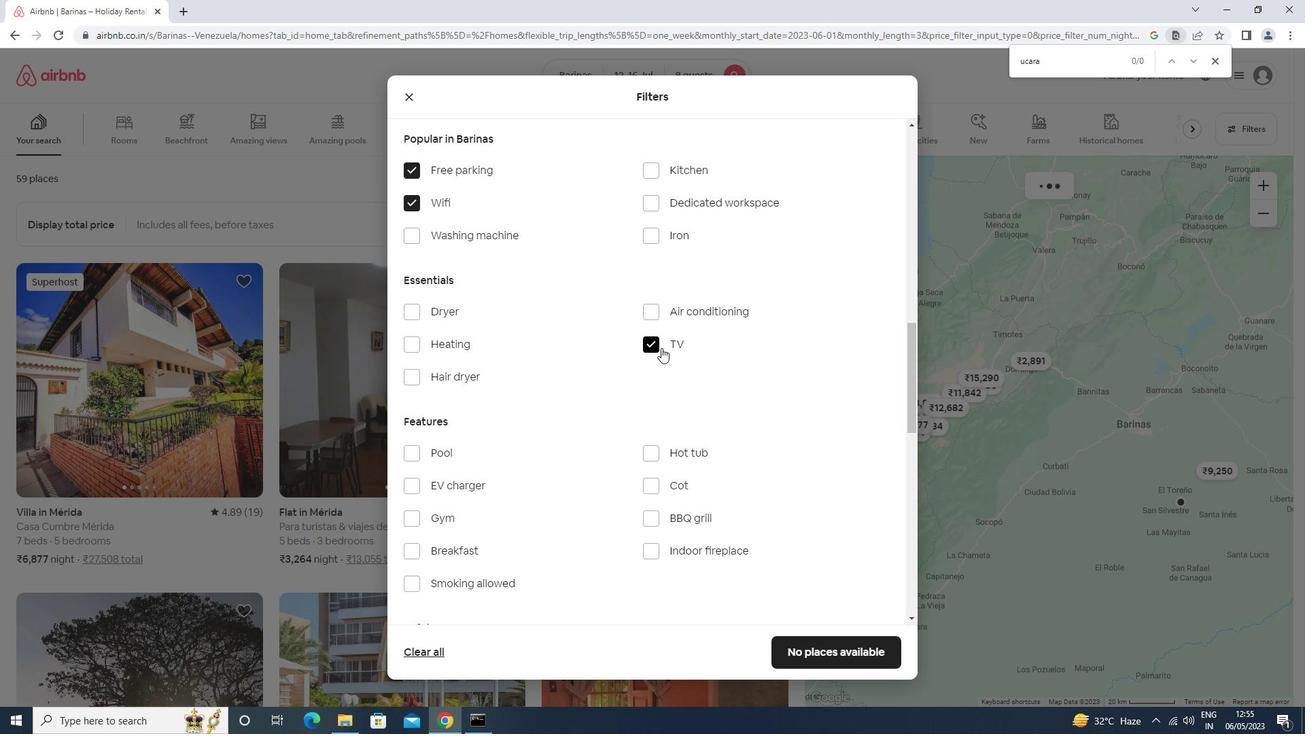 
Action: Mouse moved to (424, 312)
Screenshot: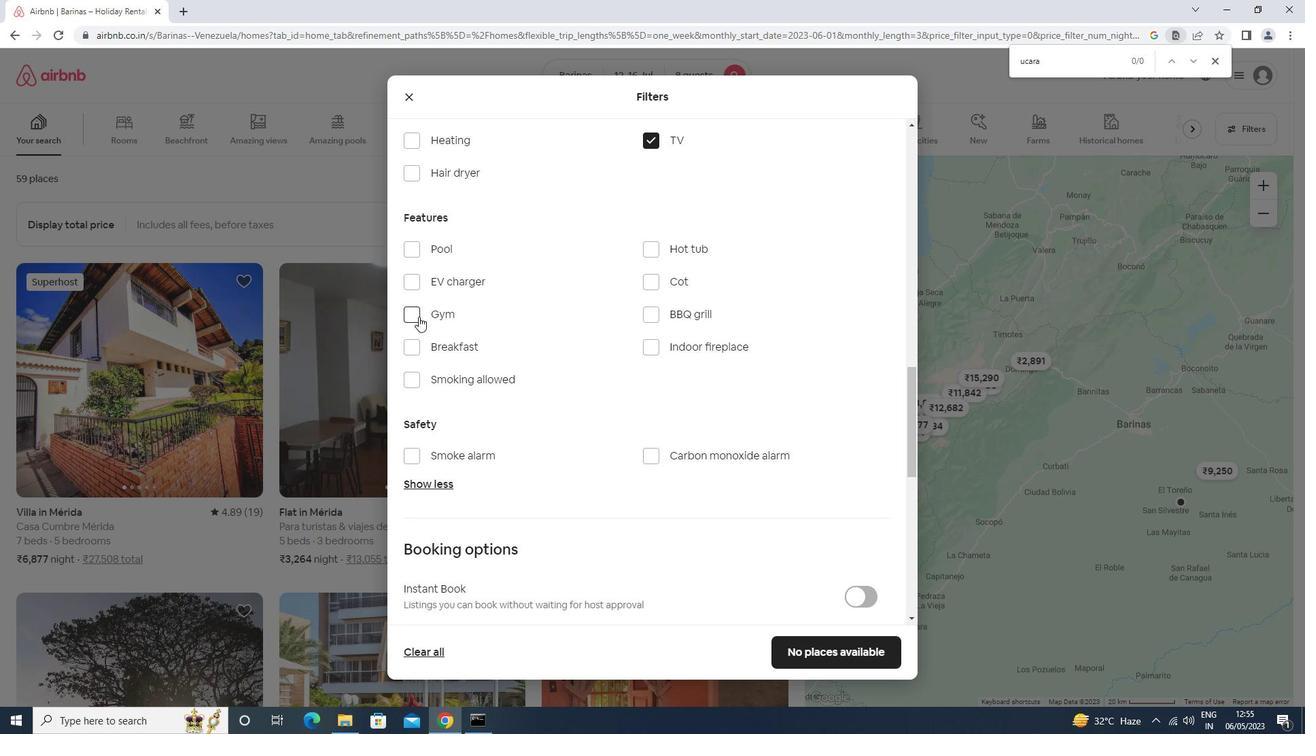
Action: Mouse pressed left at (424, 312)
Screenshot: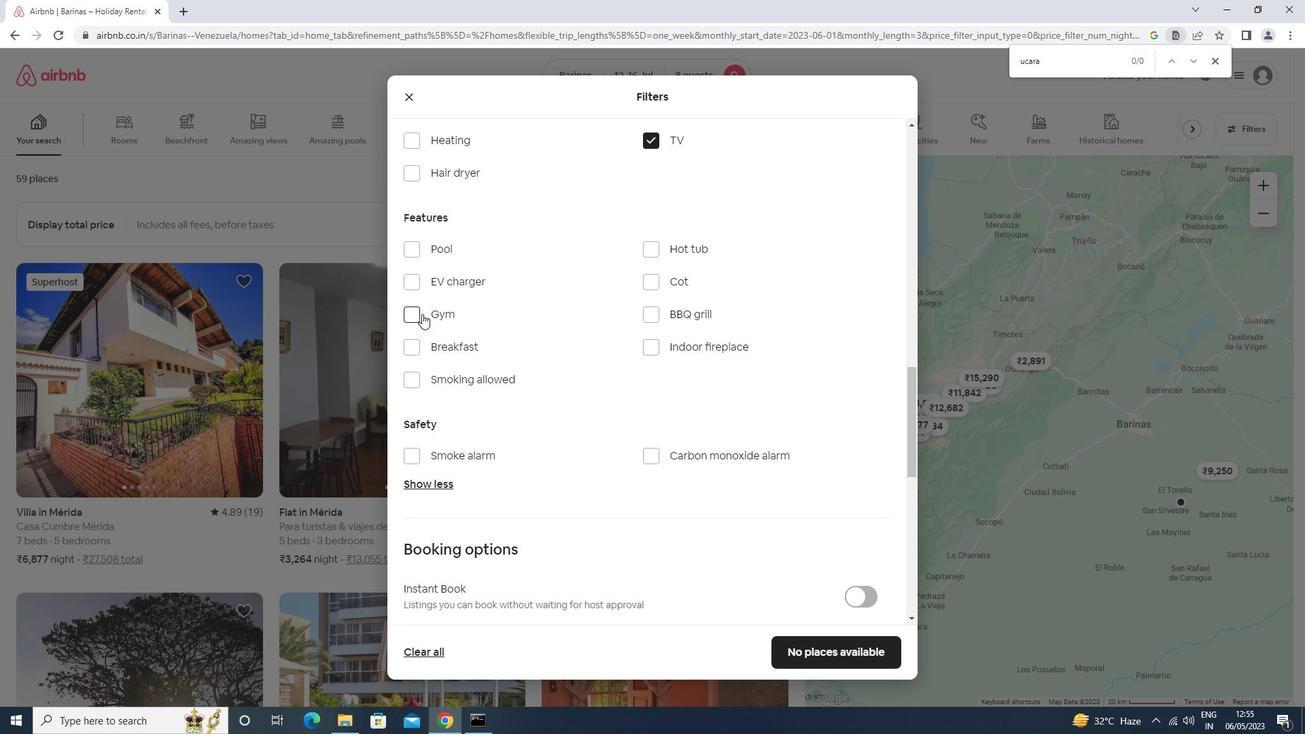 
Action: Mouse moved to (658, 395)
Screenshot: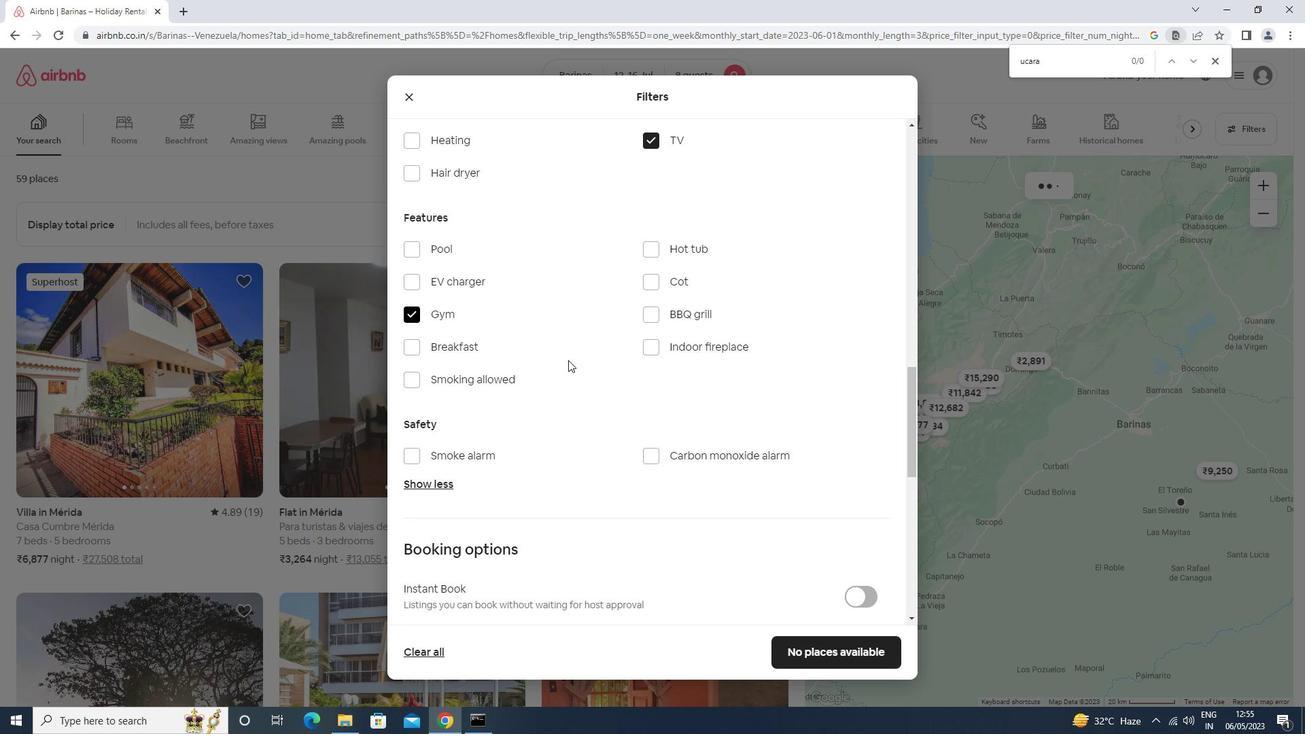 
Action: Mouse scrolled (658, 394) with delta (0, 0)
Screenshot: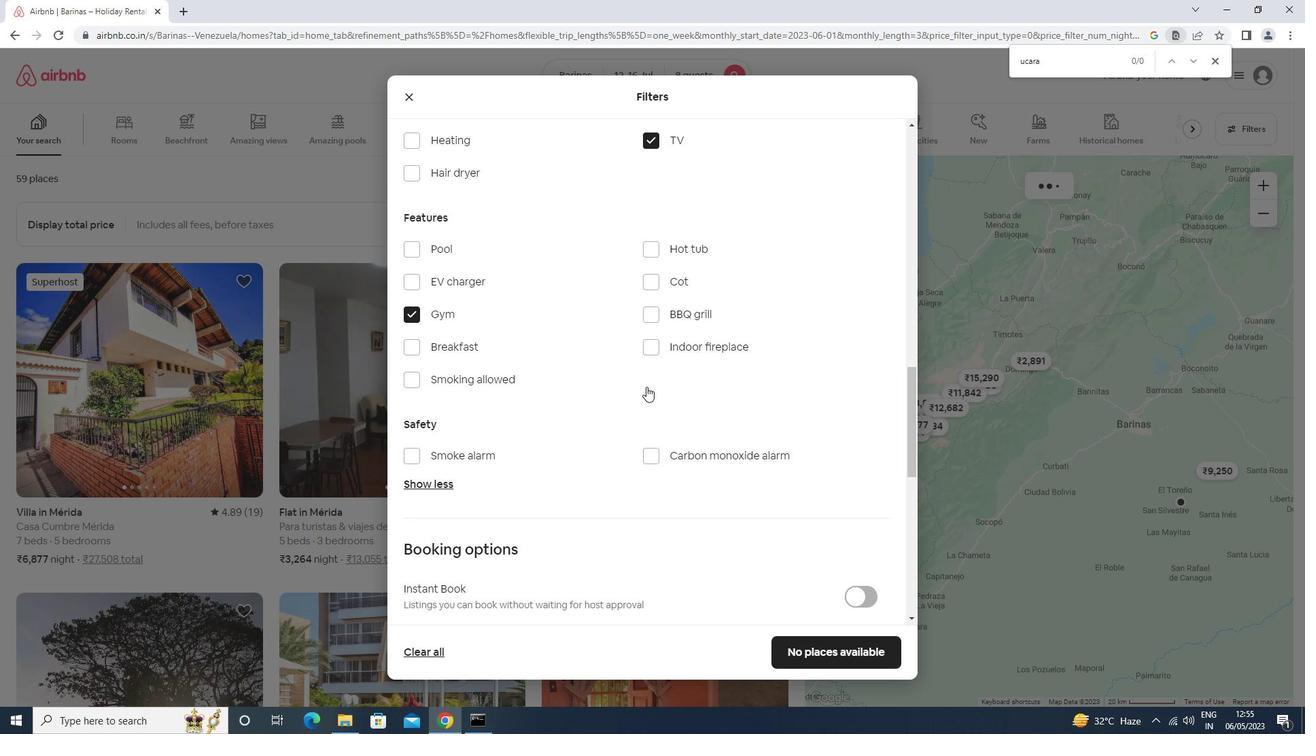 
Action: Mouse moved to (659, 399)
Screenshot: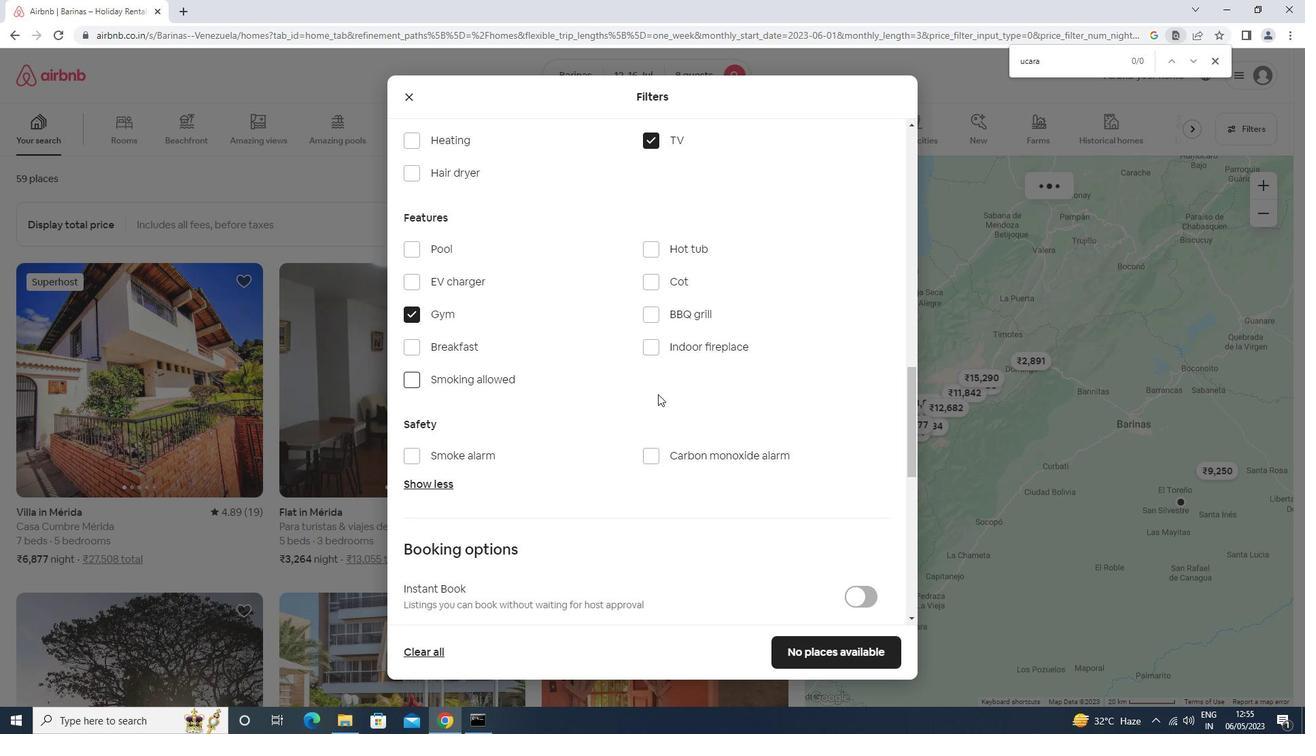 
Action: Mouse scrolled (659, 399) with delta (0, 0)
Screenshot: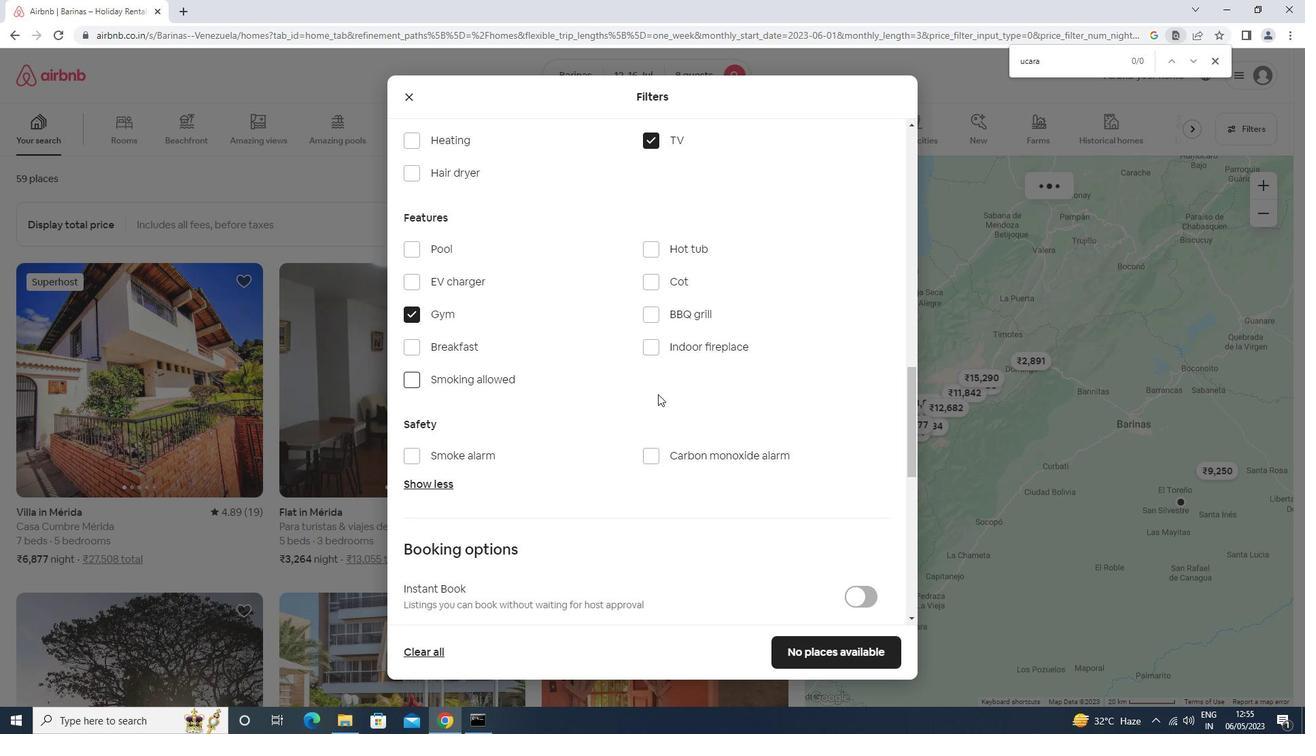 
Action: Mouse scrolled (659, 399) with delta (0, 0)
Screenshot: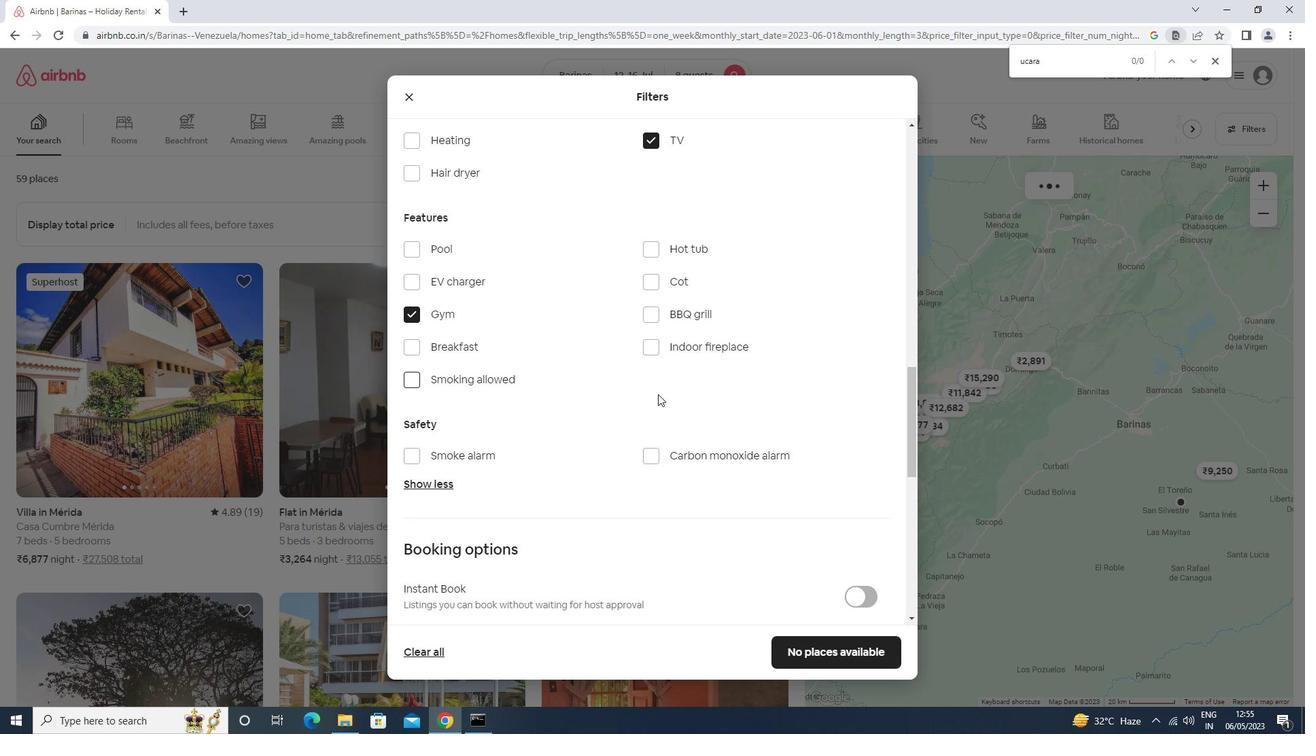 
Action: Mouse scrolled (659, 399) with delta (0, 0)
Screenshot: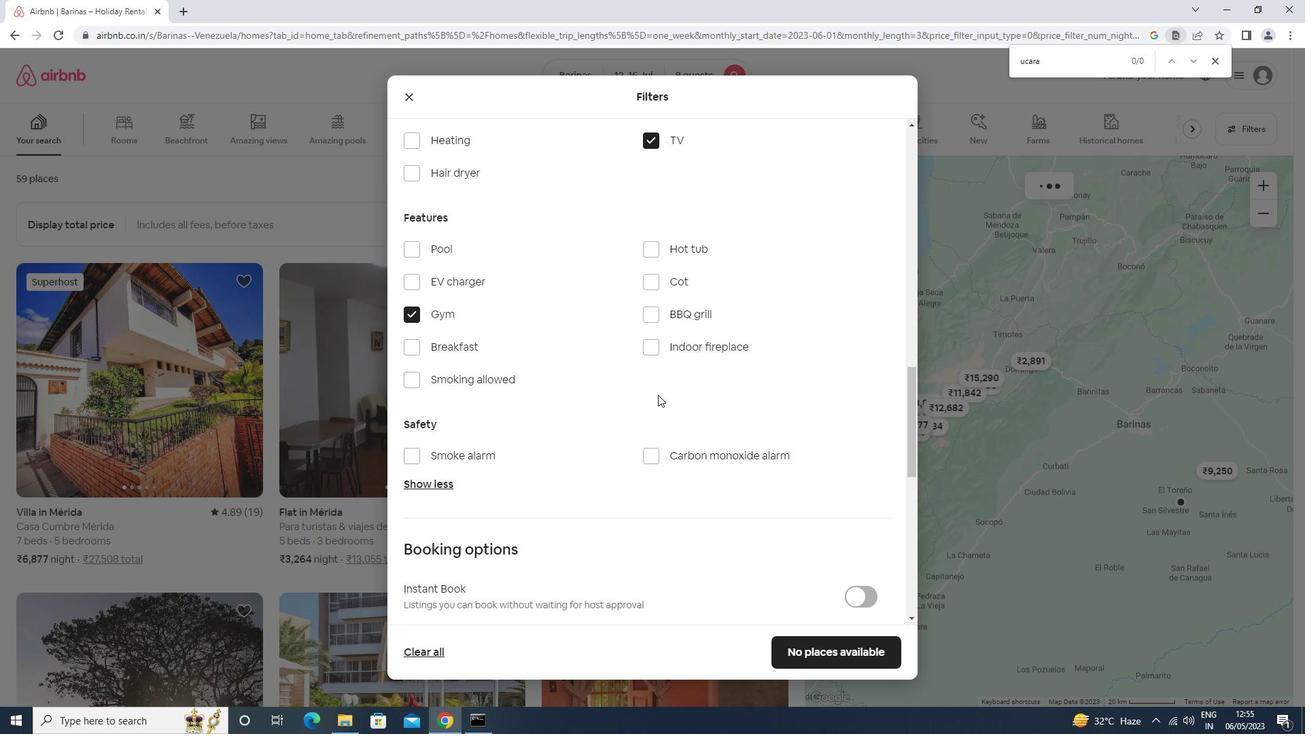 
Action: Mouse scrolled (659, 399) with delta (0, 0)
Screenshot: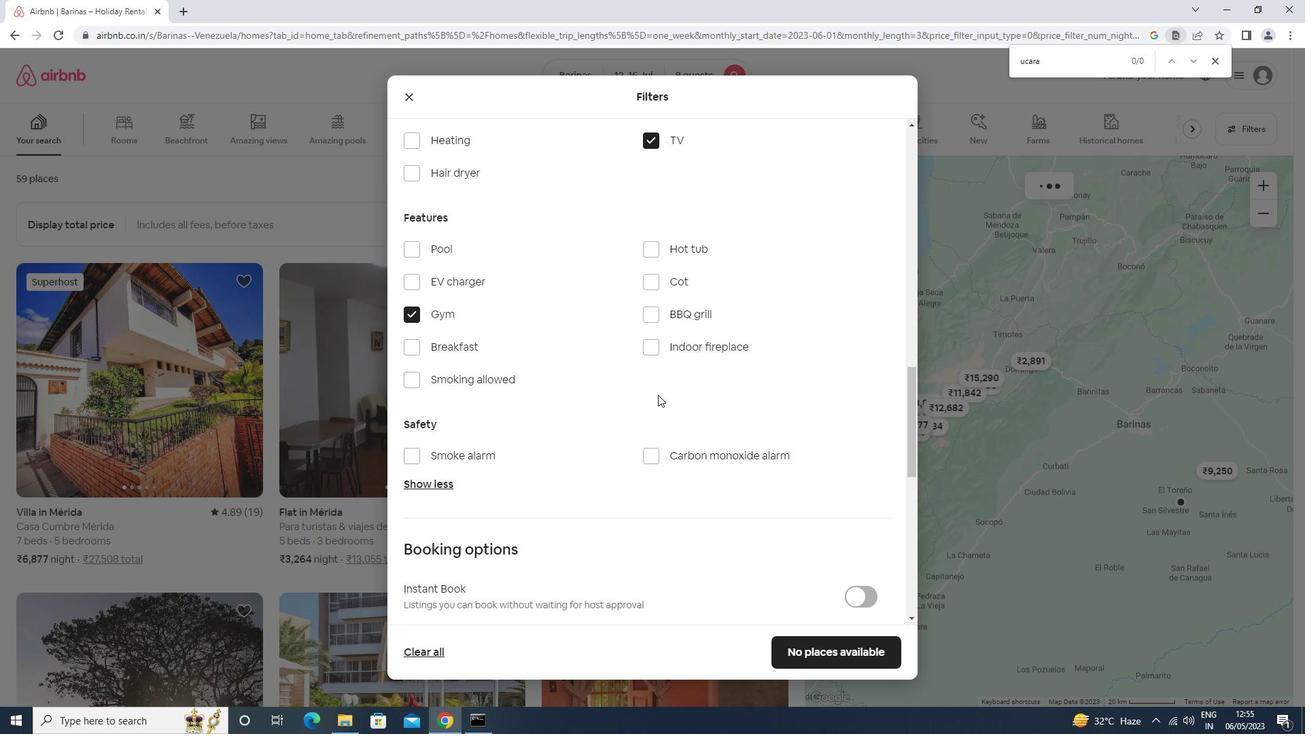 
Action: Mouse moved to (660, 401)
Screenshot: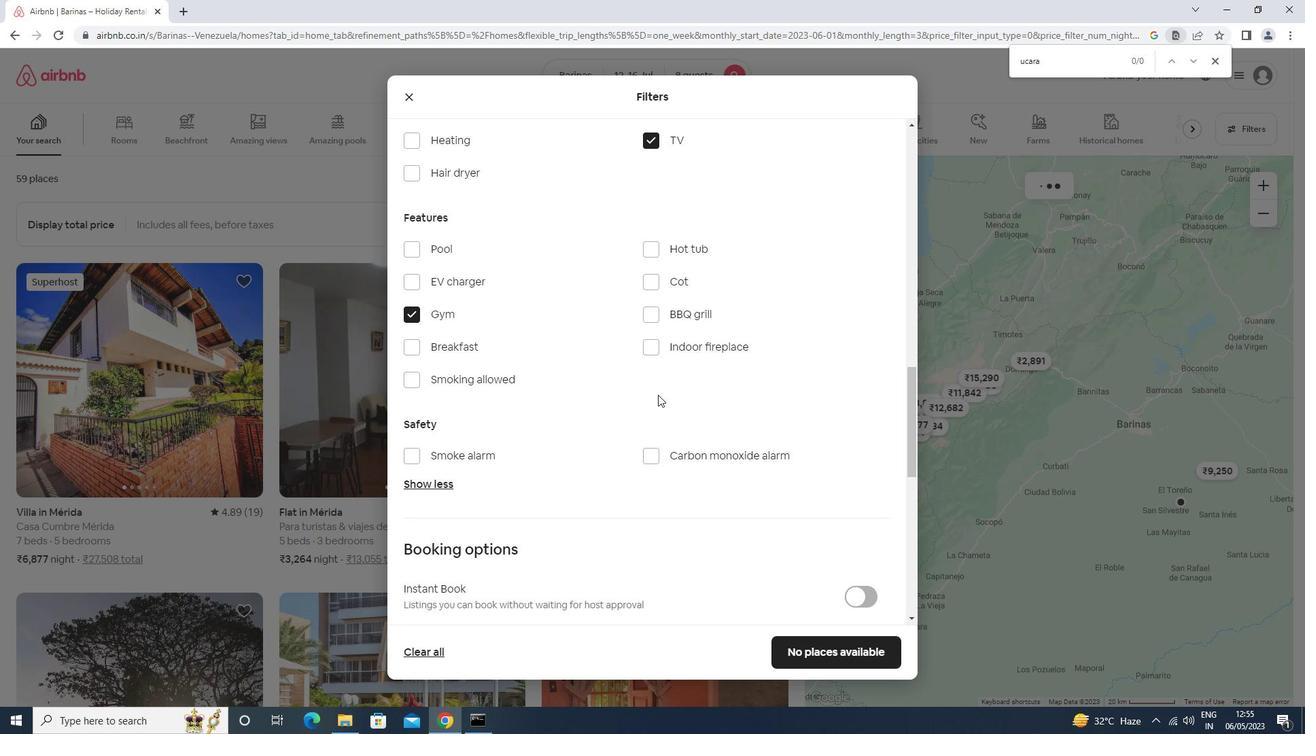 
Action: Mouse scrolled (660, 401) with delta (0, 0)
Screenshot: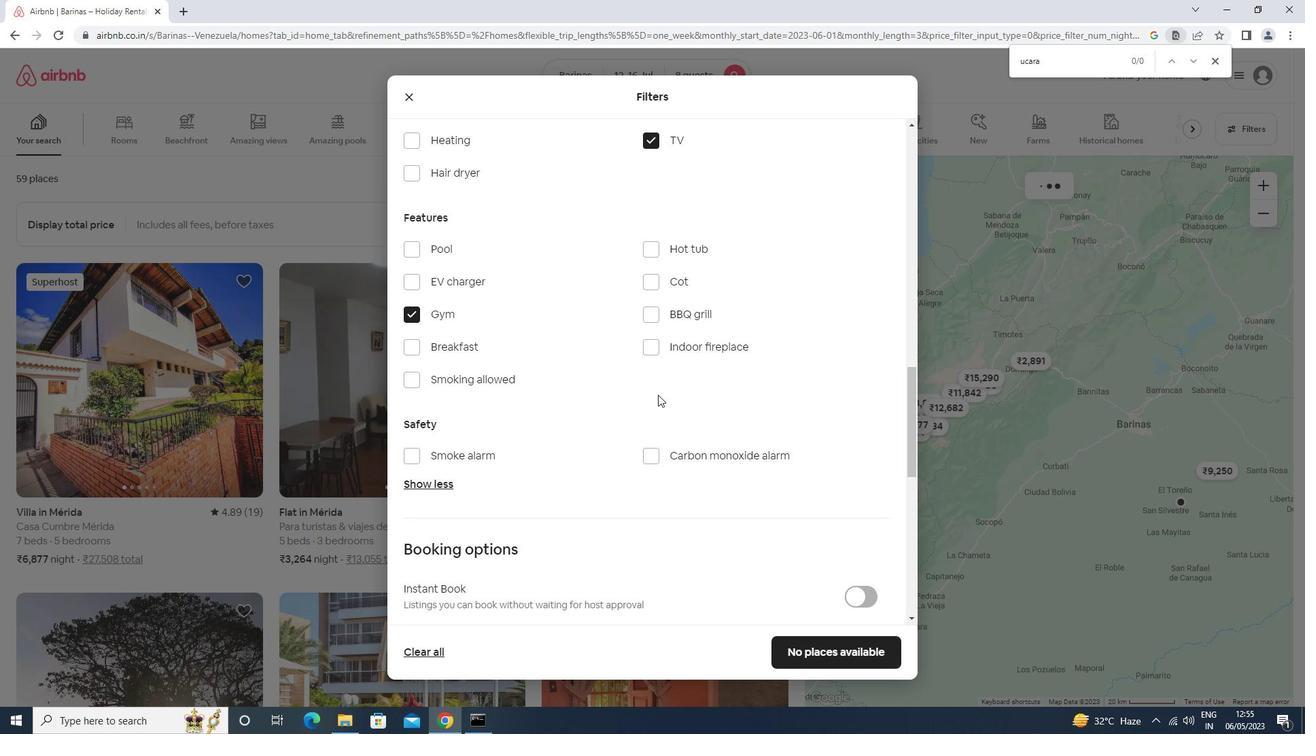 
Action: Mouse moved to (849, 233)
Screenshot: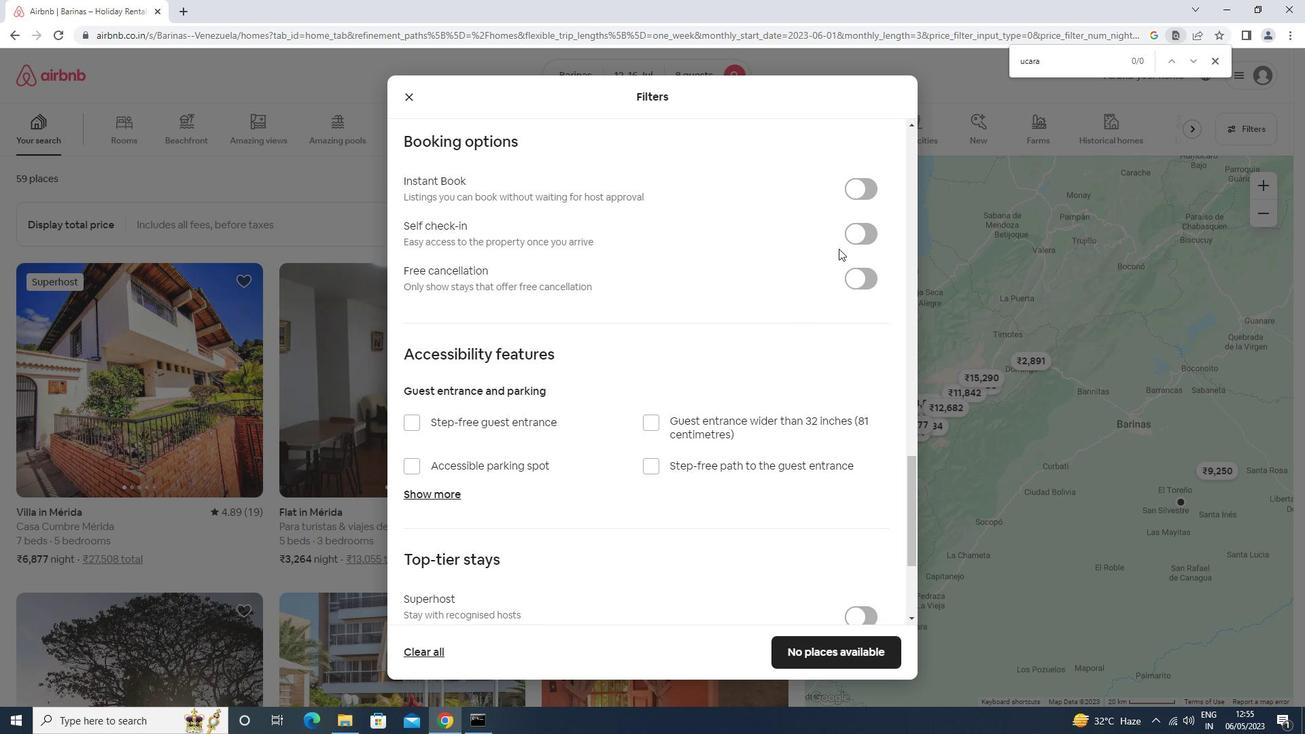
Action: Mouse pressed left at (849, 233)
Screenshot: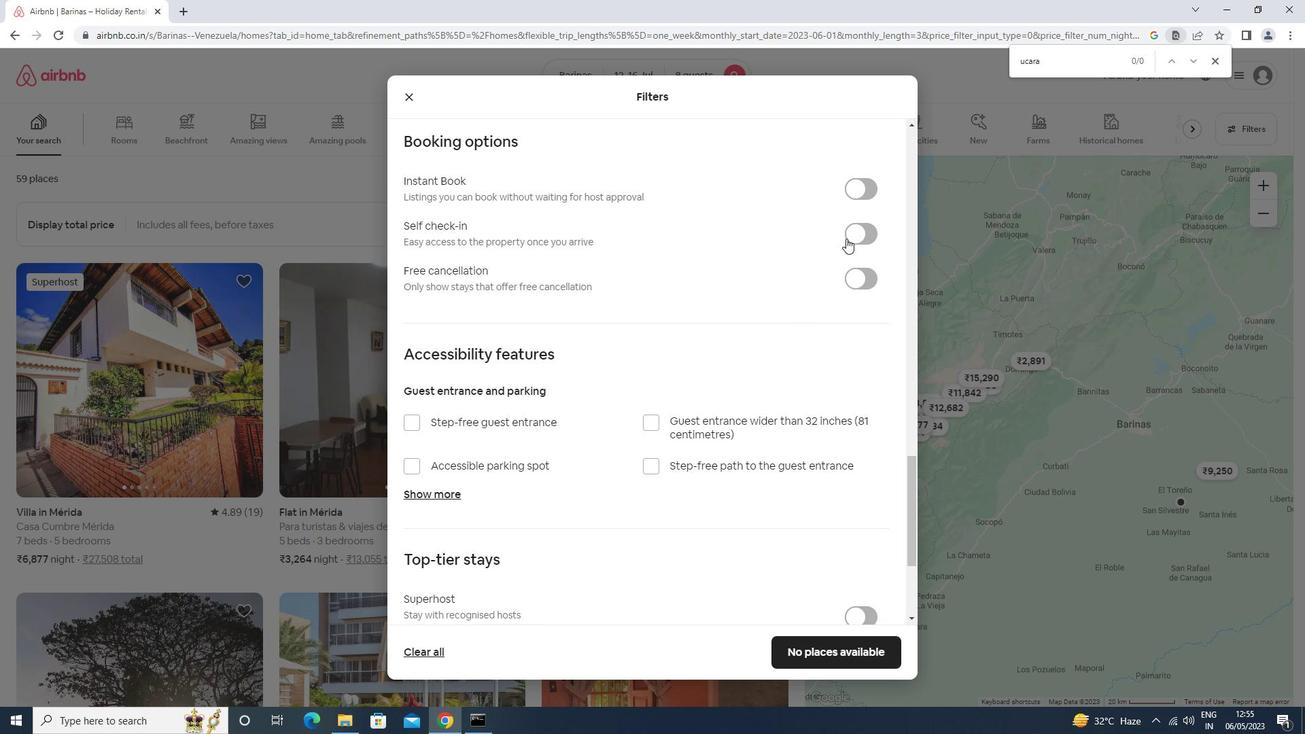
Action: Mouse moved to (604, 483)
Screenshot: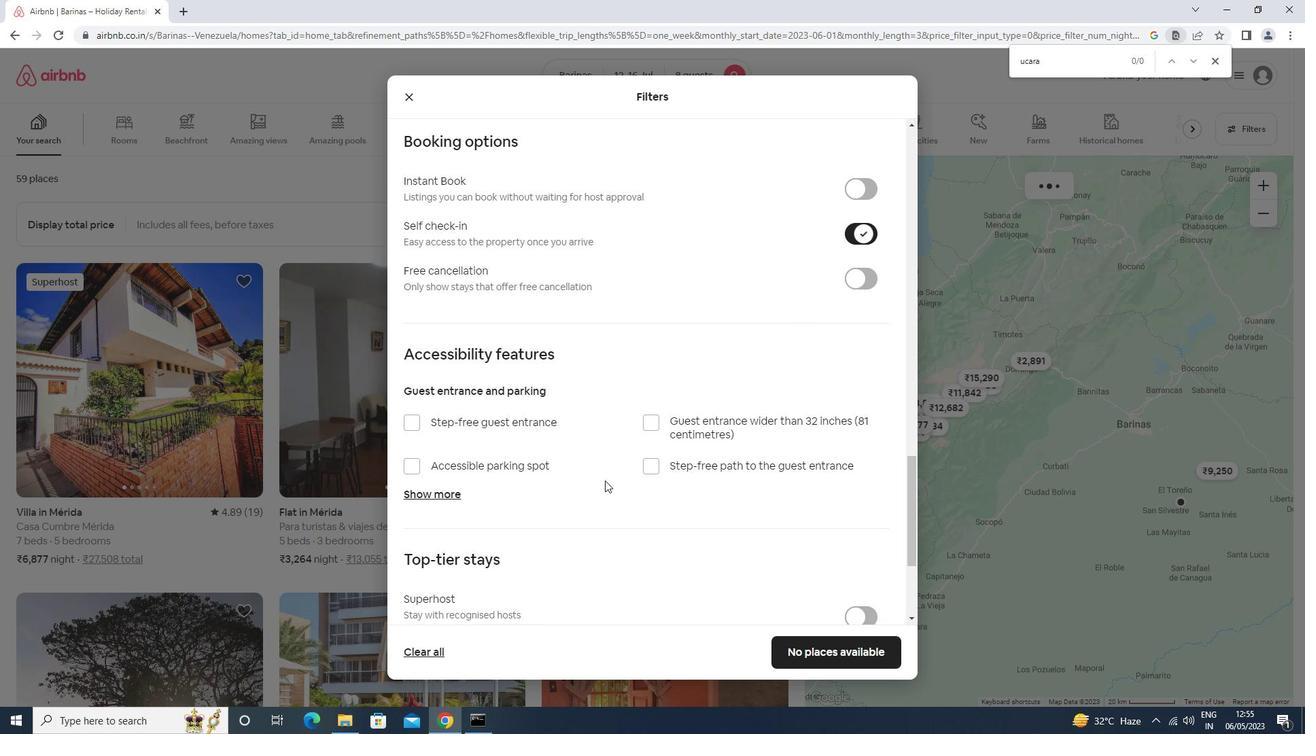 
Action: Mouse scrolled (604, 482) with delta (0, 0)
Screenshot: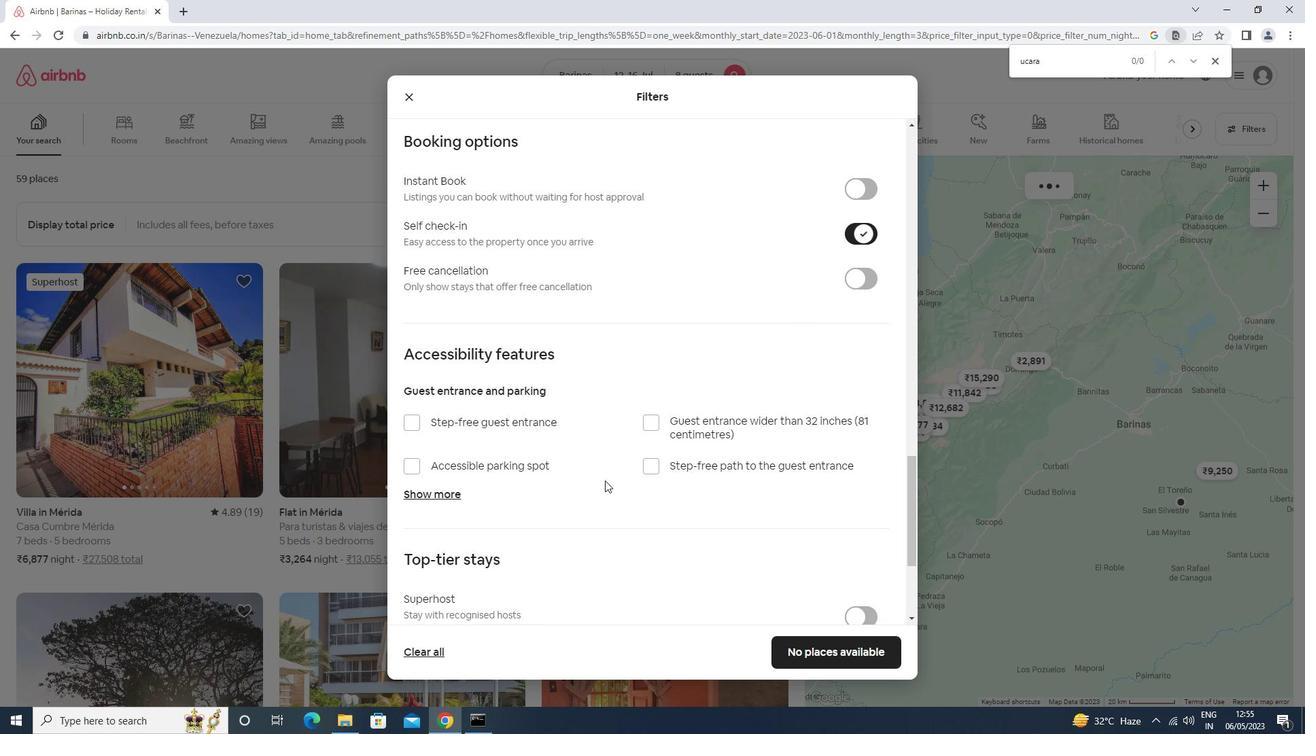 
Action: Mouse moved to (604, 484)
Screenshot: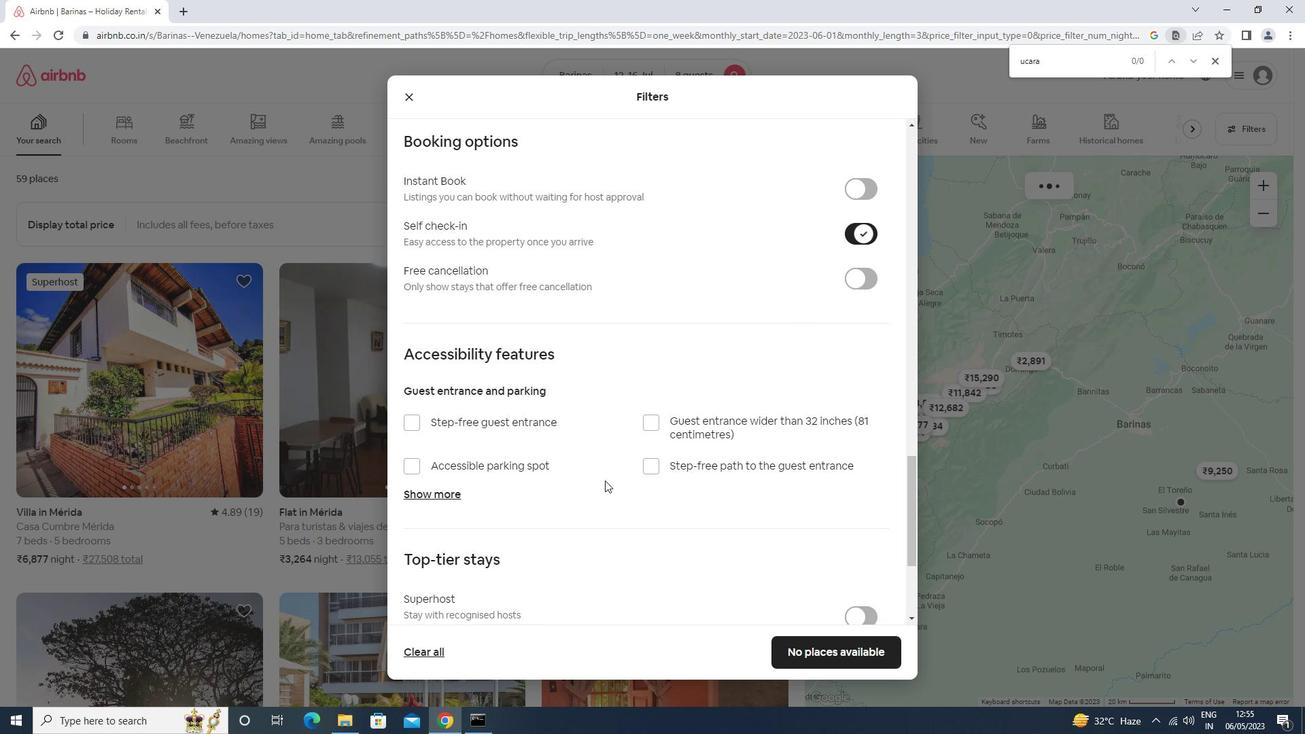 
Action: Mouse scrolled (604, 483) with delta (0, 0)
Screenshot: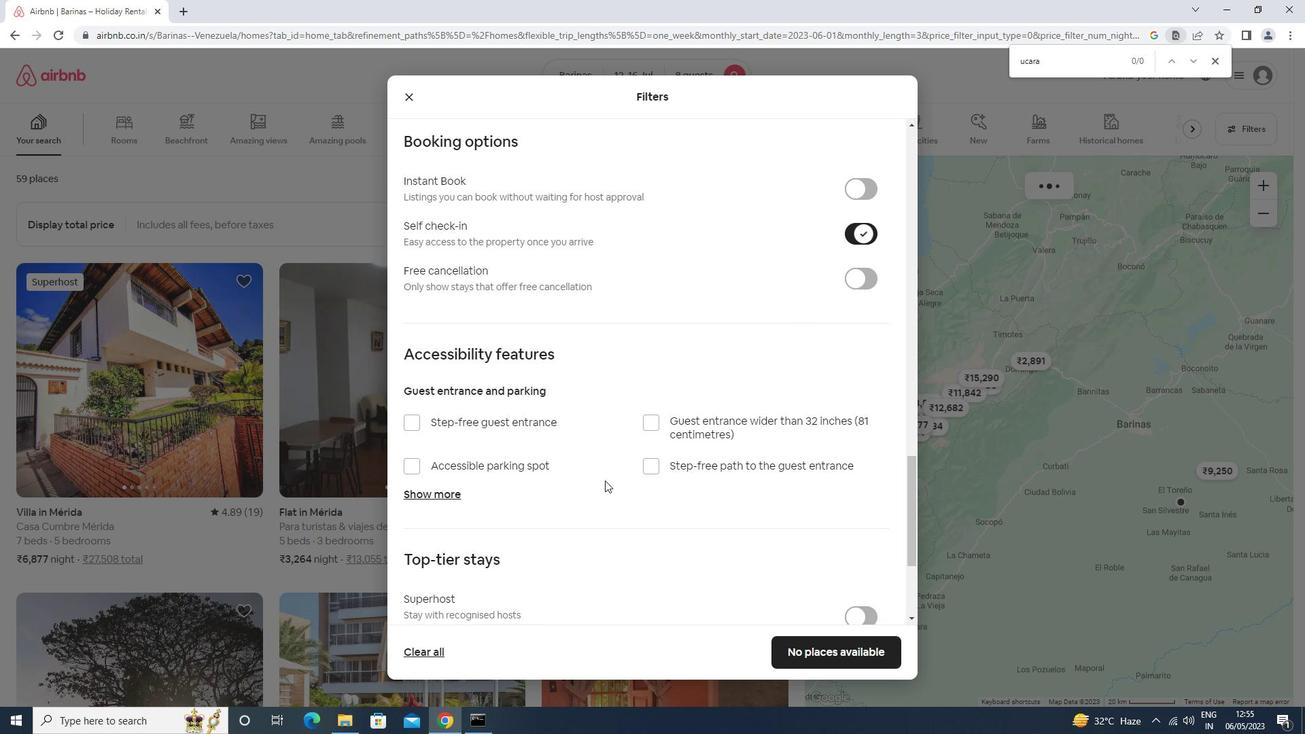 
Action: Mouse scrolled (604, 483) with delta (0, 0)
Screenshot: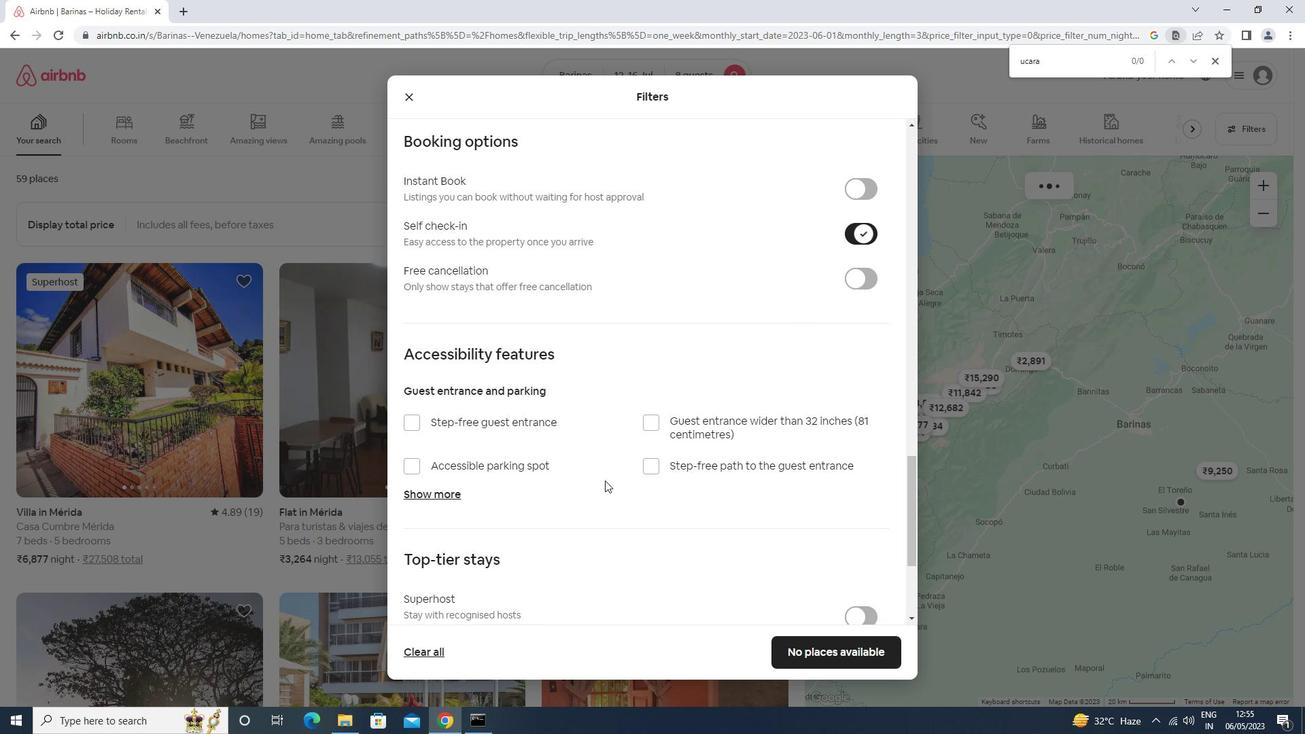 
Action: Mouse scrolled (604, 483) with delta (0, 0)
Screenshot: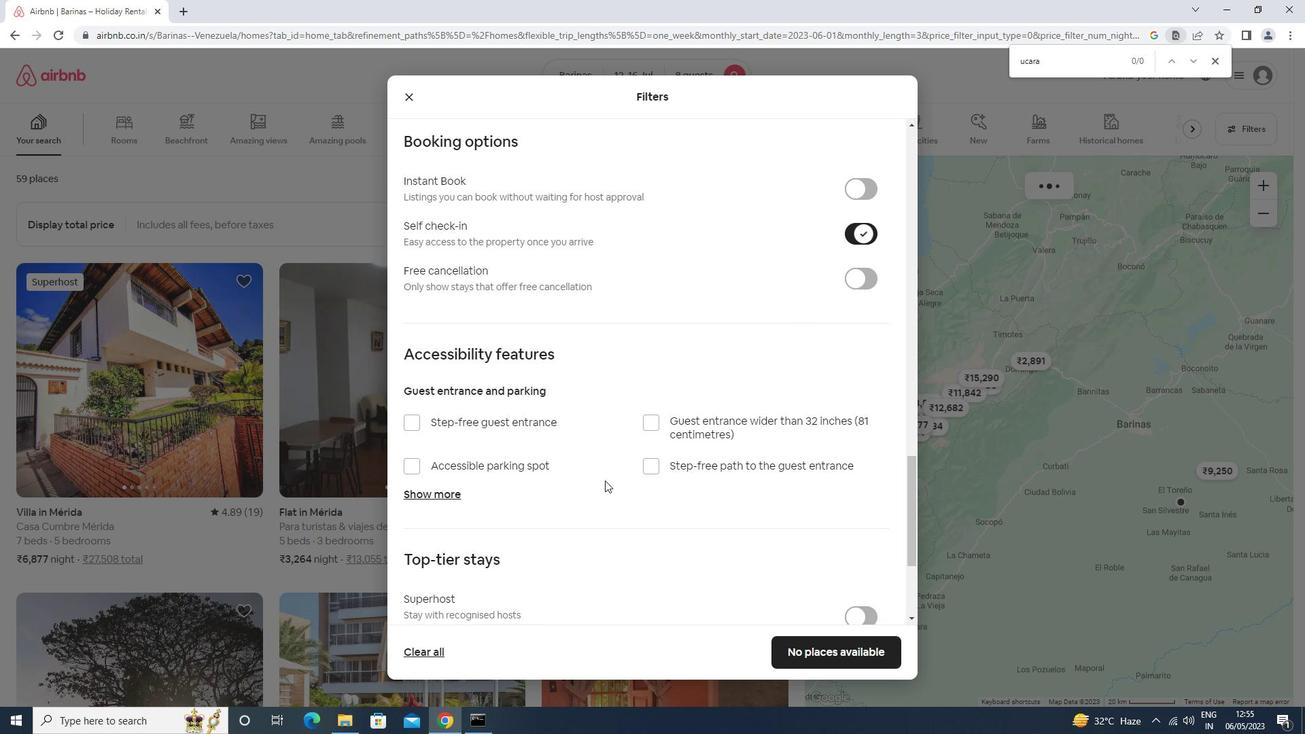 
Action: Mouse scrolled (604, 483) with delta (0, 0)
Screenshot: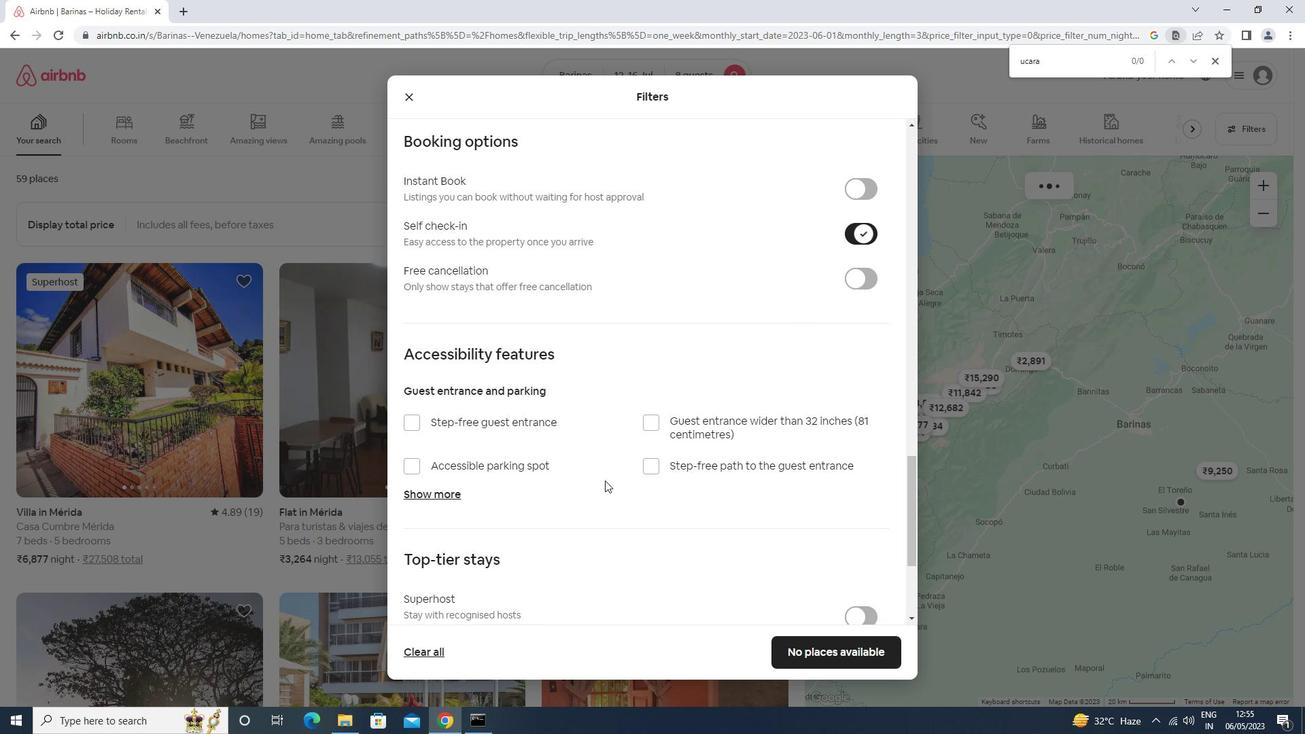 
Action: Mouse moved to (460, 525)
Screenshot: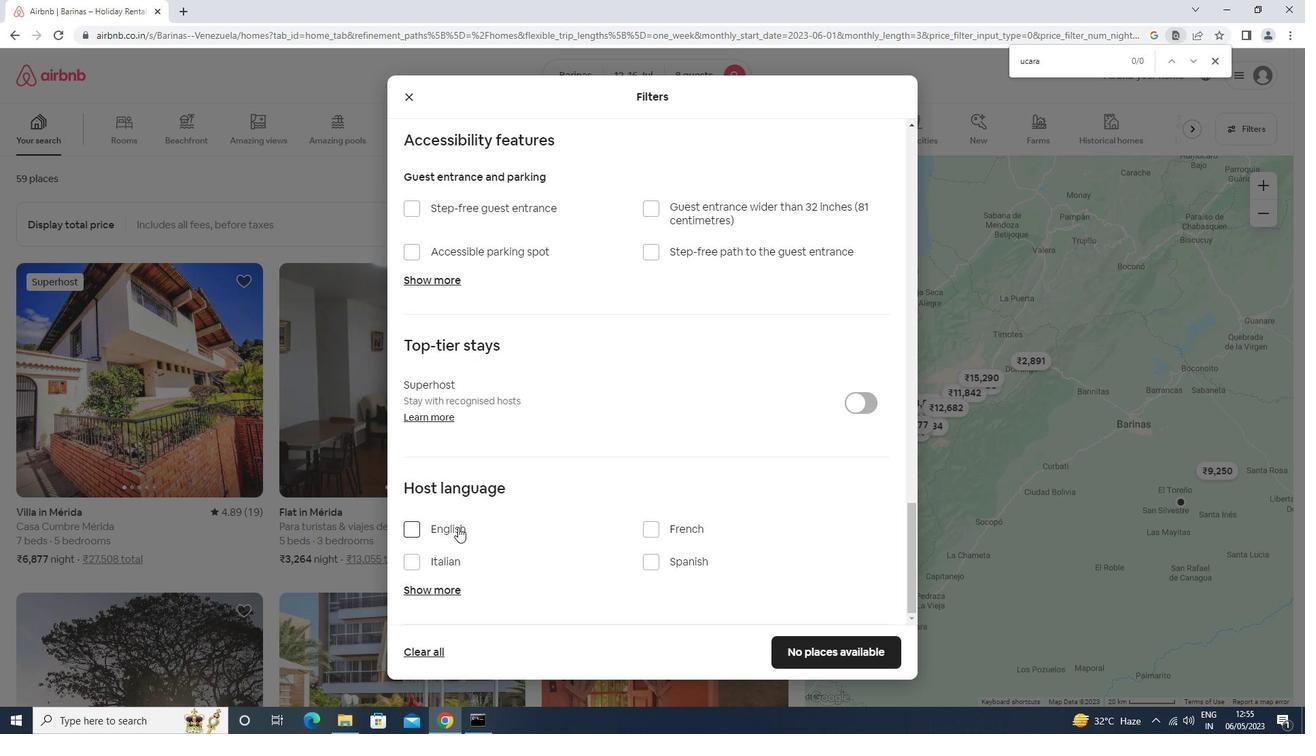 
Action: Mouse pressed left at (460, 525)
Screenshot: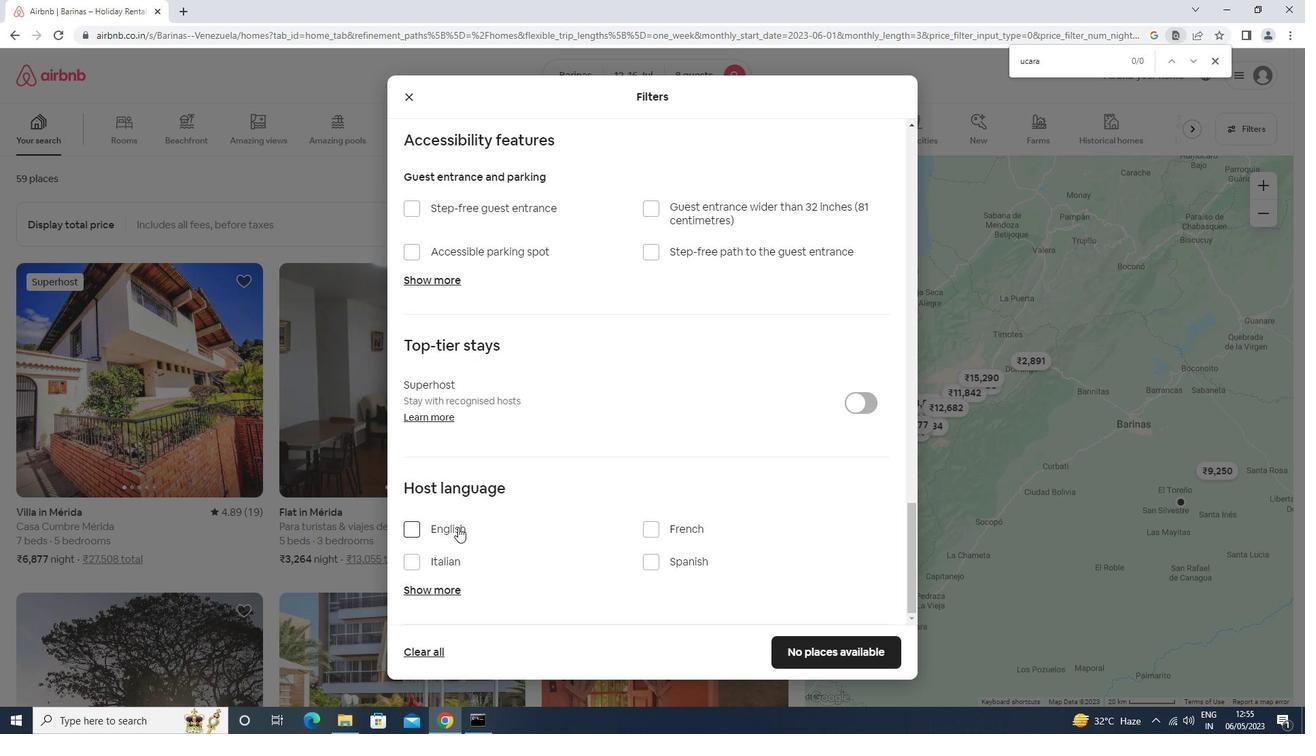
Action: Mouse moved to (834, 645)
Screenshot: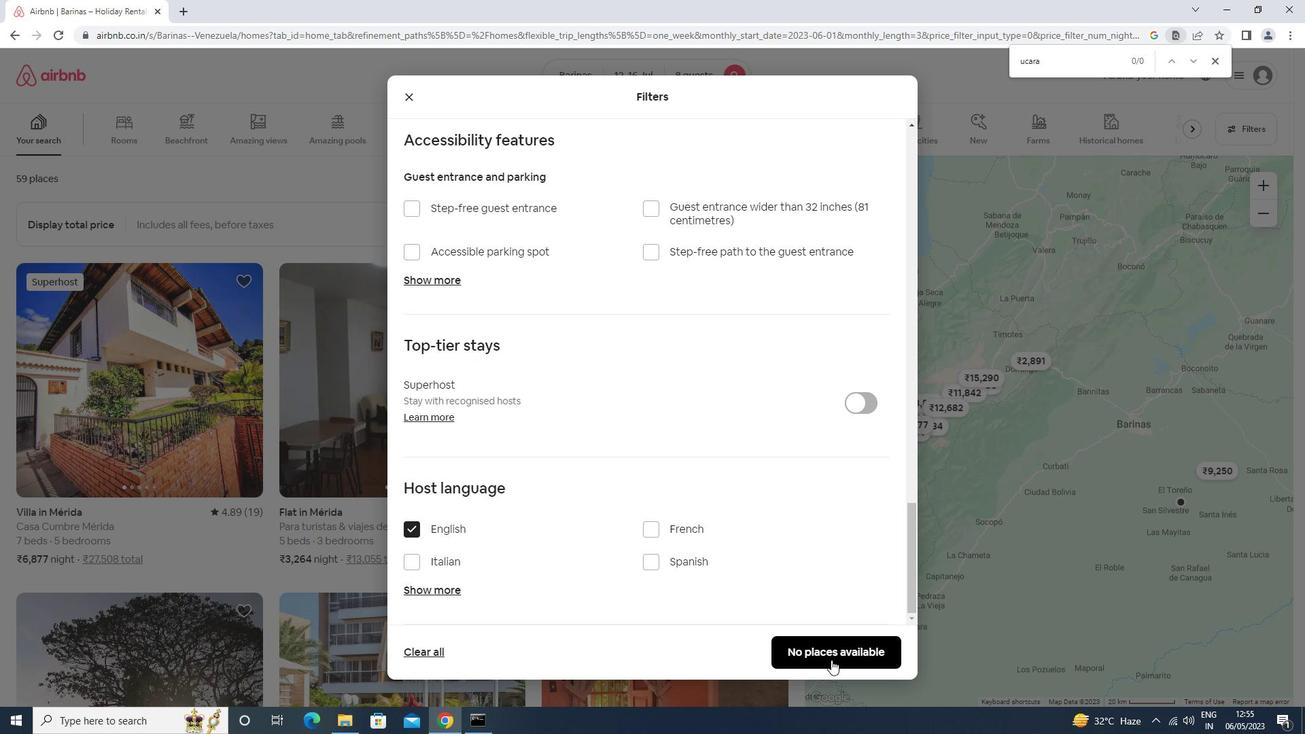 
Action: Mouse pressed left at (834, 645)
Screenshot: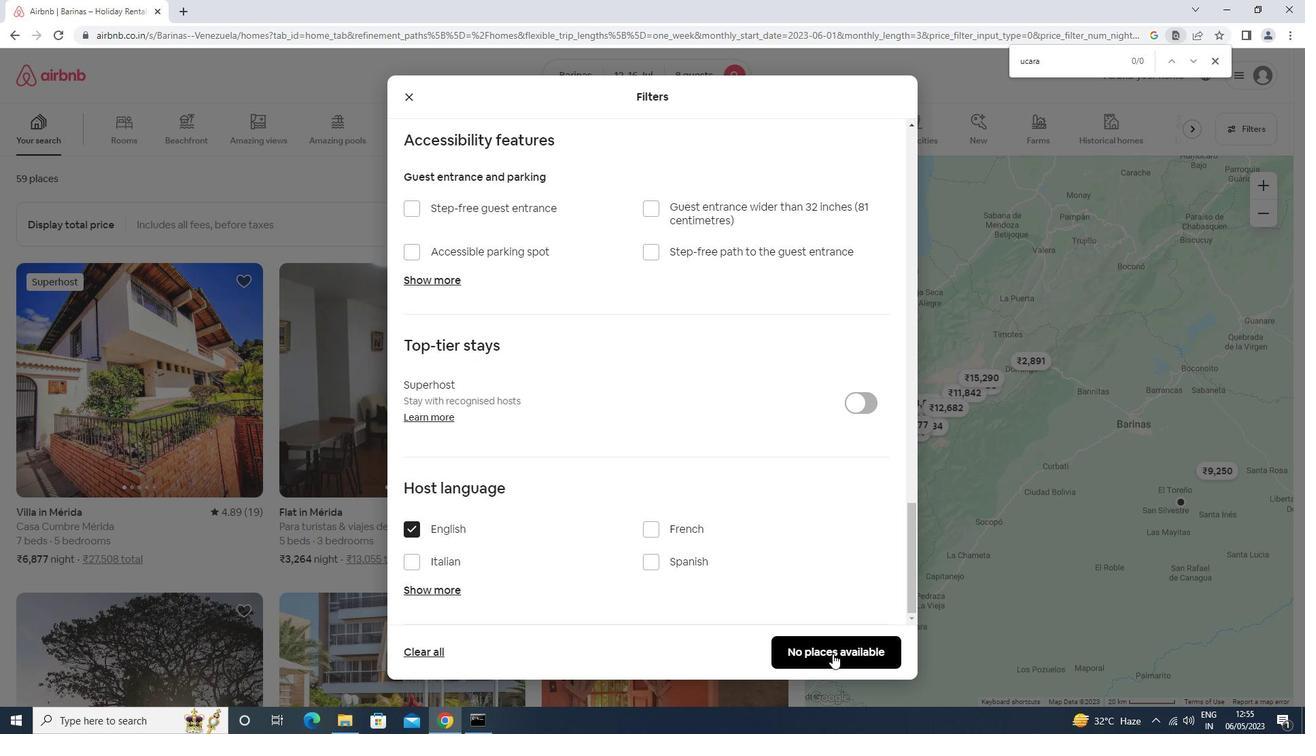 
